 Task: Check the picks of the 2023 Victory Lane Racing NASCAR Cup Series for the race "Pennzoil 400" on the track "Las Vegas".
Action: Mouse moved to (159, 334)
Screenshot: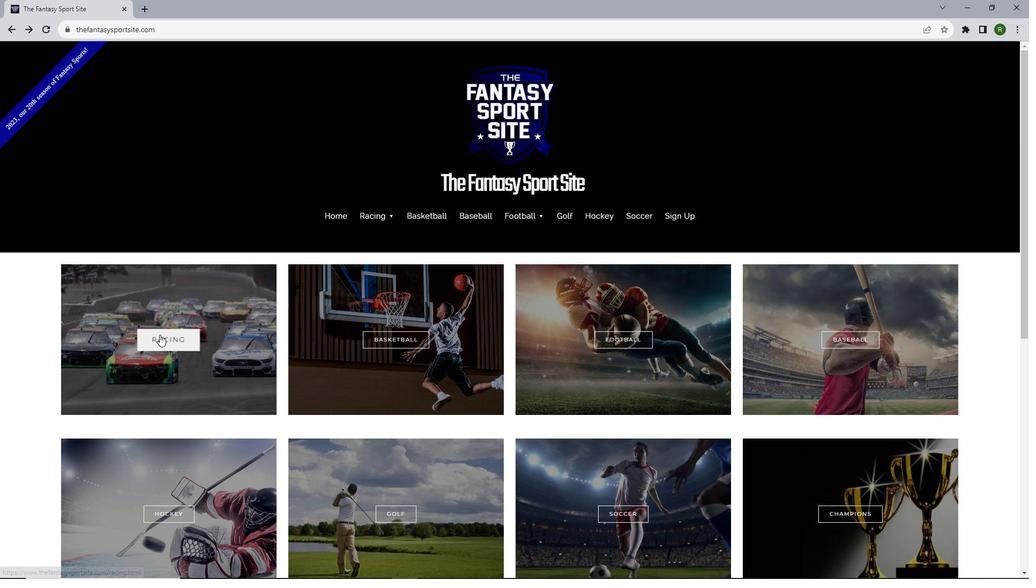 
Action: Mouse pressed left at (159, 334)
Screenshot: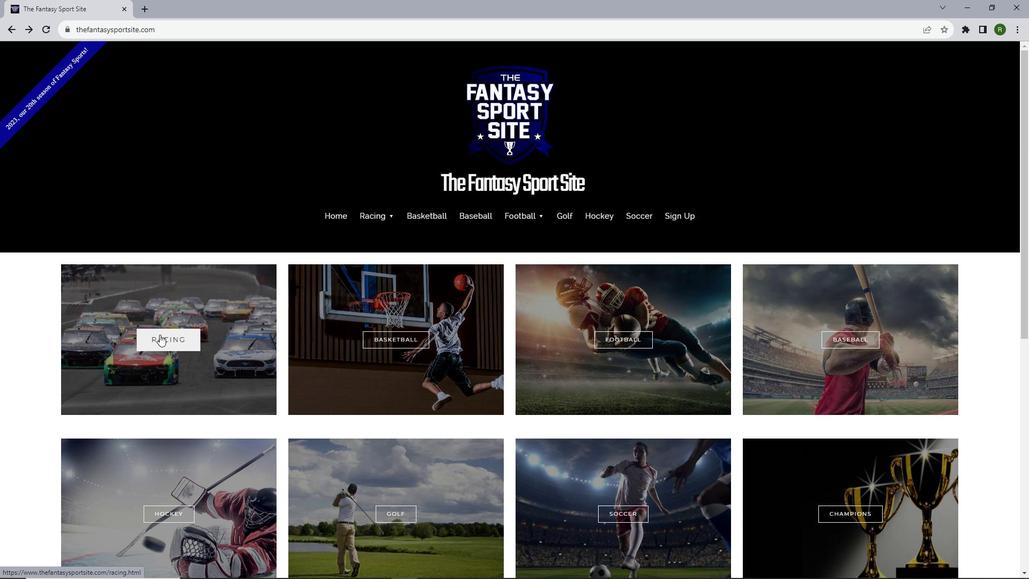 
Action: Mouse moved to (292, 325)
Screenshot: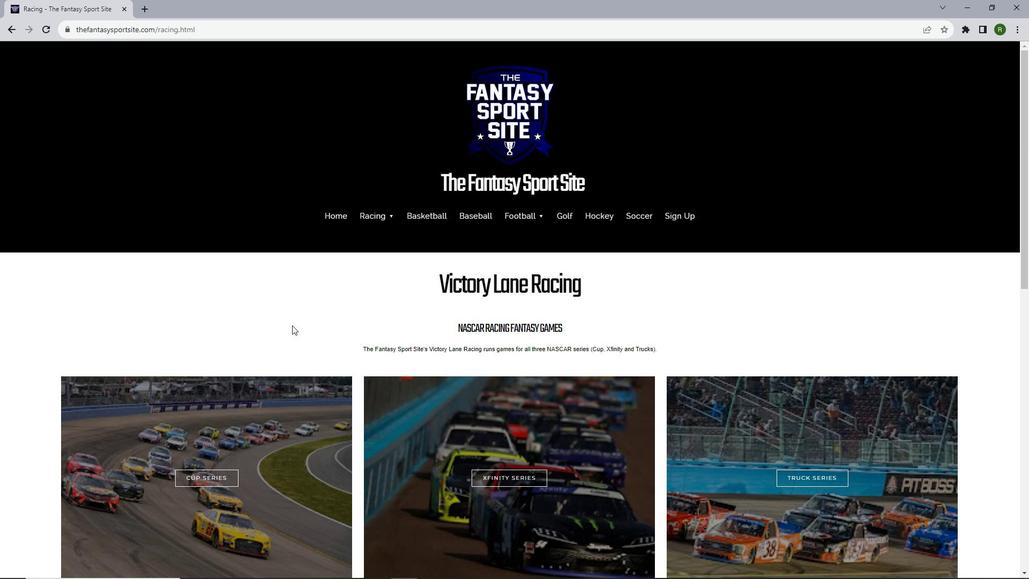 
Action: Mouse scrolled (292, 324) with delta (0, 0)
Screenshot: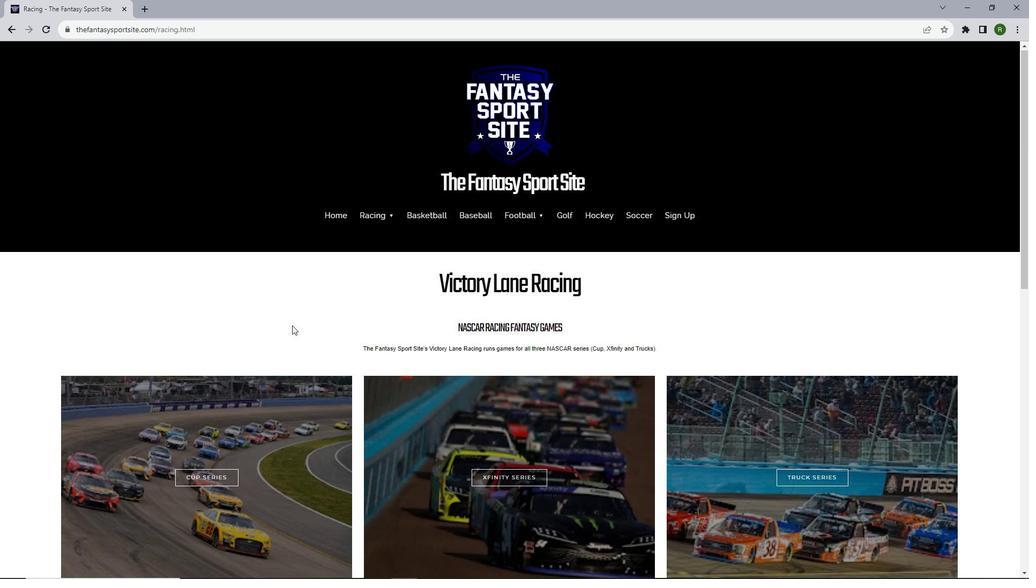 
Action: Mouse scrolled (292, 324) with delta (0, 0)
Screenshot: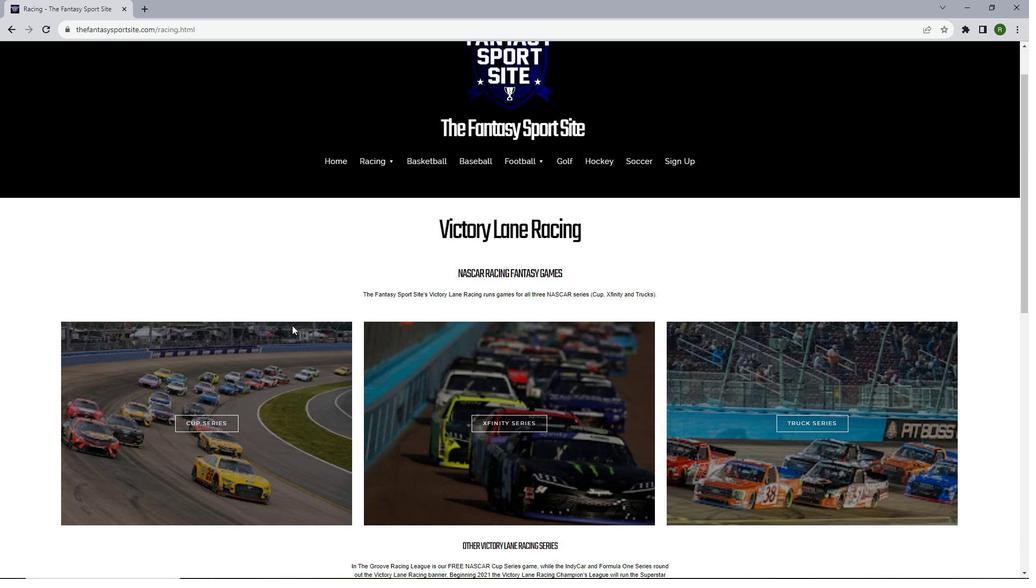 
Action: Mouse moved to (187, 370)
Screenshot: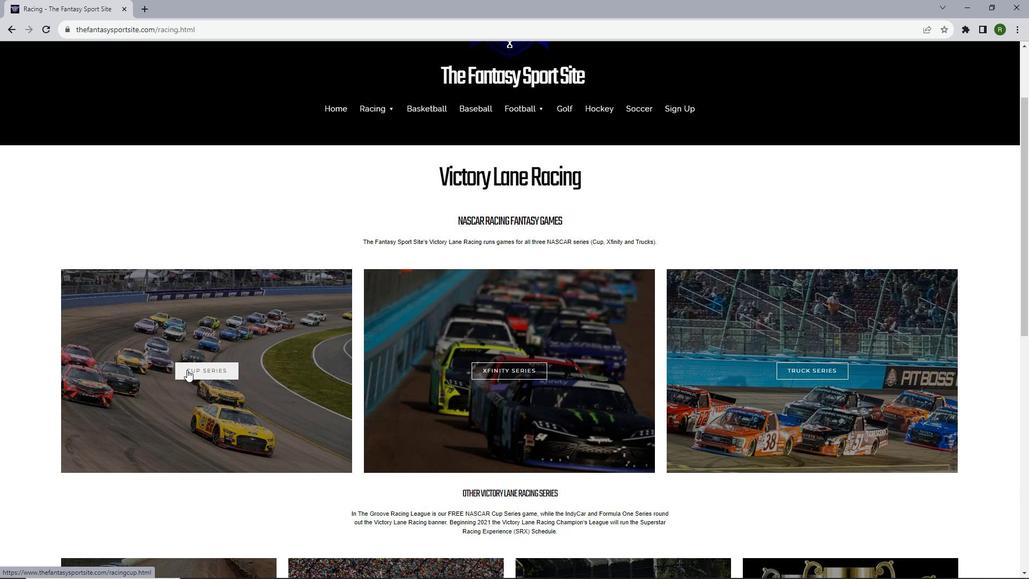 
Action: Mouse pressed left at (187, 370)
Screenshot: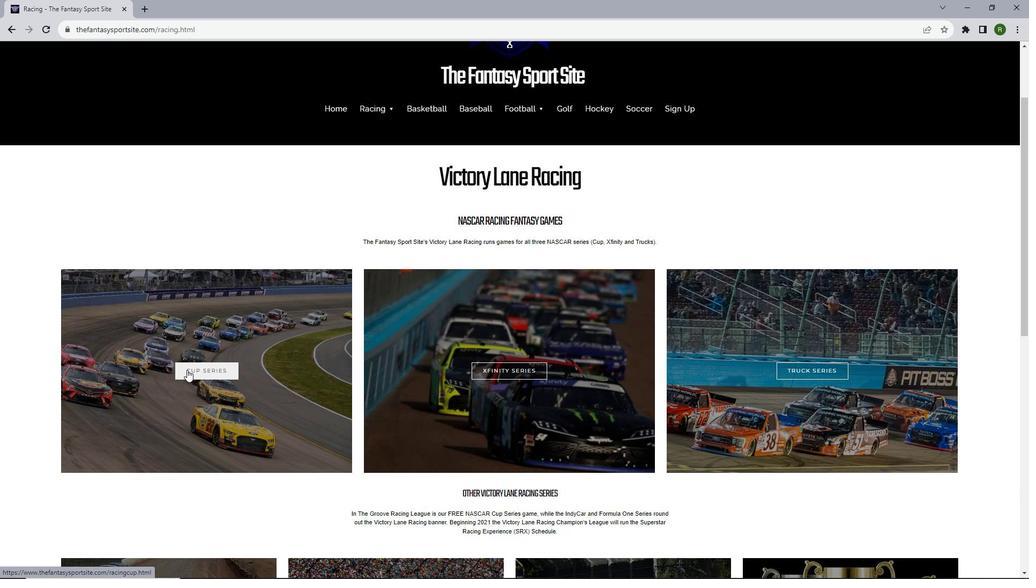 
Action: Mouse moved to (416, 313)
Screenshot: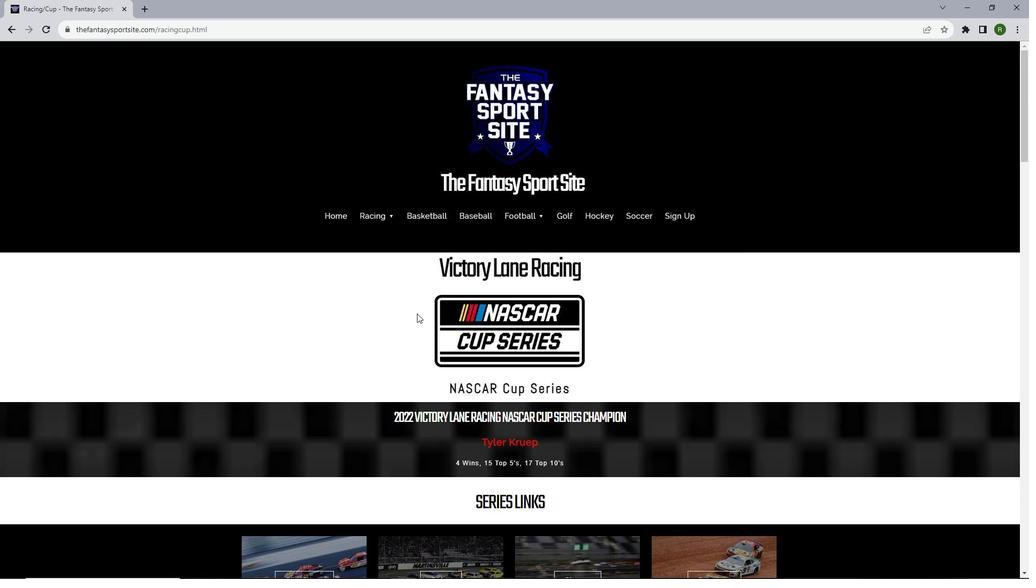 
Action: Mouse scrolled (416, 313) with delta (0, 0)
Screenshot: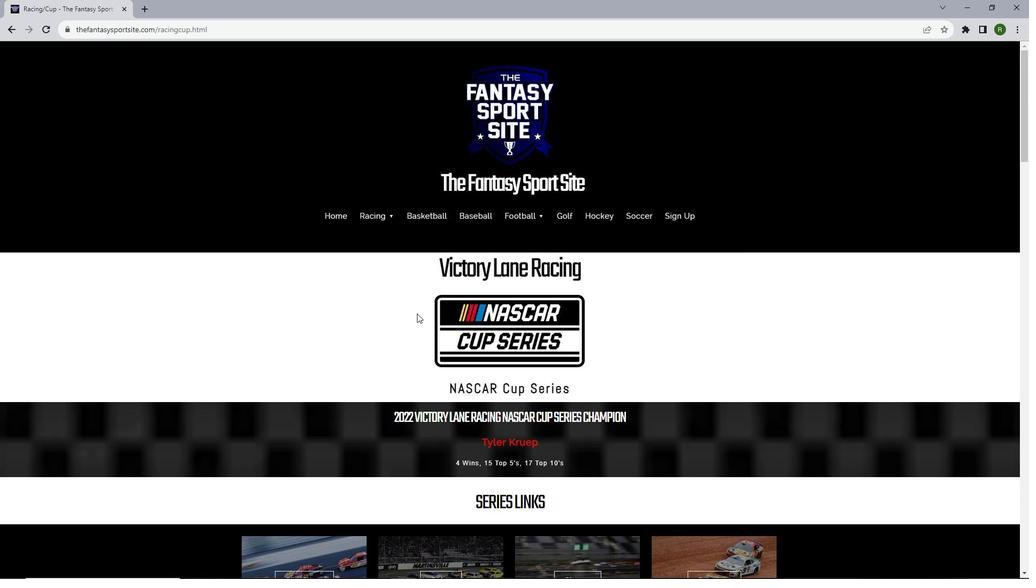 
Action: Mouse moved to (417, 313)
Screenshot: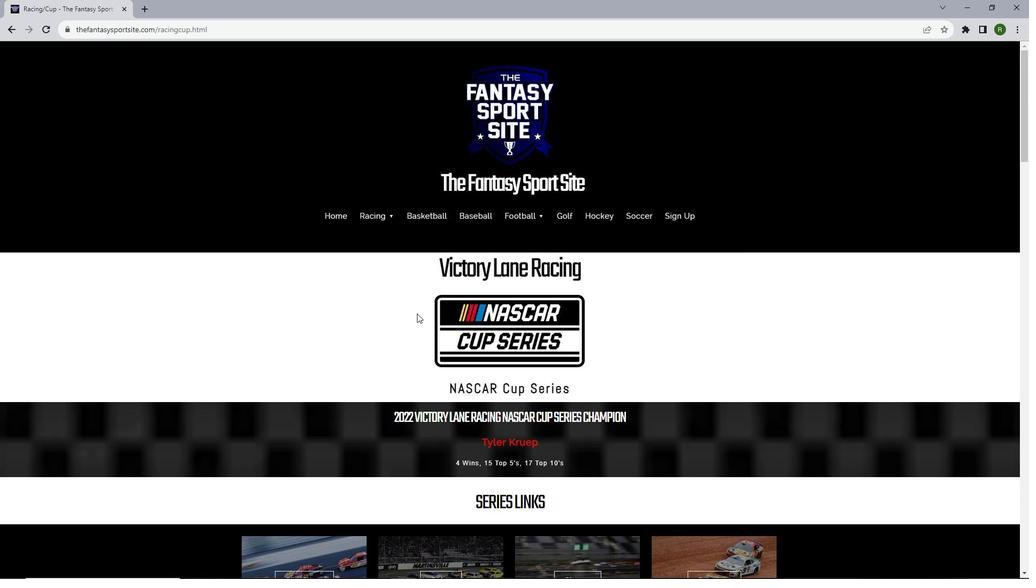 
Action: Mouse scrolled (417, 313) with delta (0, 0)
Screenshot: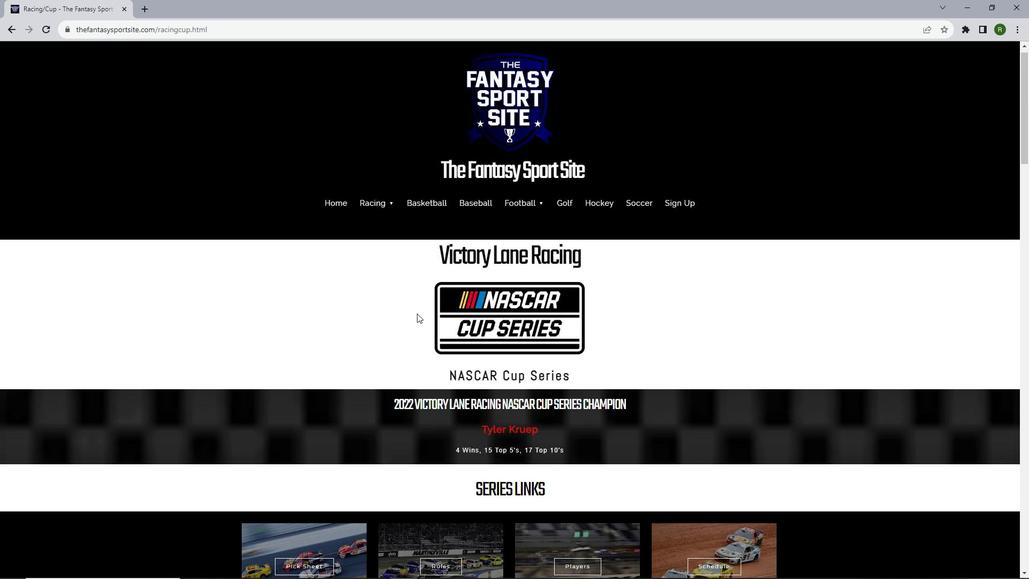 
Action: Mouse scrolled (417, 313) with delta (0, 0)
Screenshot: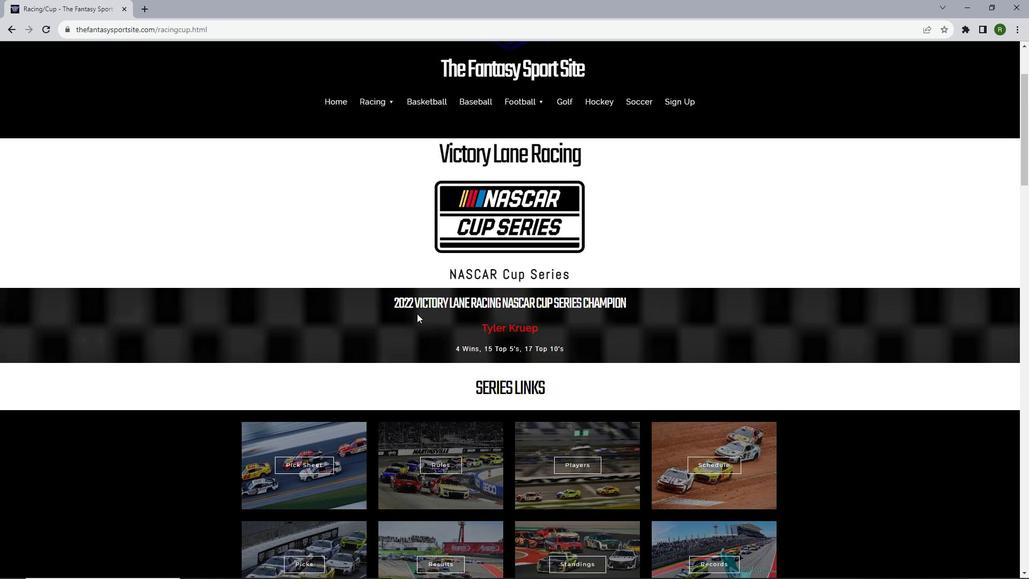 
Action: Mouse scrolled (417, 313) with delta (0, 0)
Screenshot: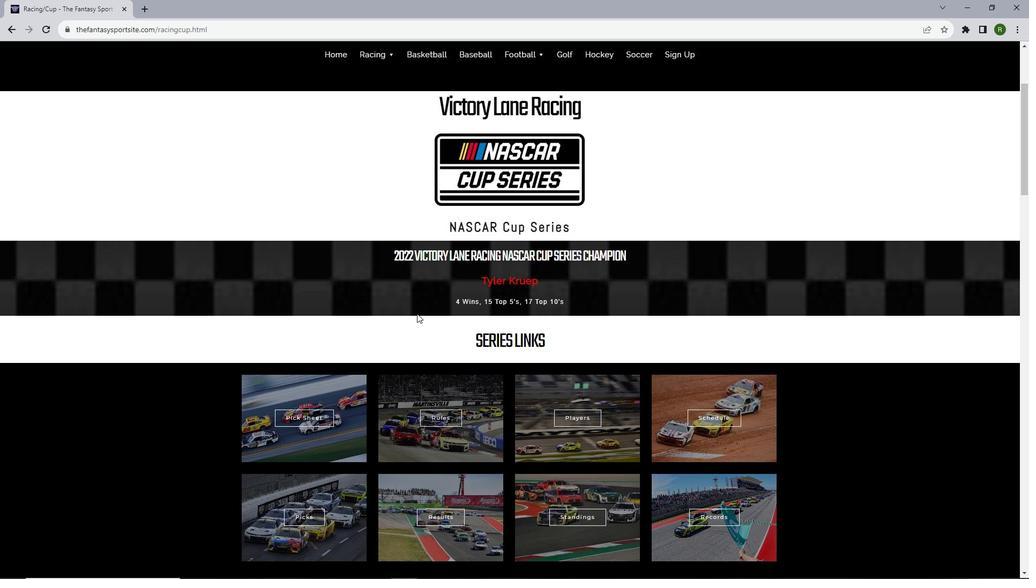 
Action: Mouse scrolled (417, 313) with delta (0, 0)
Screenshot: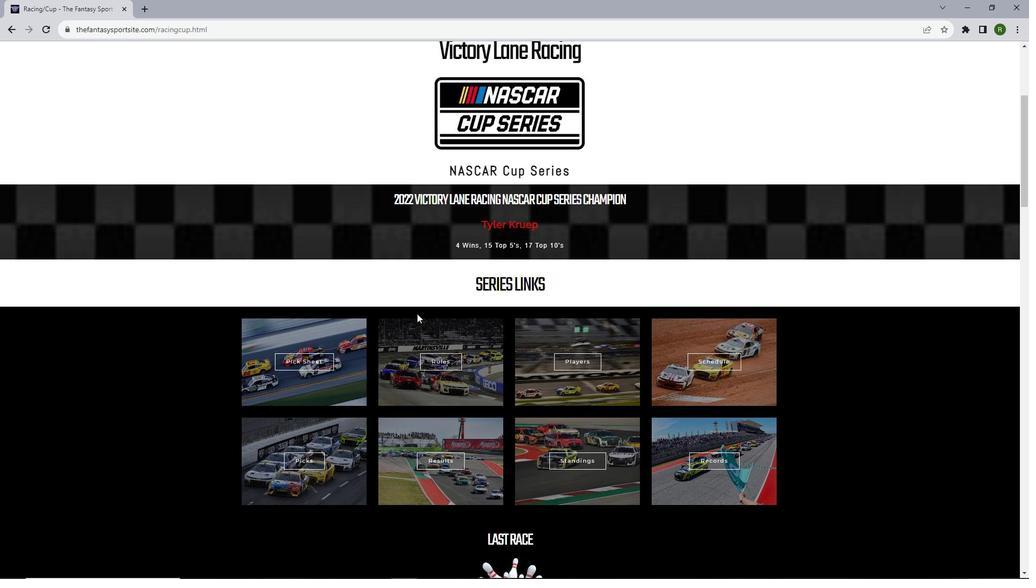 
Action: Mouse scrolled (417, 313) with delta (0, 0)
Screenshot: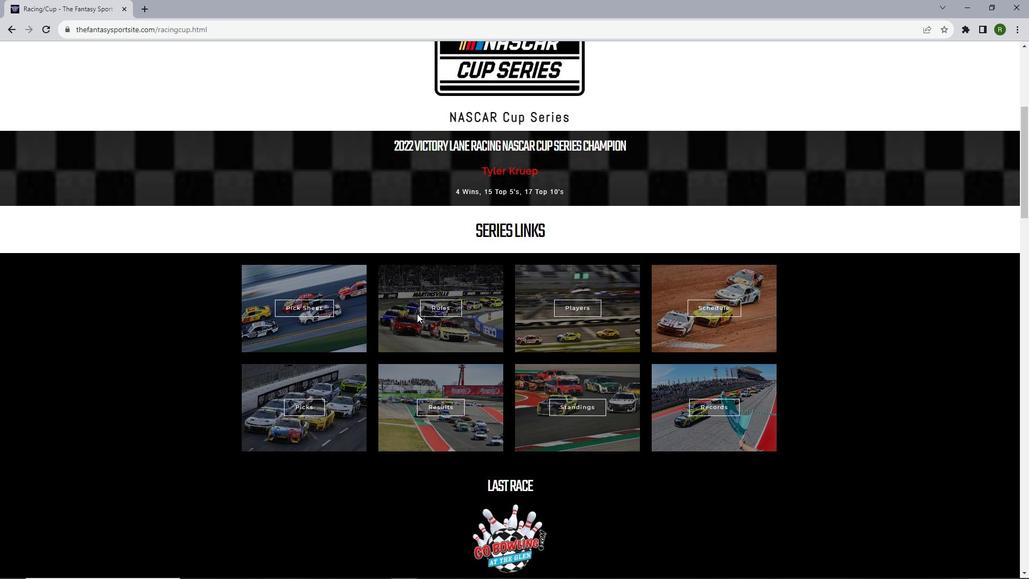 
Action: Mouse moved to (302, 358)
Screenshot: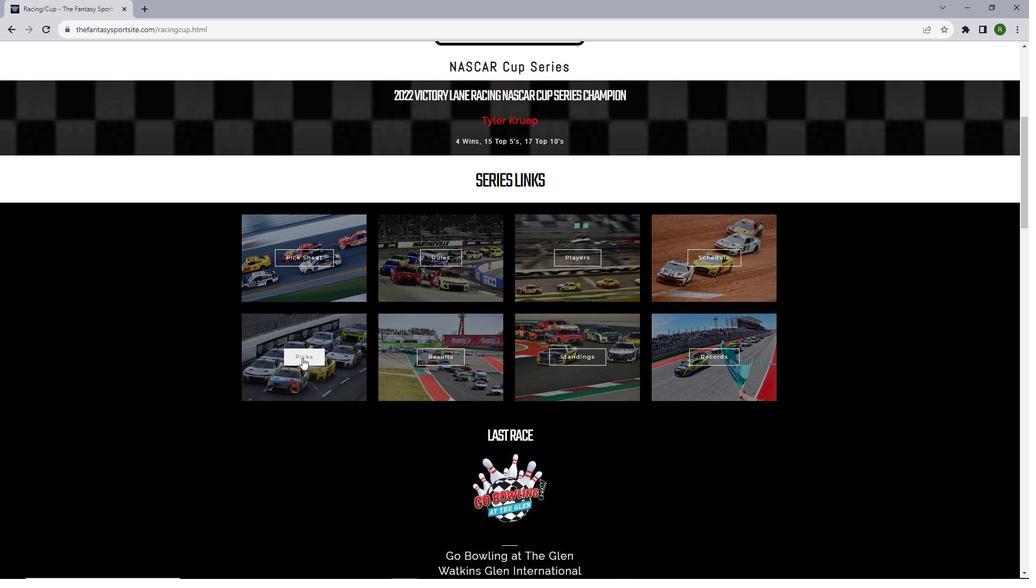 
Action: Mouse pressed left at (302, 358)
Screenshot: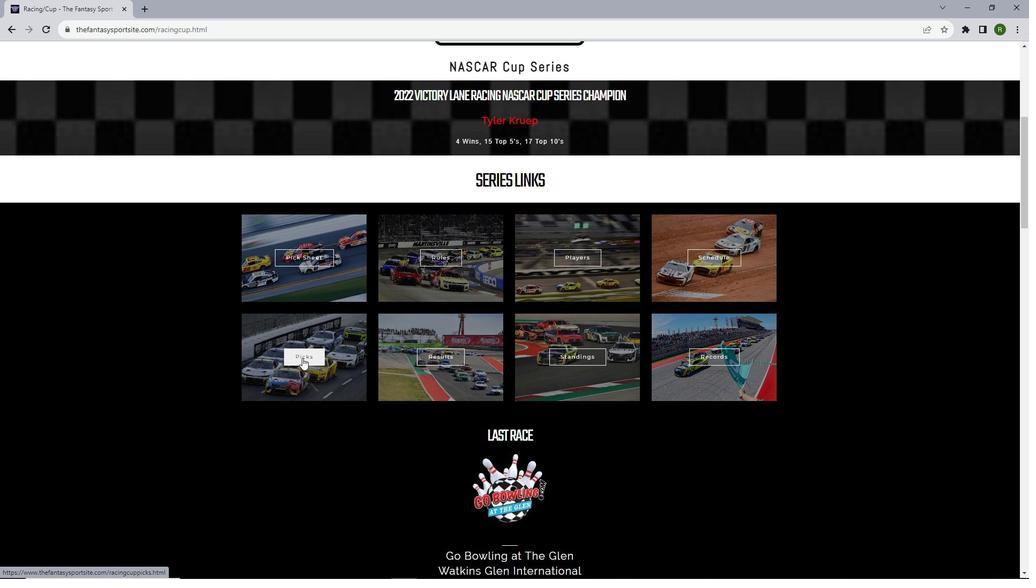 
Action: Mouse moved to (413, 319)
Screenshot: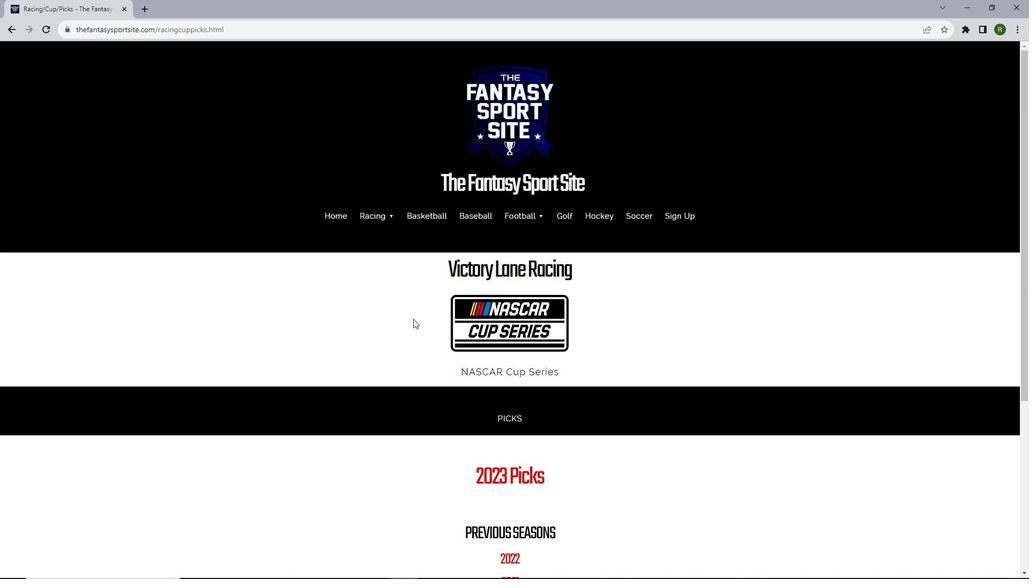 
Action: Mouse scrolled (413, 318) with delta (0, 0)
Screenshot: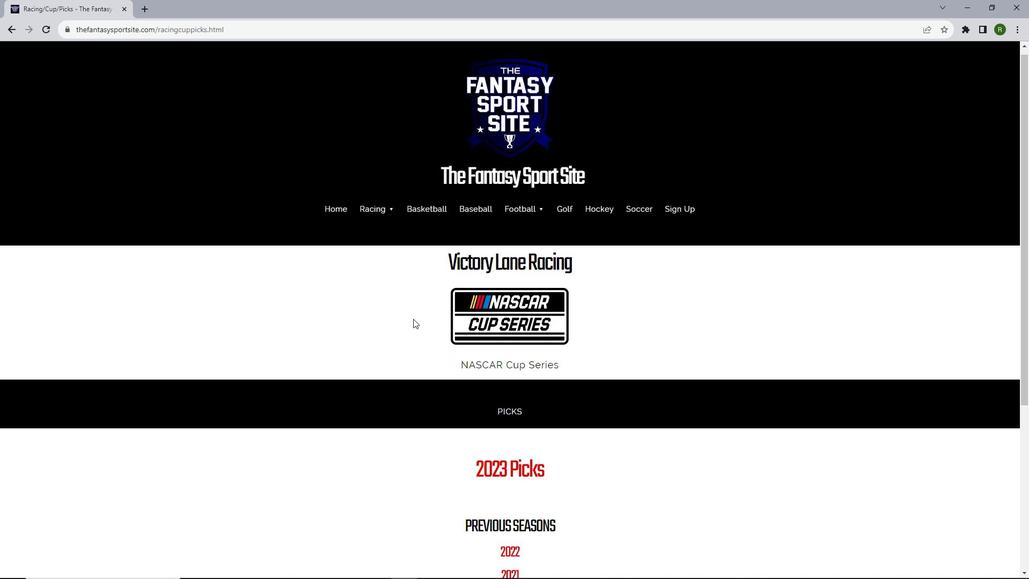 
Action: Mouse scrolled (413, 318) with delta (0, 0)
Screenshot: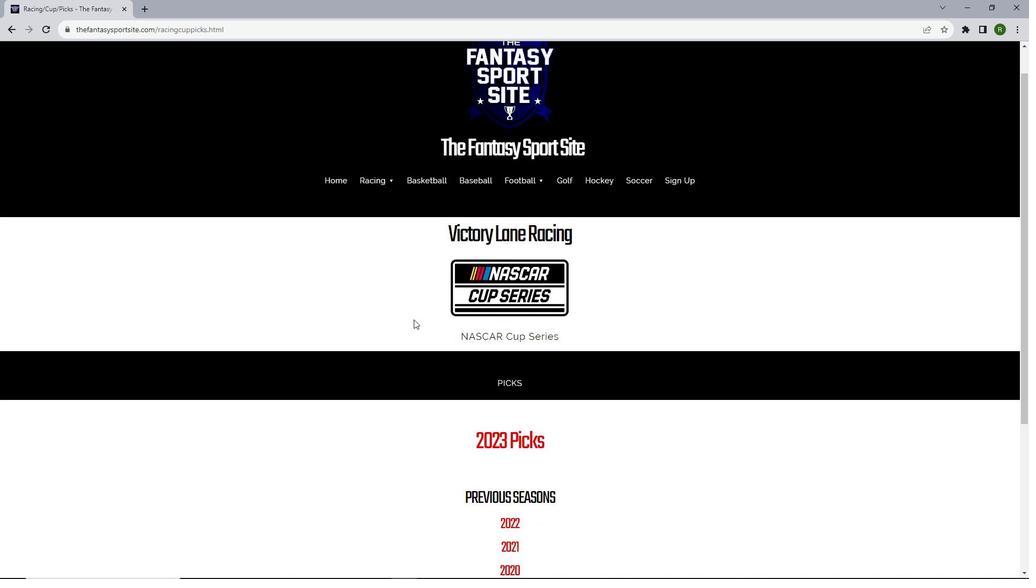
Action: Mouse moved to (414, 319)
Screenshot: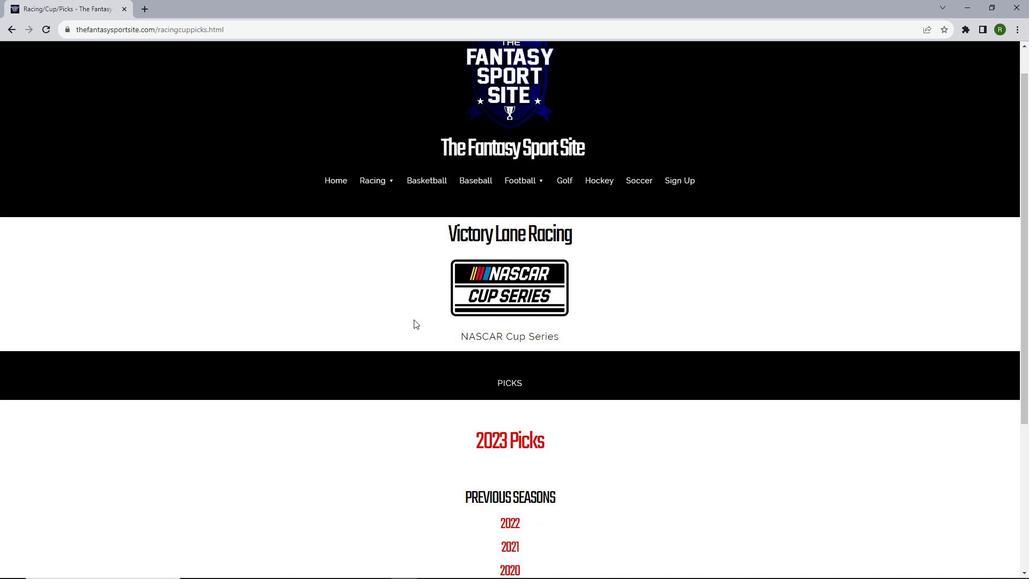 
Action: Mouse scrolled (414, 319) with delta (0, 0)
Screenshot: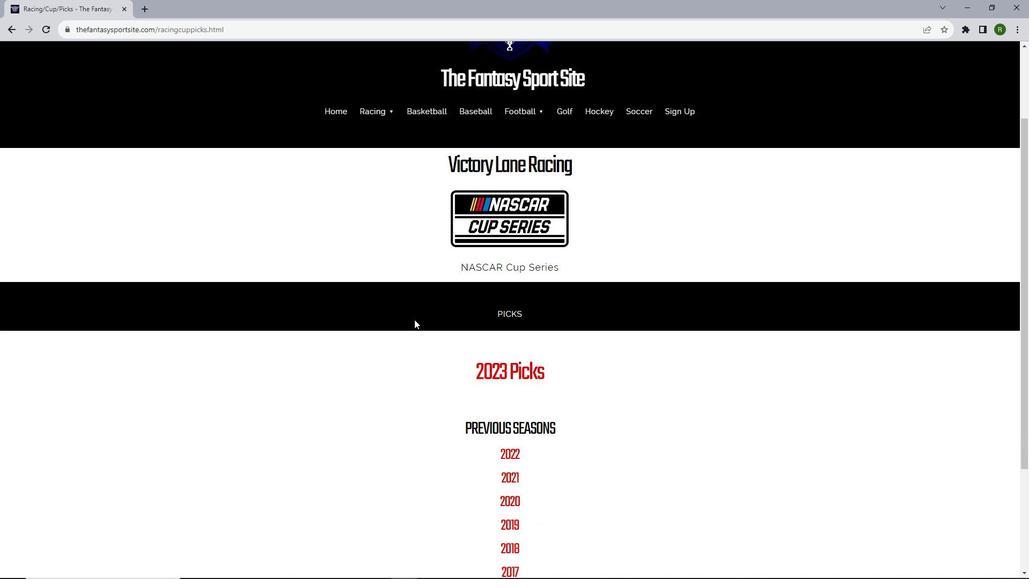 
Action: Mouse moved to (499, 308)
Screenshot: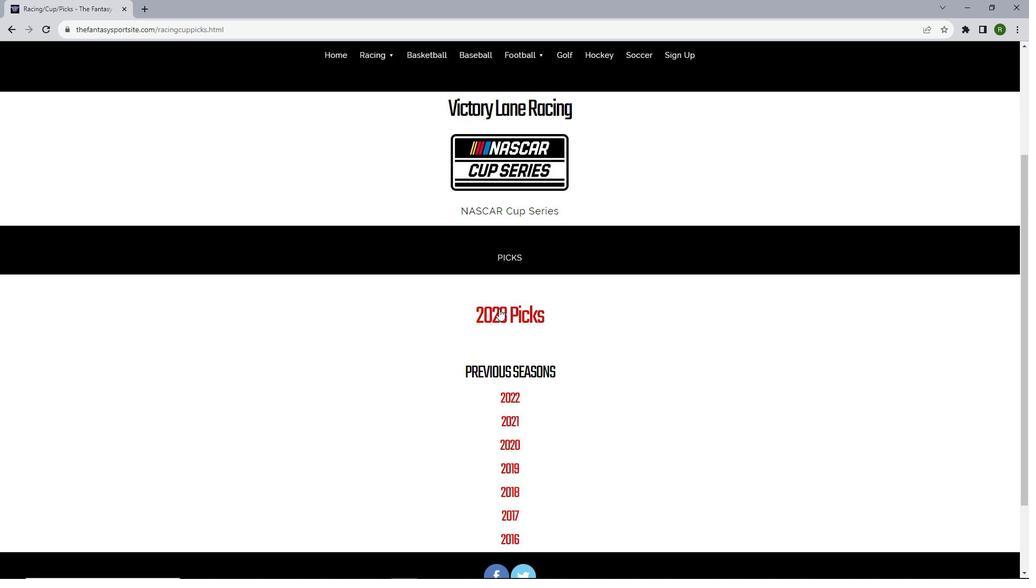 
Action: Mouse pressed left at (499, 308)
Screenshot: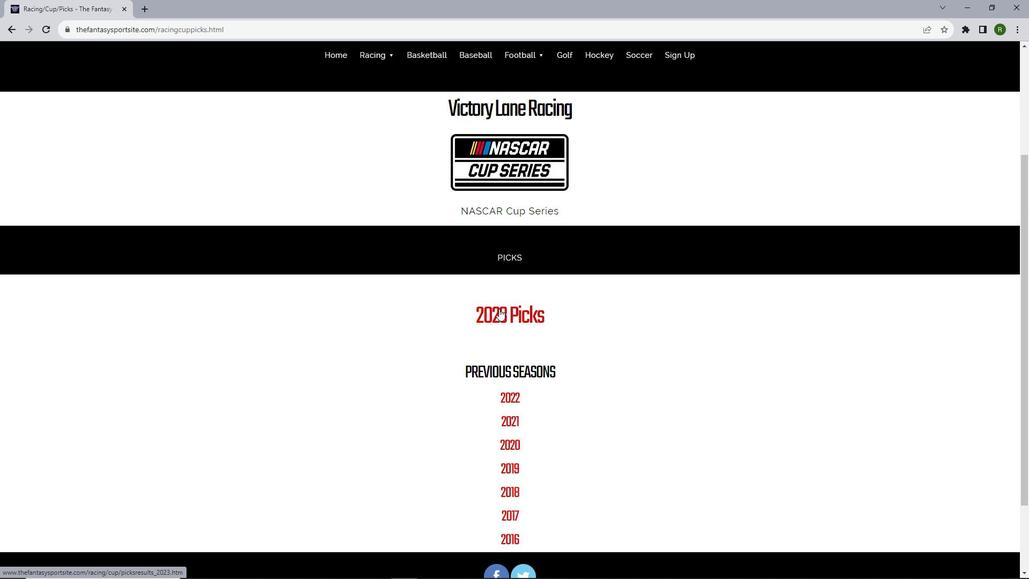 
Action: Mouse moved to (520, 138)
Screenshot: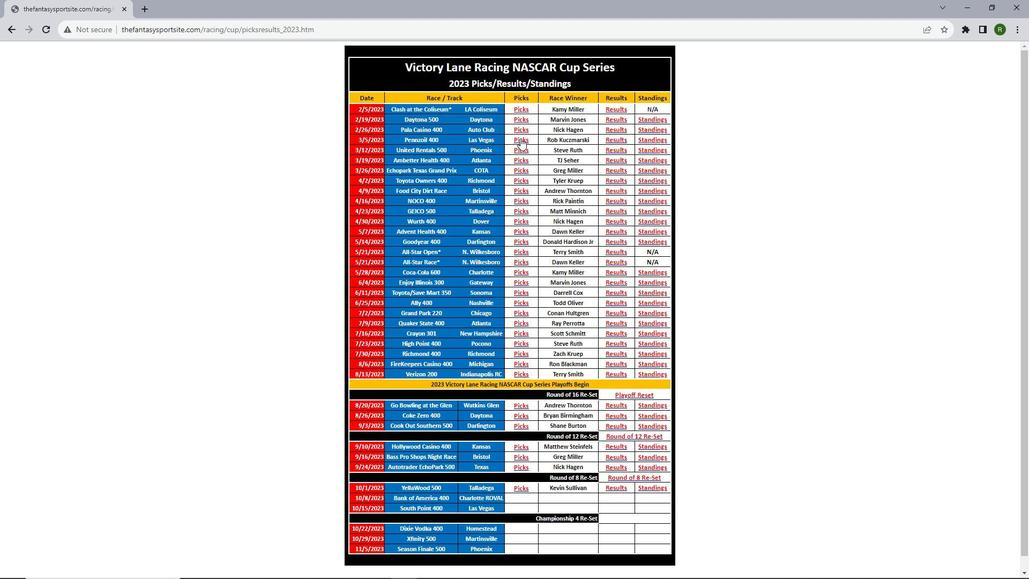 
Action: Mouse pressed left at (520, 138)
Screenshot: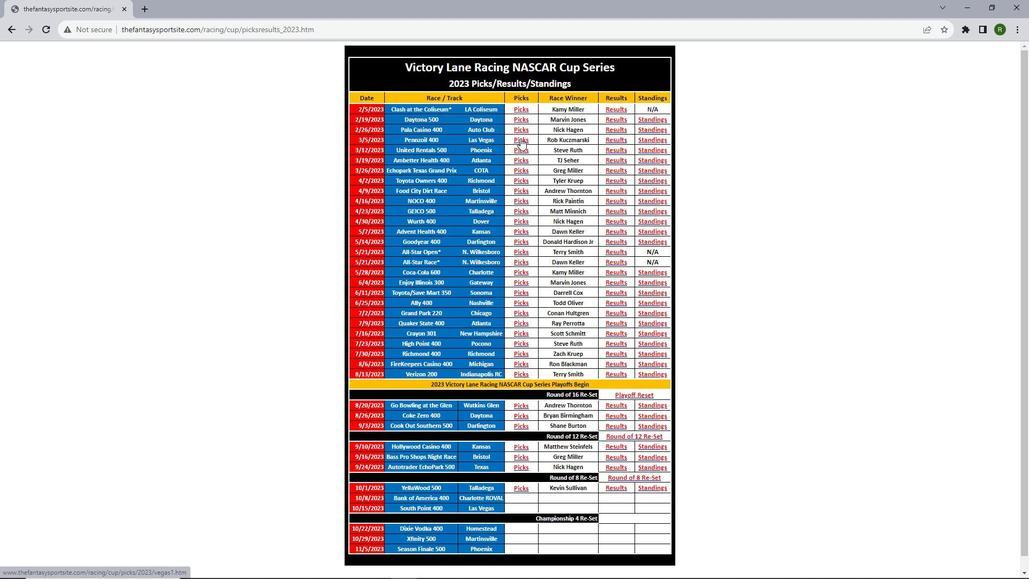 
Action: Mouse moved to (520, 138)
Screenshot: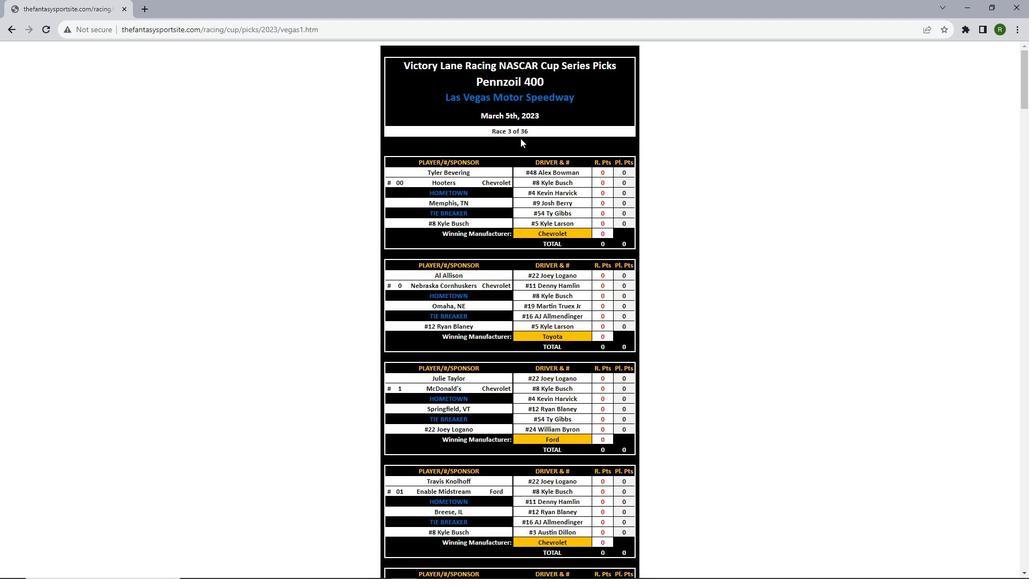 
Action: Mouse scrolled (520, 137) with delta (0, 0)
Screenshot: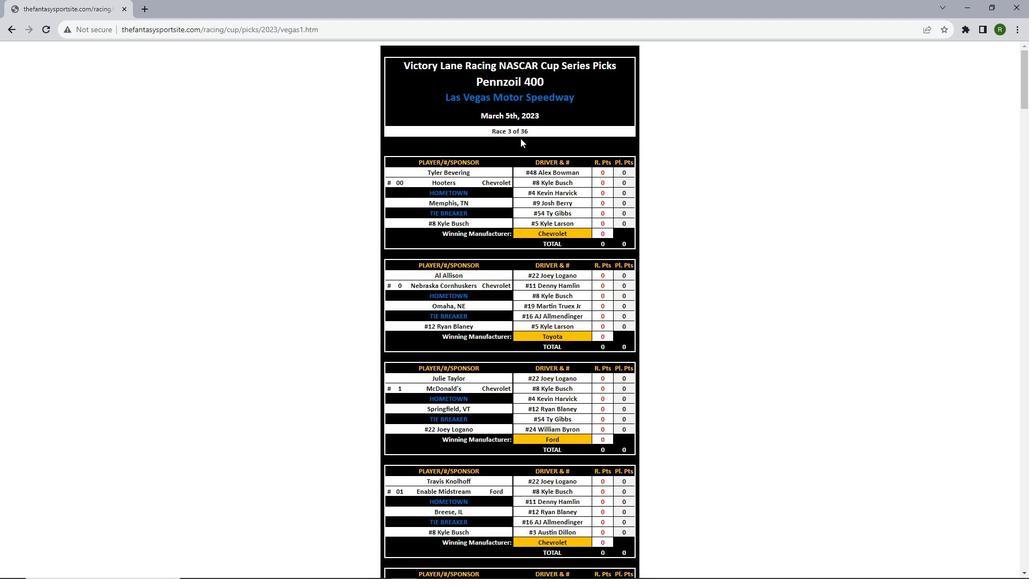 
Action: Mouse moved to (520, 138)
Screenshot: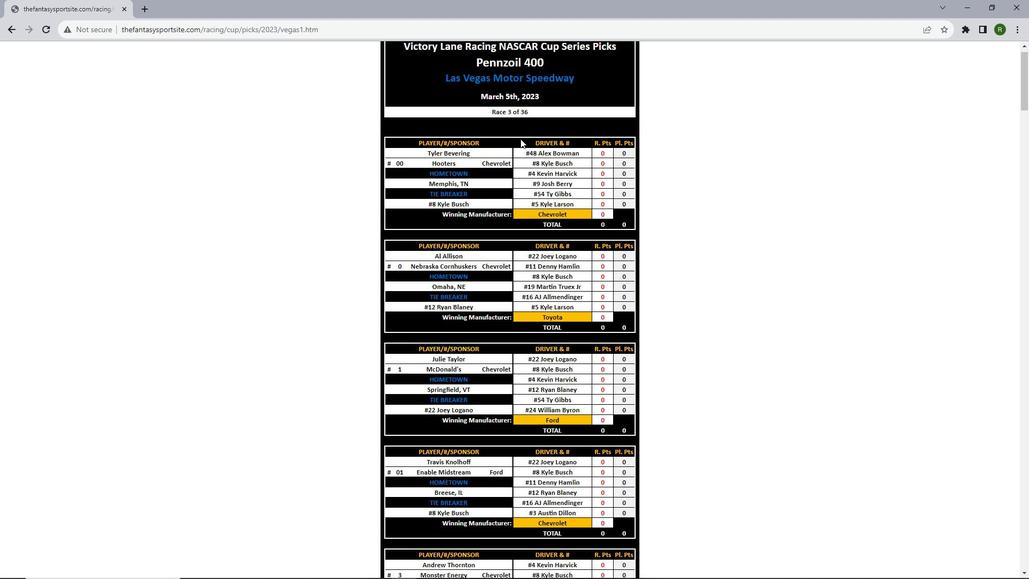 
Action: Mouse scrolled (520, 138) with delta (0, 0)
Screenshot: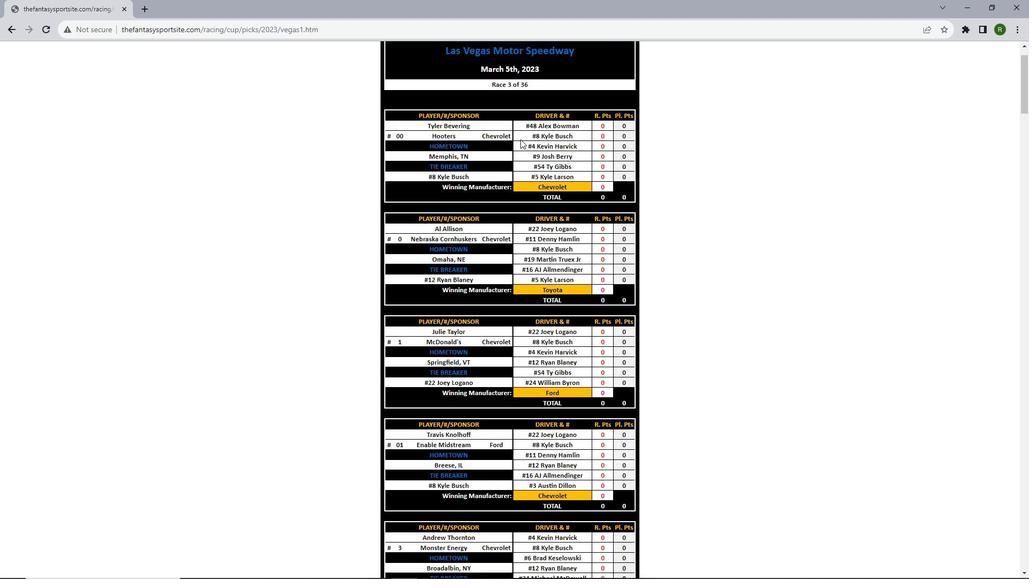 
Action: Mouse moved to (520, 139)
Screenshot: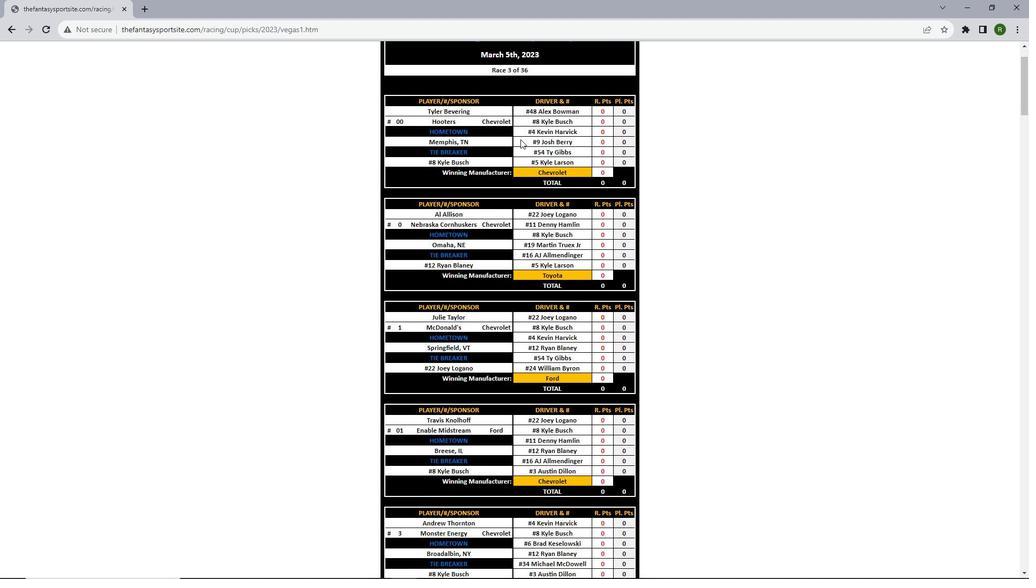 
Action: Mouse scrolled (520, 138) with delta (0, 0)
Screenshot: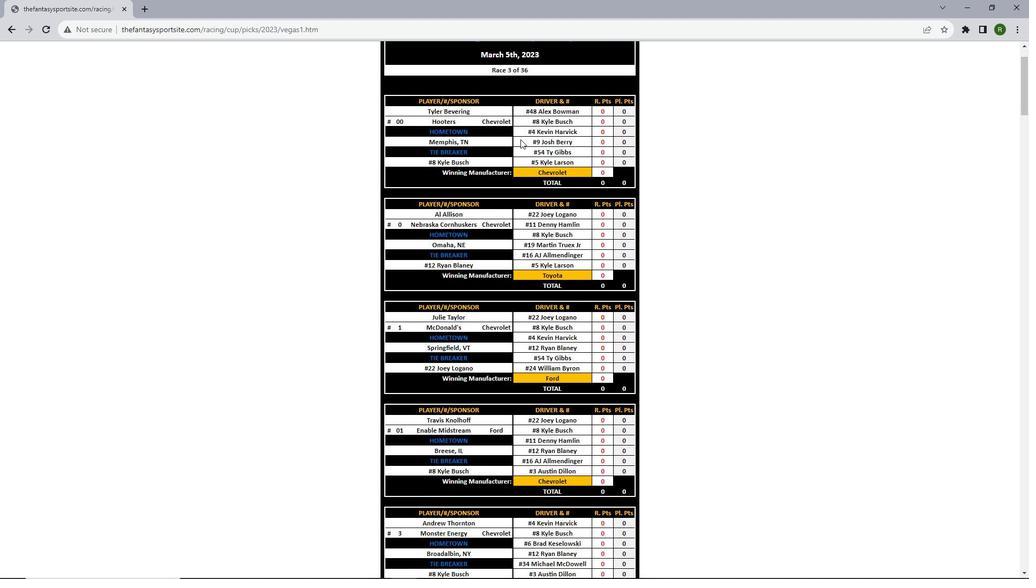 
Action: Mouse scrolled (520, 138) with delta (0, 0)
Screenshot: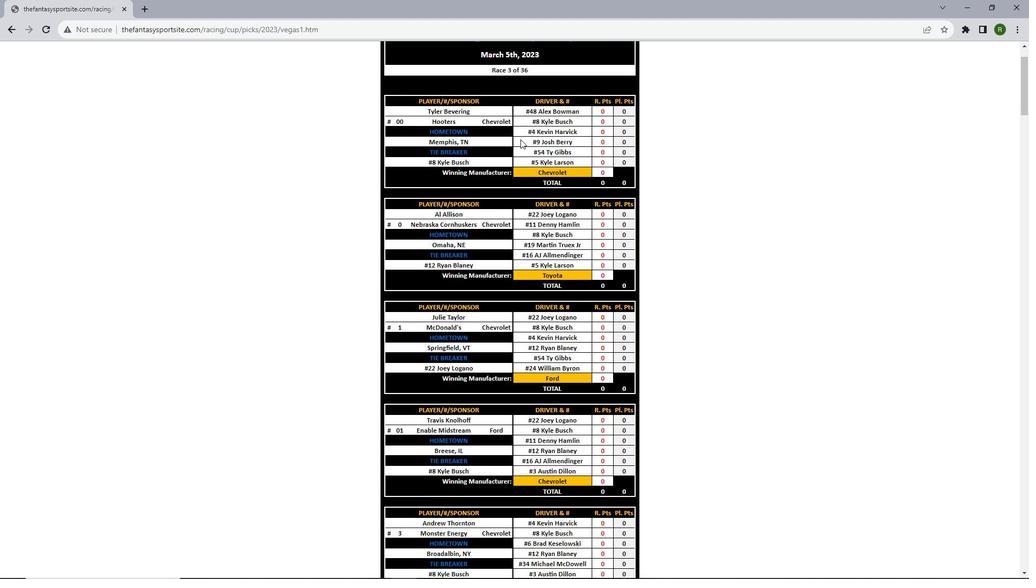 
Action: Mouse scrolled (520, 138) with delta (0, 0)
Screenshot: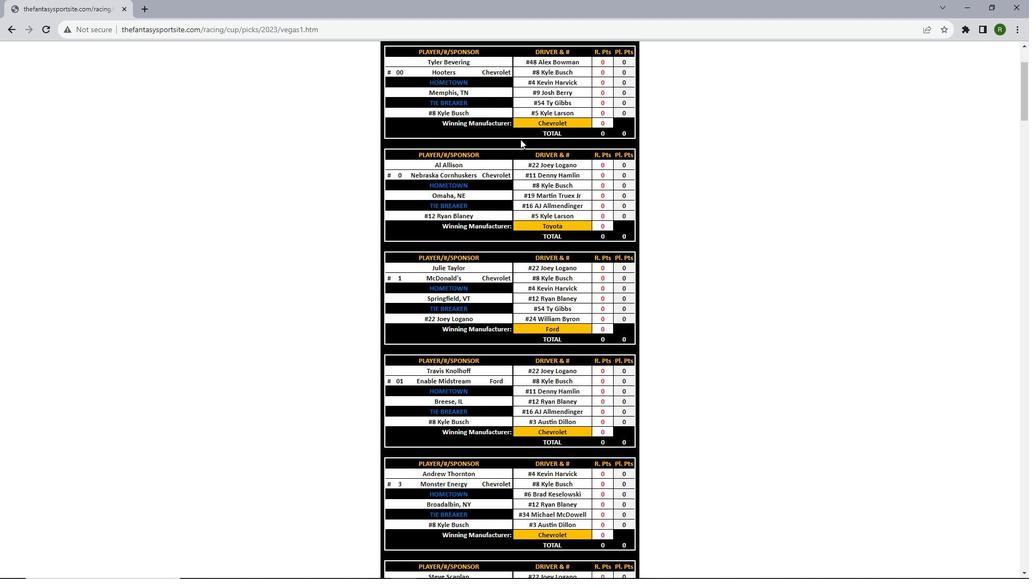 
Action: Mouse scrolled (520, 138) with delta (0, 0)
Screenshot: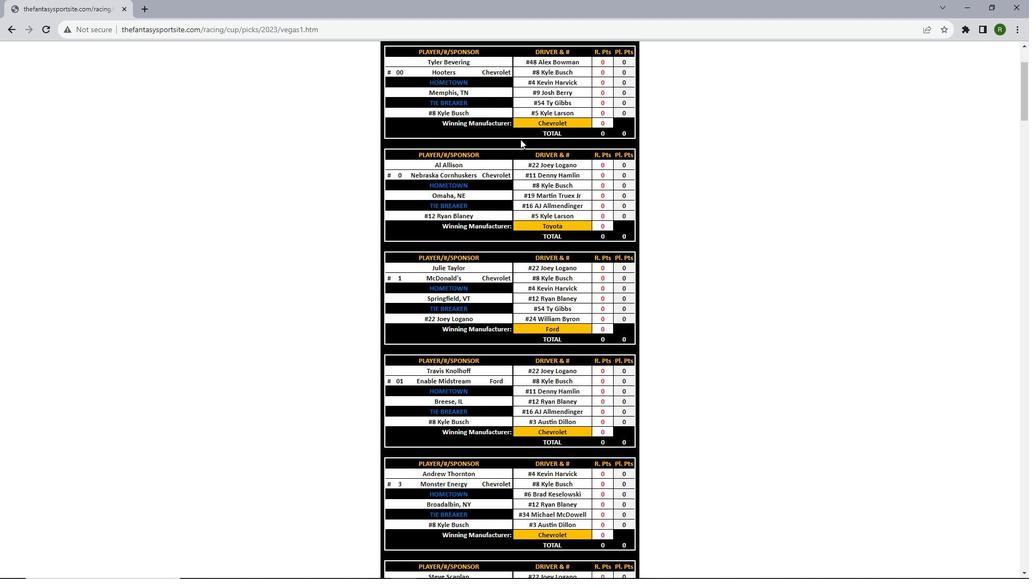 
Action: Mouse scrolled (520, 138) with delta (0, 0)
Screenshot: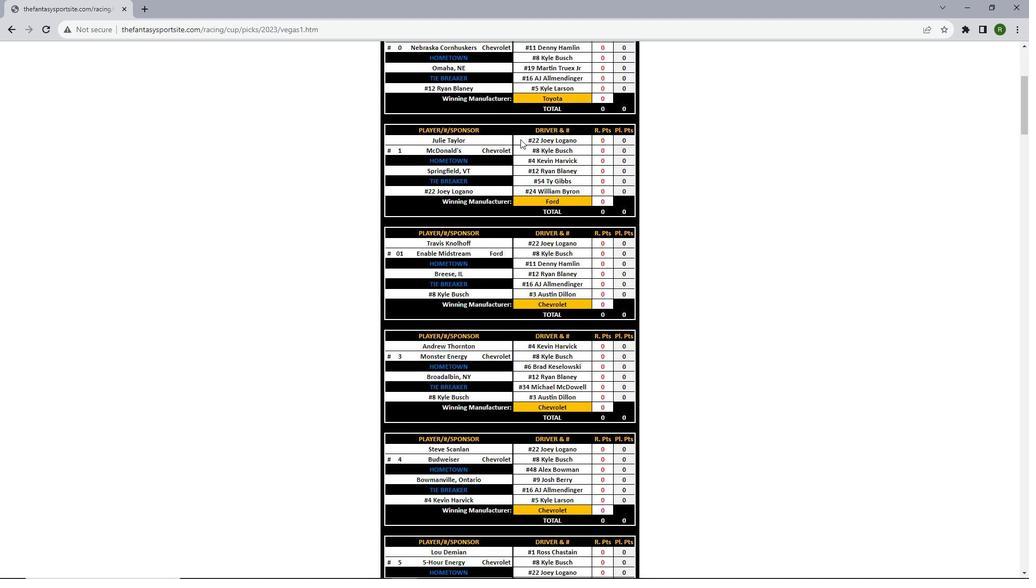 
Action: Mouse scrolled (520, 138) with delta (0, 0)
Screenshot: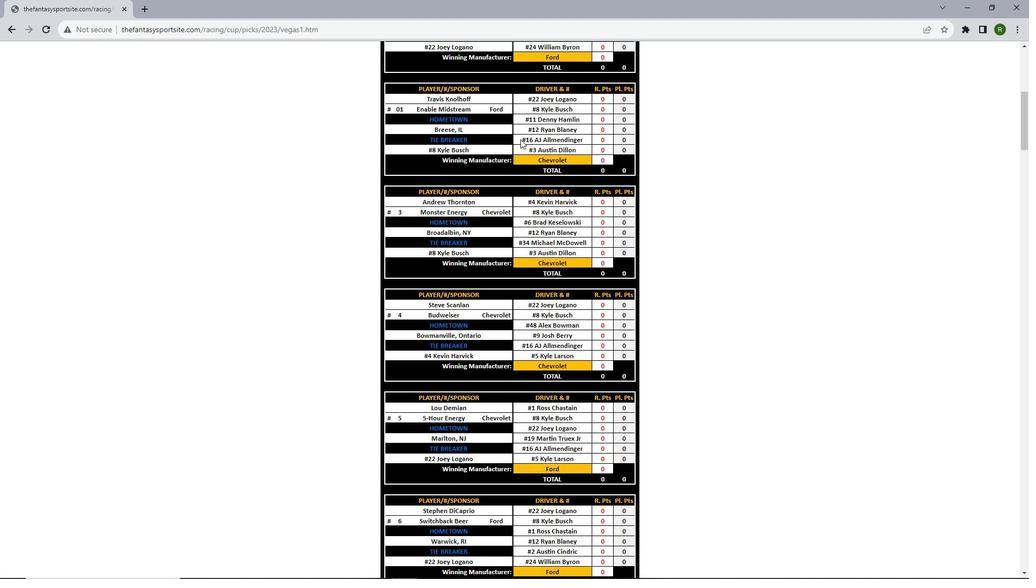 
Action: Mouse scrolled (520, 138) with delta (0, 0)
Screenshot: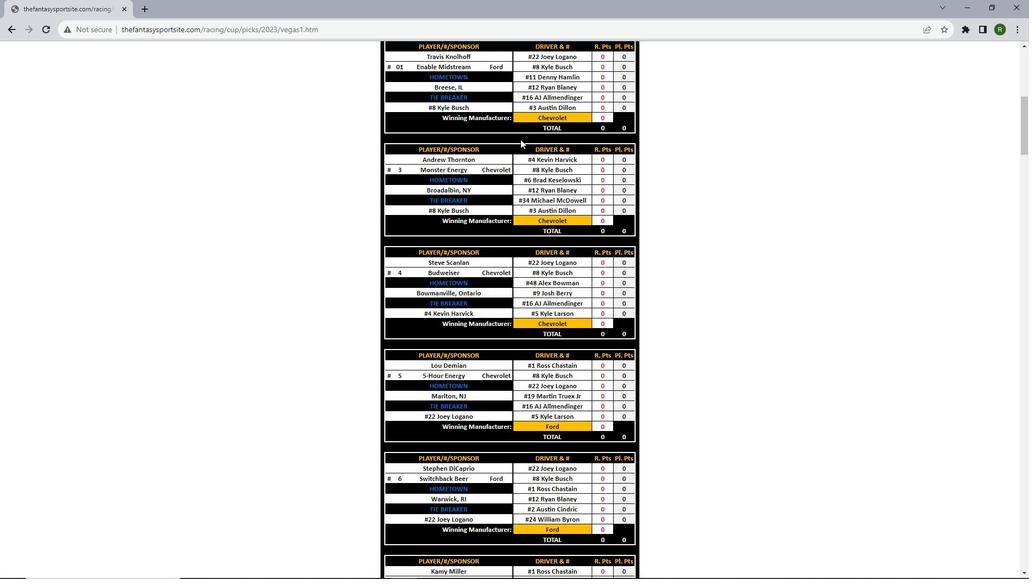 
Action: Mouse scrolled (520, 138) with delta (0, 0)
Screenshot: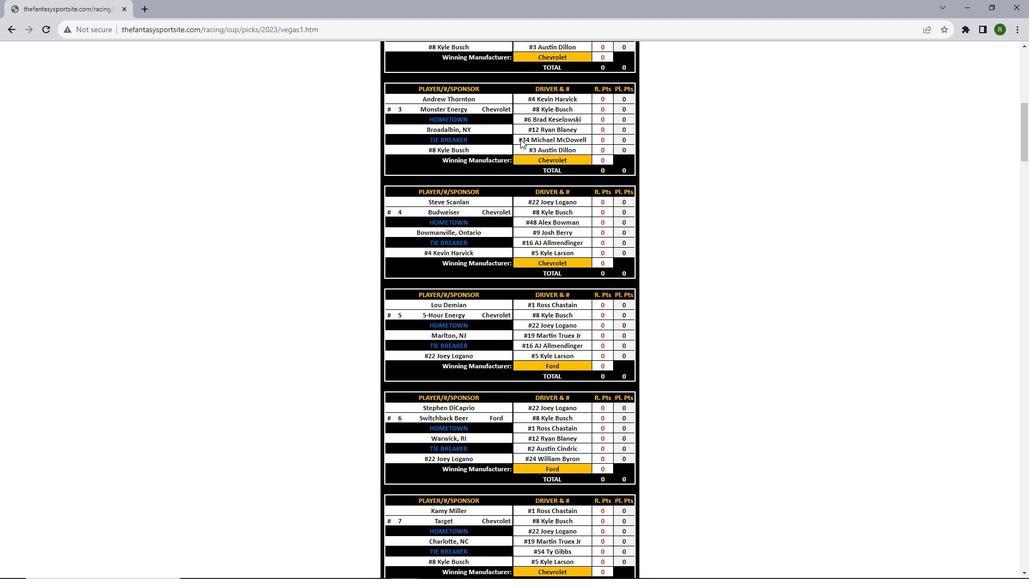 
Action: Mouse scrolled (520, 138) with delta (0, 0)
Screenshot: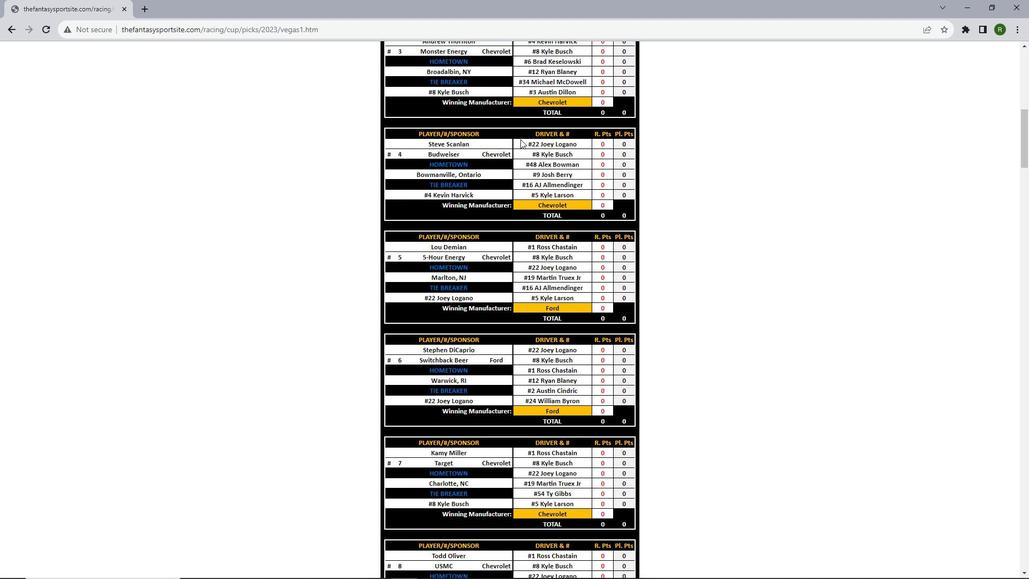 
Action: Mouse scrolled (520, 138) with delta (0, 0)
Screenshot: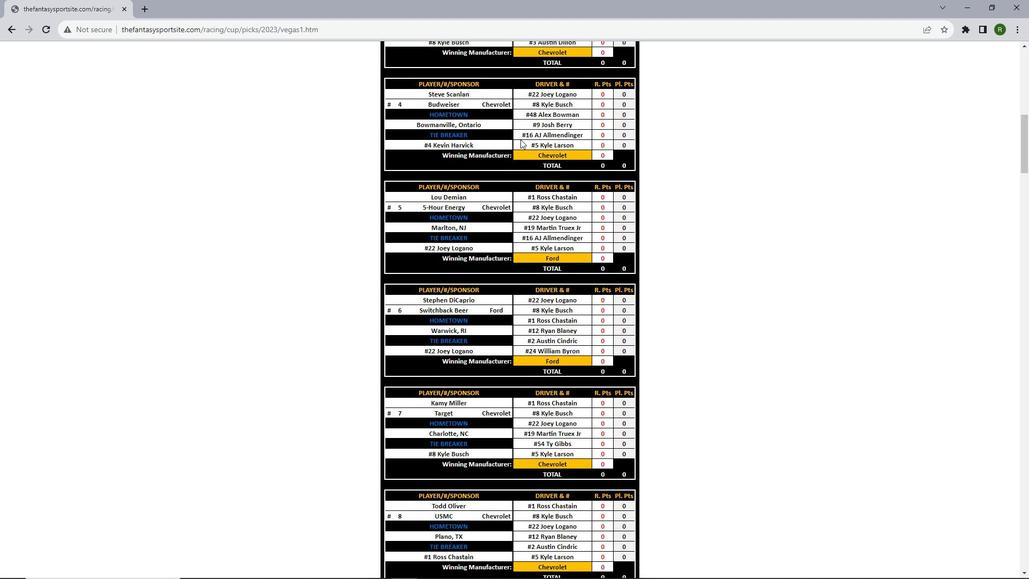 
Action: Mouse scrolled (520, 138) with delta (0, 0)
Screenshot: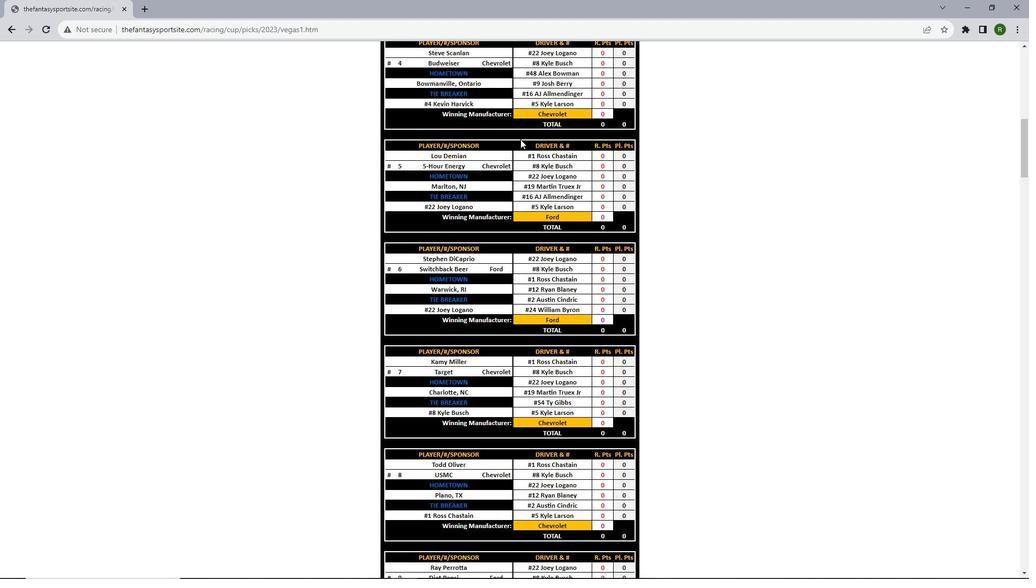 
Action: Mouse scrolled (520, 138) with delta (0, 0)
Screenshot: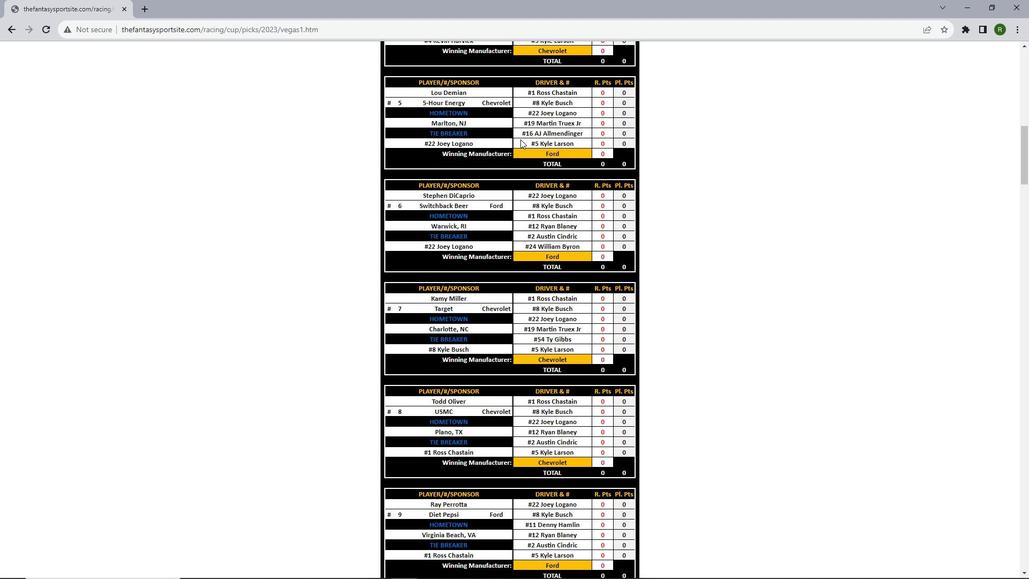 
Action: Mouse scrolled (520, 138) with delta (0, 0)
Screenshot: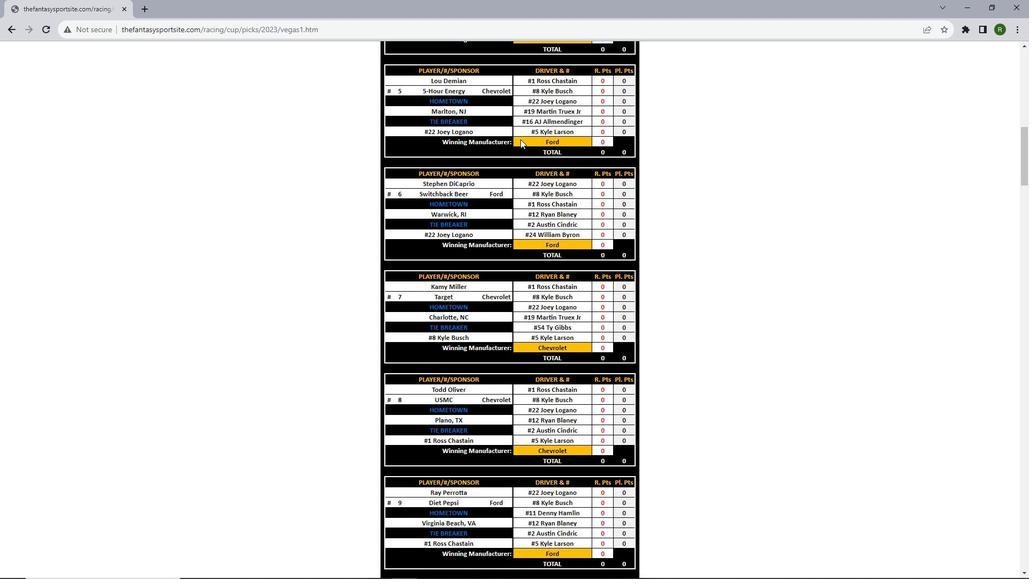 
Action: Mouse scrolled (520, 138) with delta (0, 0)
Screenshot: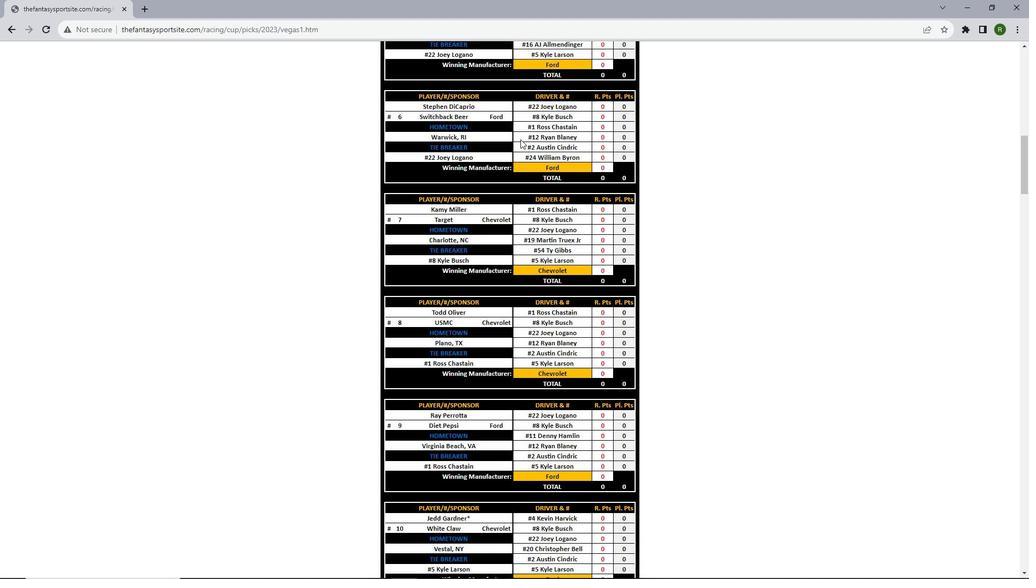 
Action: Mouse scrolled (520, 138) with delta (0, 0)
Screenshot: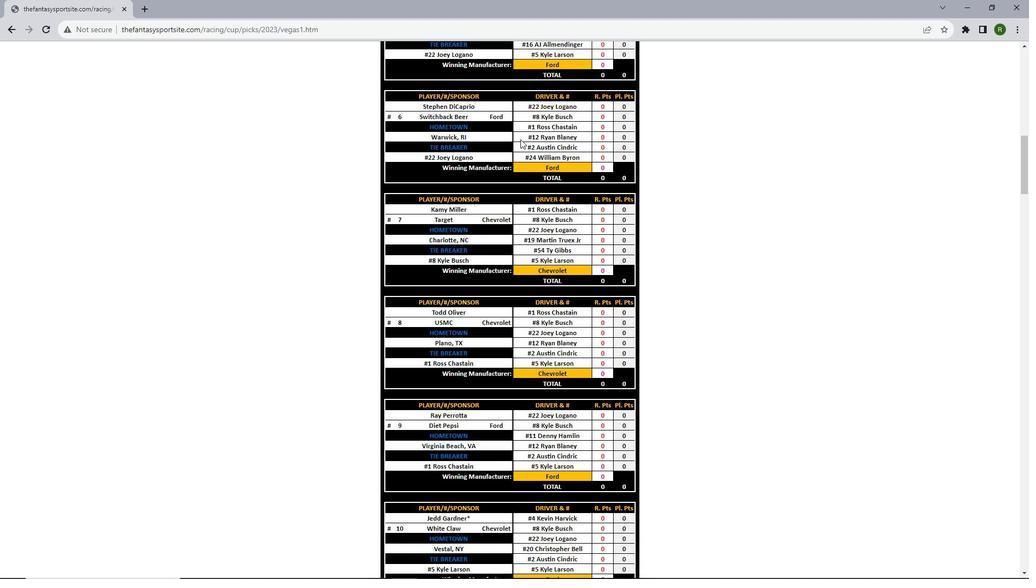 
Action: Mouse scrolled (520, 138) with delta (0, 0)
Screenshot: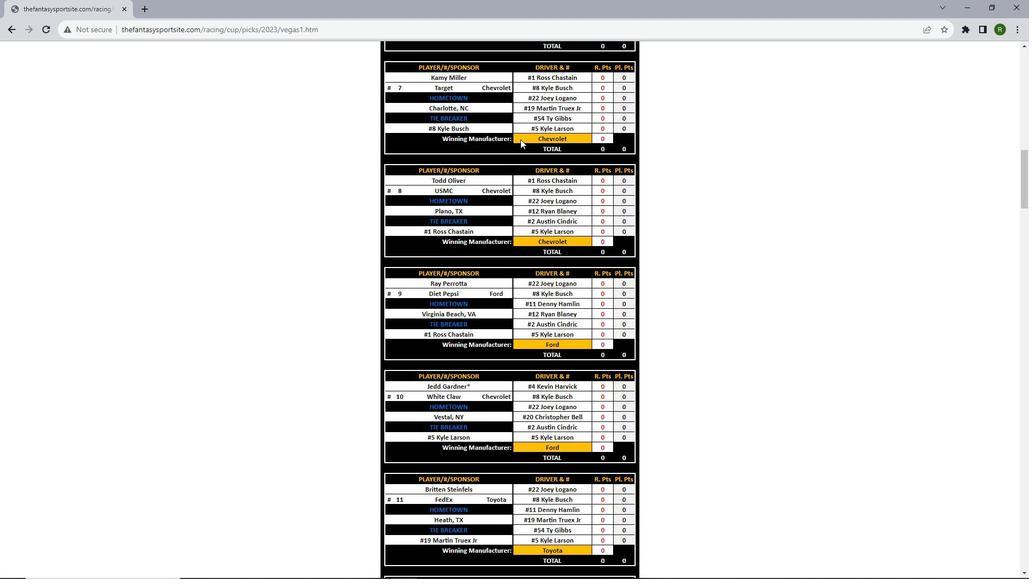 
Action: Mouse scrolled (520, 138) with delta (0, 0)
Screenshot: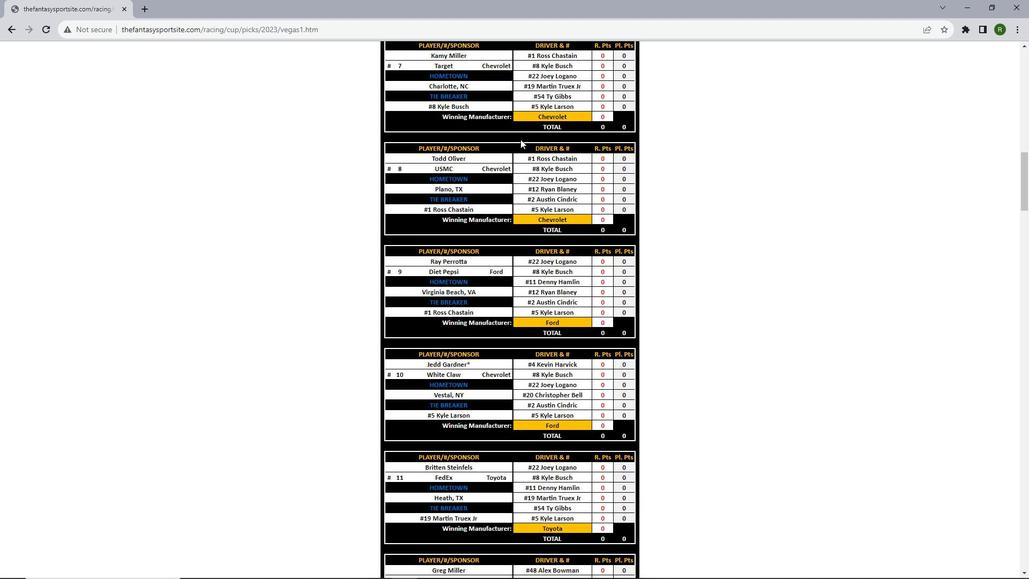 
Action: Mouse scrolled (520, 138) with delta (0, 0)
Screenshot: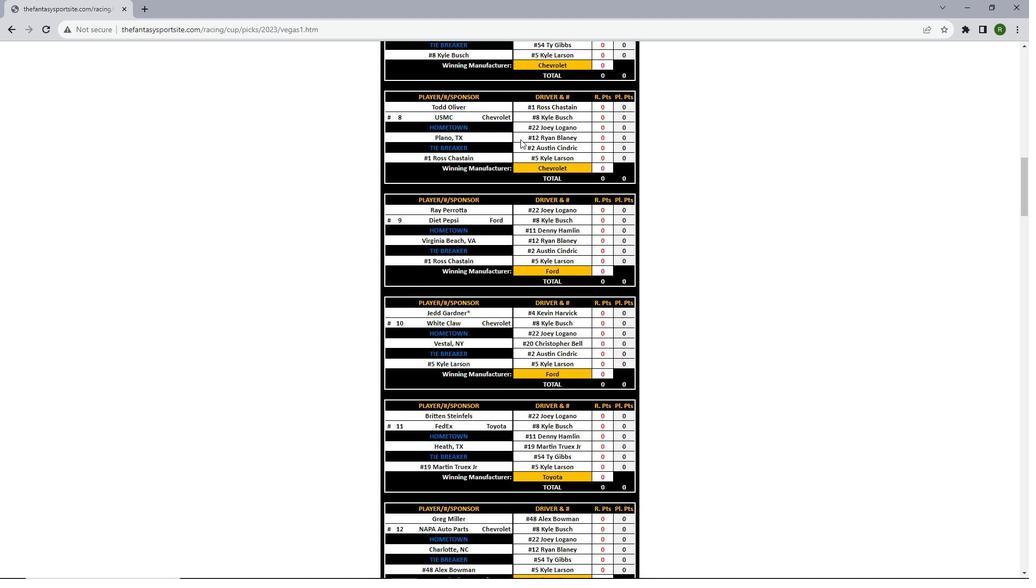 
Action: Mouse scrolled (520, 138) with delta (0, 0)
Screenshot: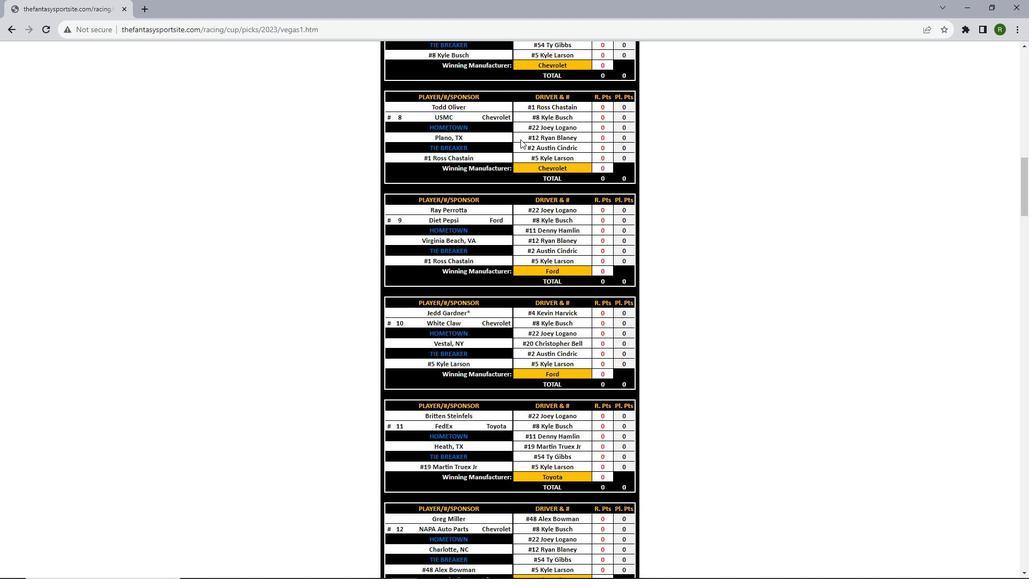 
Action: Mouse scrolled (520, 138) with delta (0, 0)
Screenshot: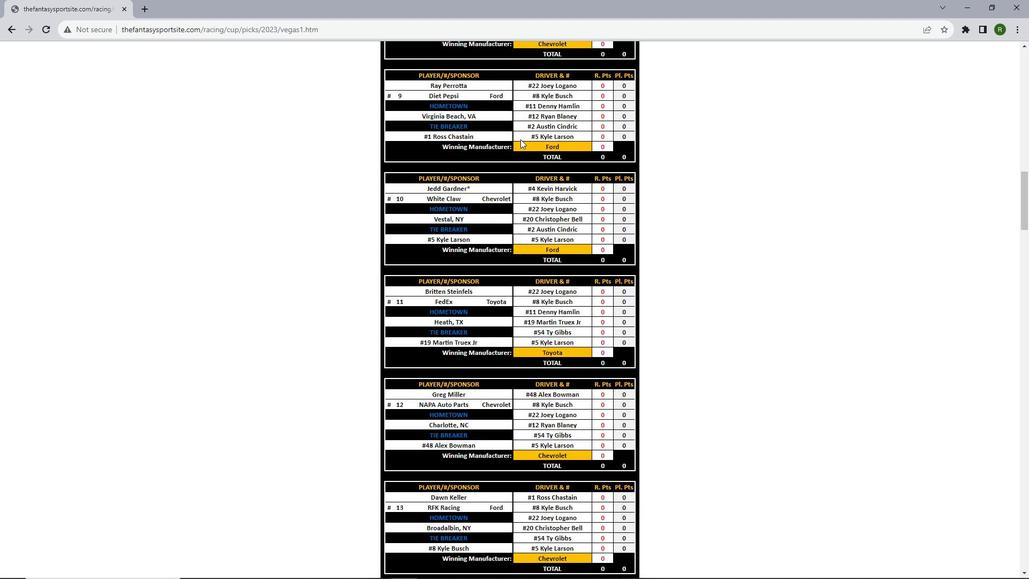 
Action: Mouse scrolled (520, 138) with delta (0, 0)
Screenshot: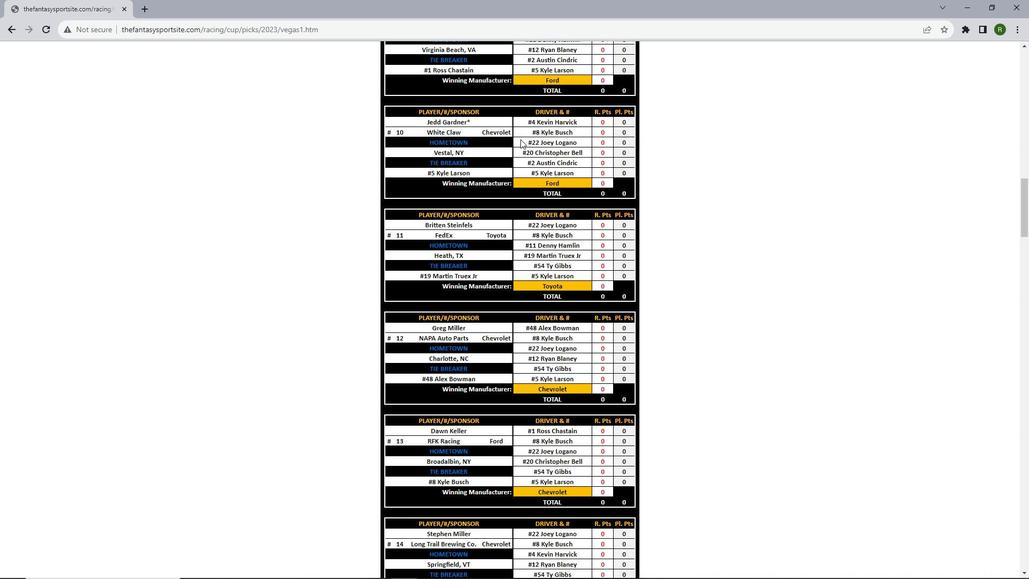 
Action: Mouse scrolled (520, 138) with delta (0, 0)
Screenshot: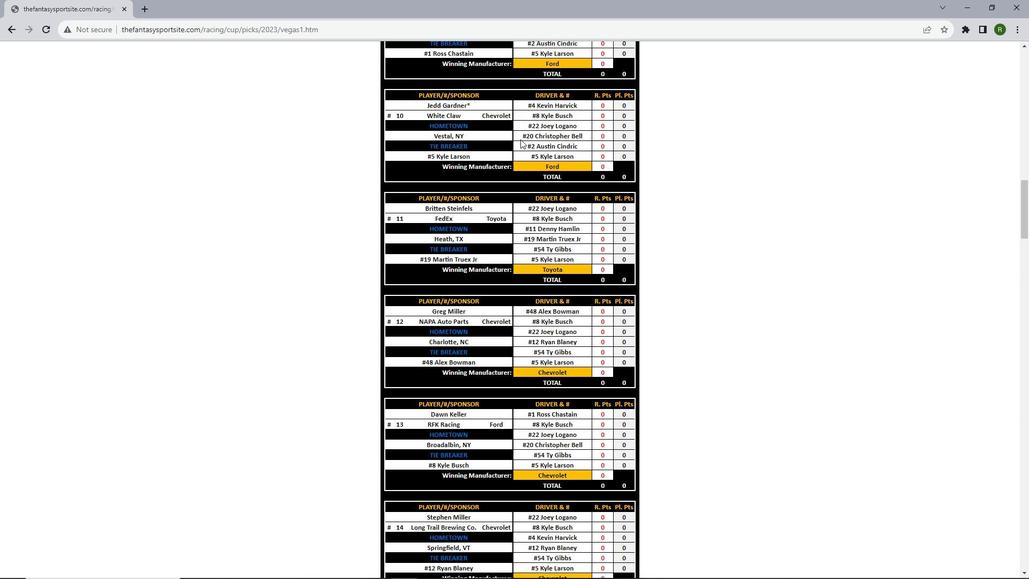 
Action: Mouse scrolled (520, 138) with delta (0, 0)
Screenshot: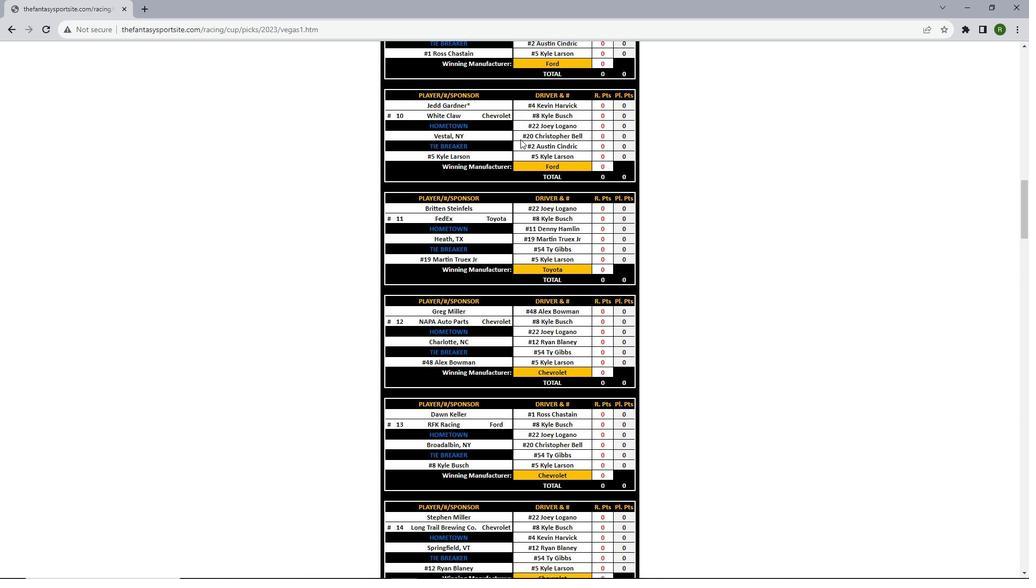 
Action: Mouse scrolled (520, 138) with delta (0, 0)
Screenshot: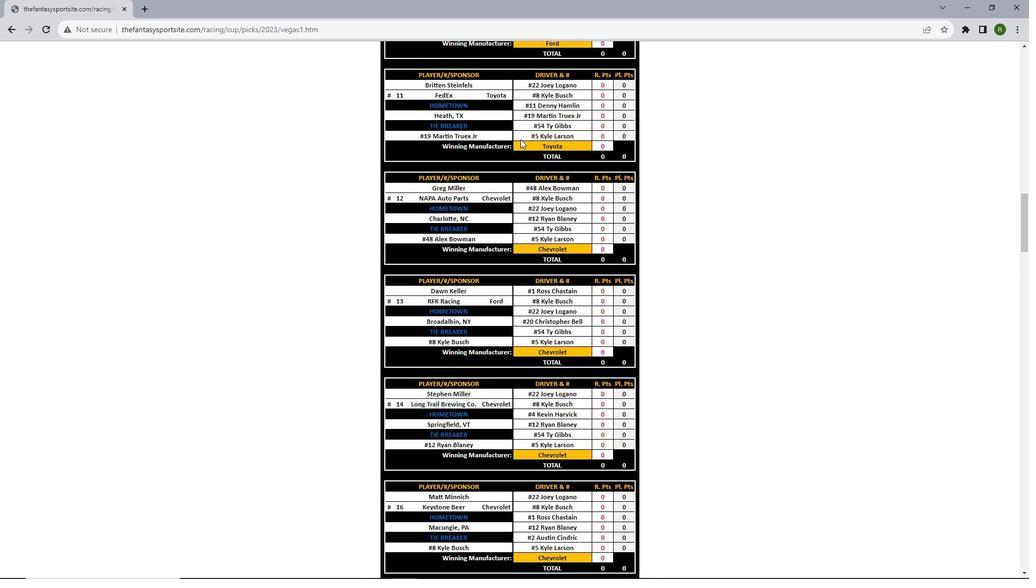 
Action: Mouse scrolled (520, 138) with delta (0, 0)
Screenshot: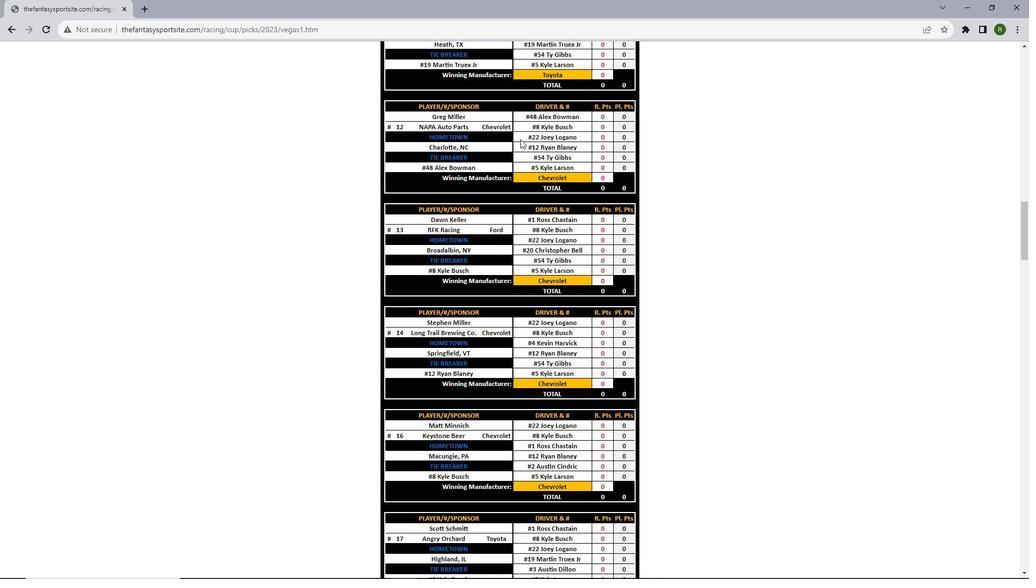 
Action: Mouse scrolled (520, 138) with delta (0, 0)
Screenshot: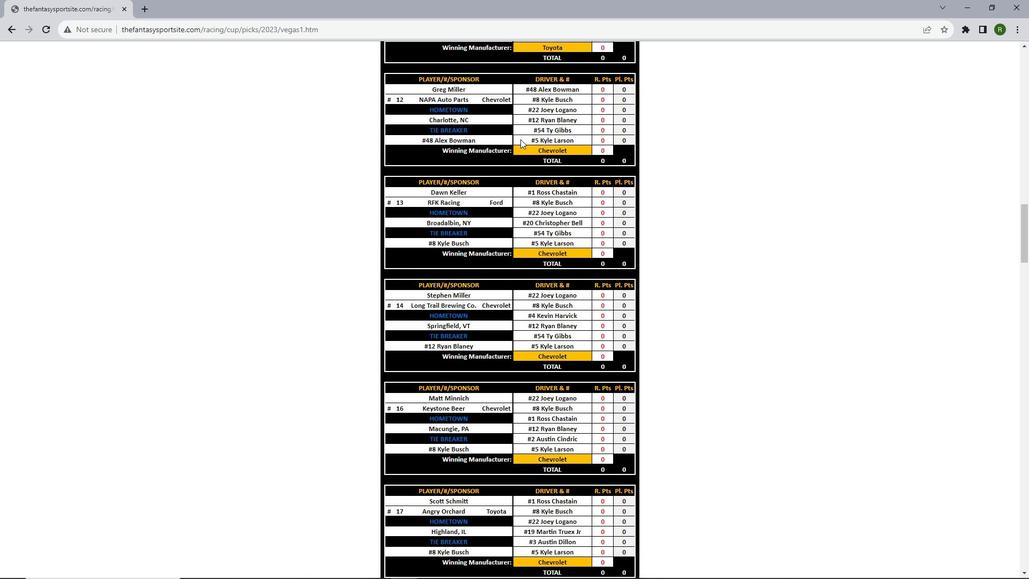 
Action: Mouse scrolled (520, 138) with delta (0, 0)
Screenshot: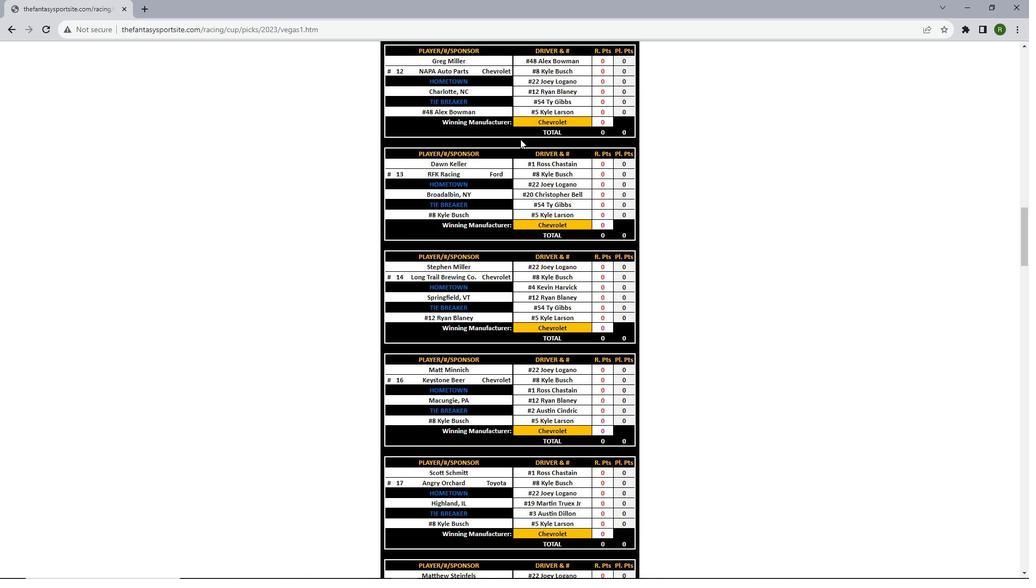 
Action: Mouse scrolled (520, 138) with delta (0, 0)
Screenshot: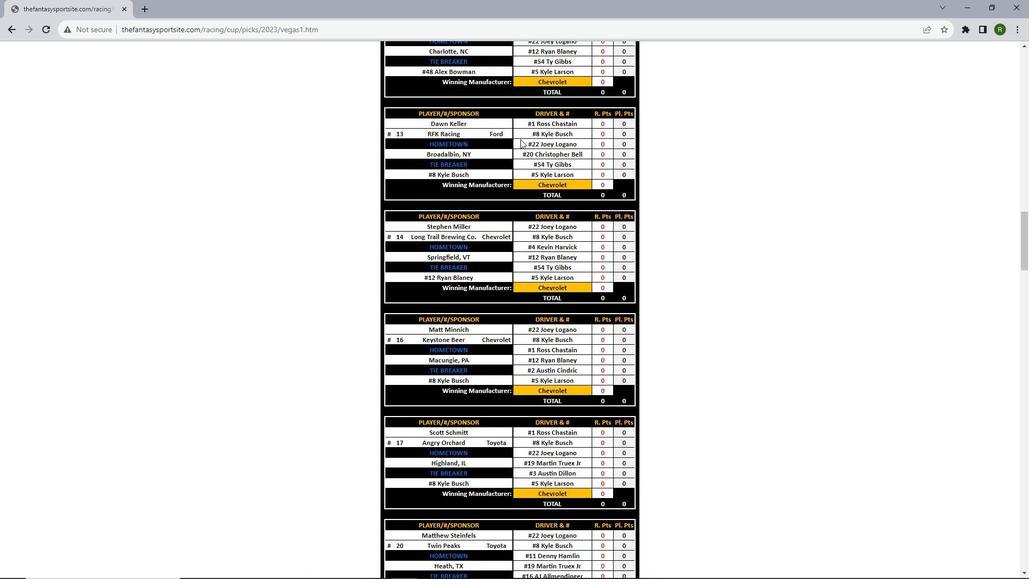 
Action: Mouse scrolled (520, 138) with delta (0, 0)
Screenshot: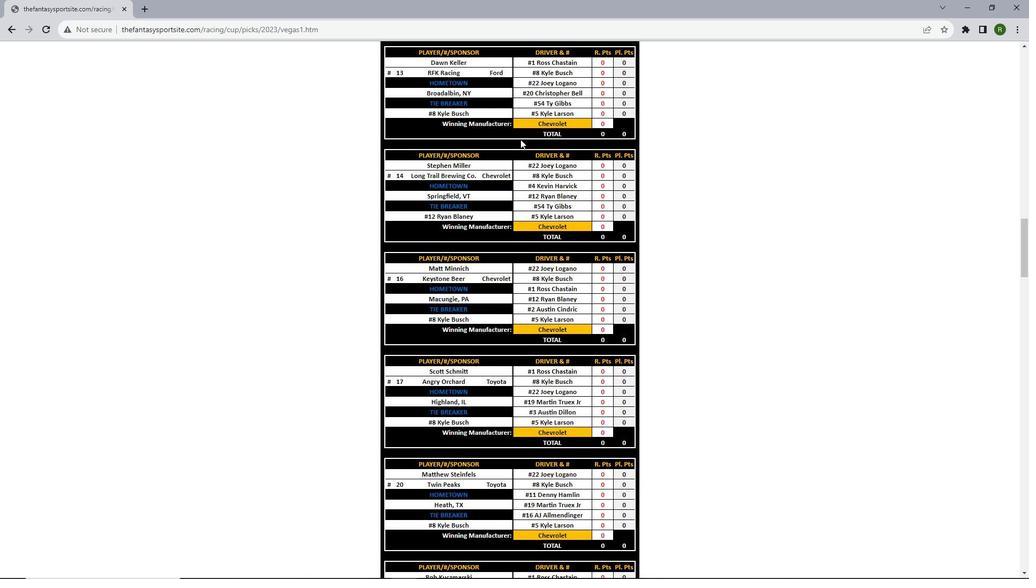 
Action: Mouse scrolled (520, 138) with delta (0, 0)
Screenshot: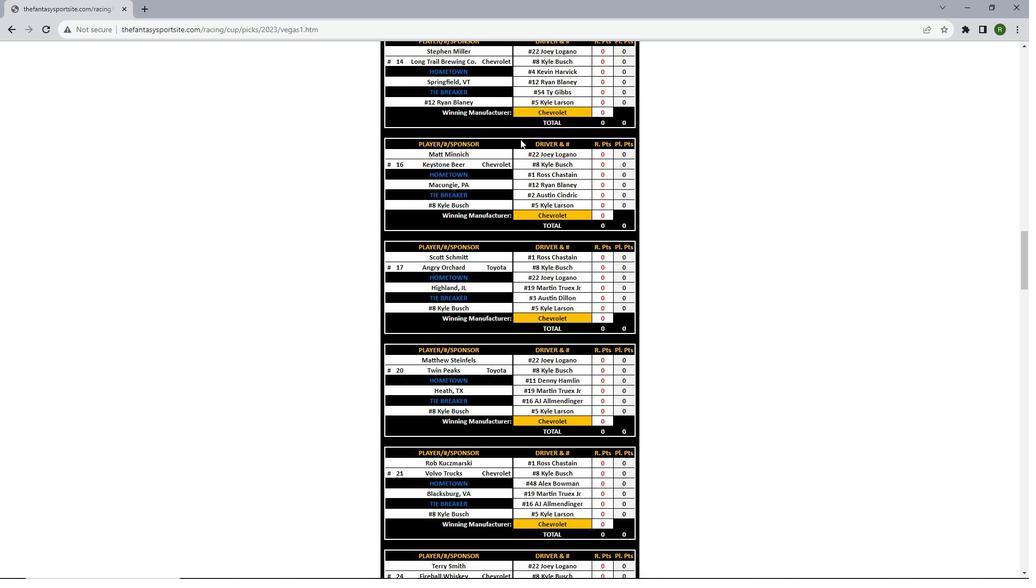 
Action: Mouse scrolled (520, 138) with delta (0, 0)
Screenshot: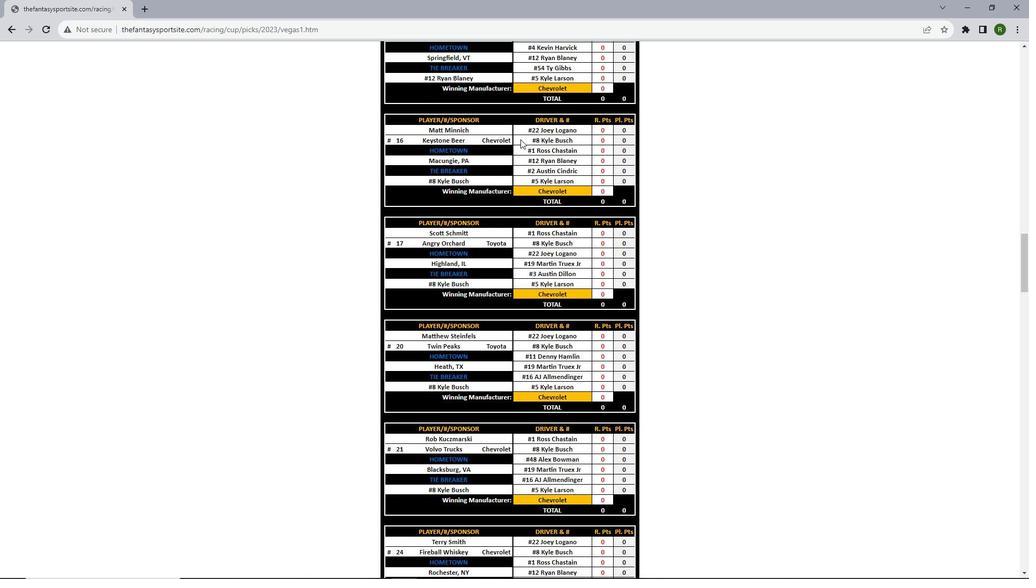 
Action: Mouse scrolled (520, 138) with delta (0, 0)
Screenshot: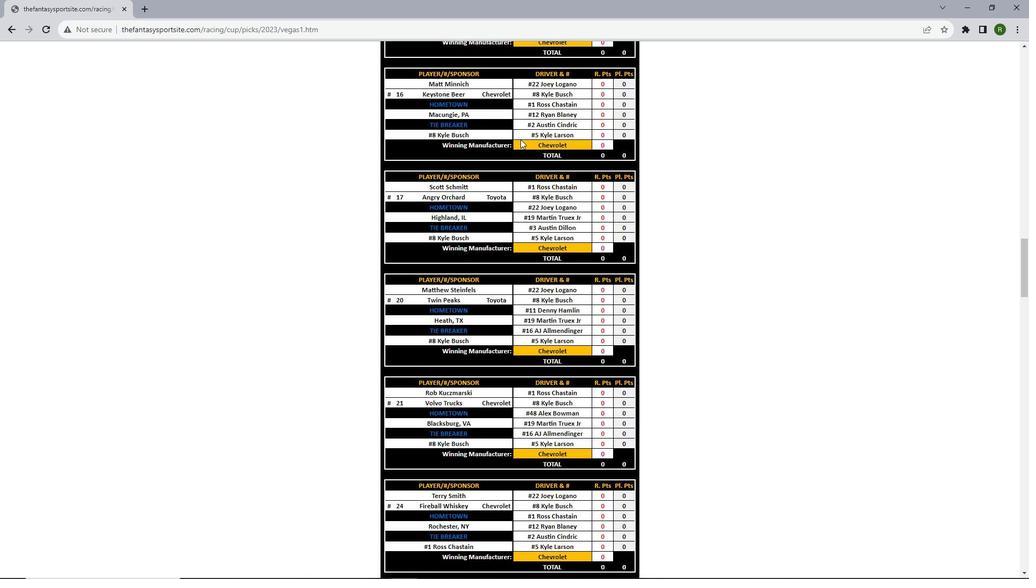 
Action: Mouse scrolled (520, 138) with delta (0, 0)
Screenshot: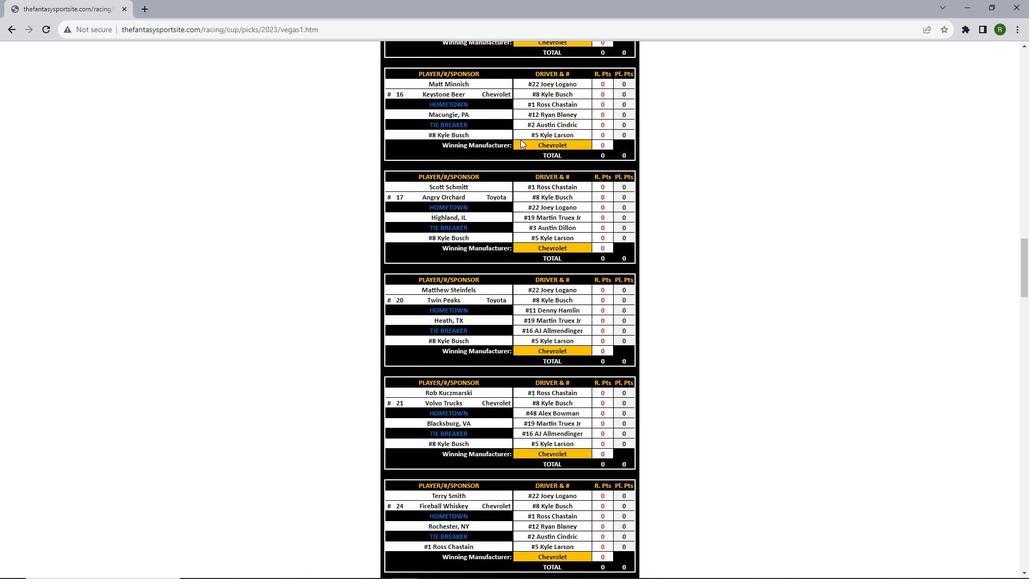 
Action: Mouse scrolled (520, 138) with delta (0, 0)
Screenshot: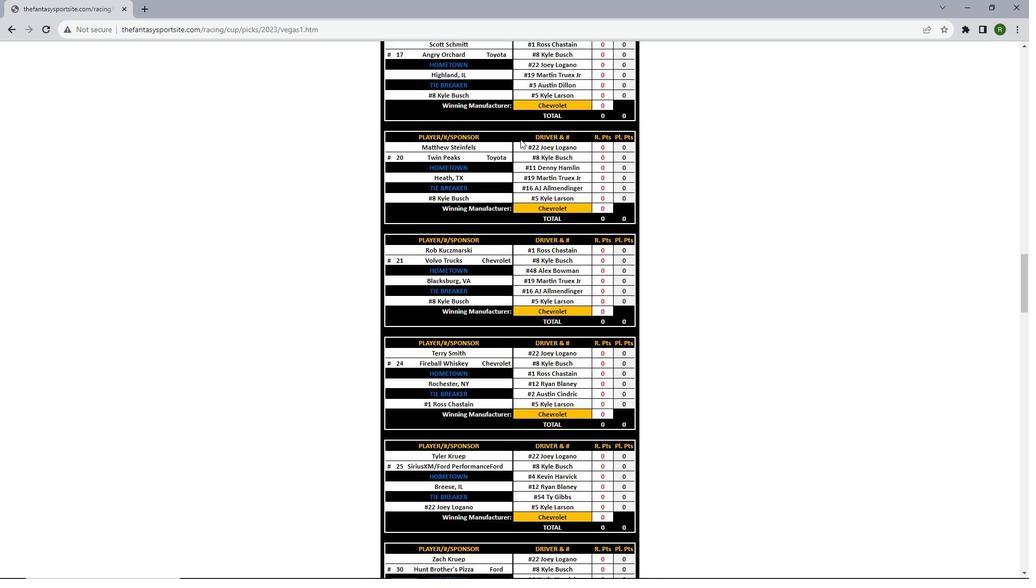 
Action: Mouse scrolled (520, 138) with delta (0, 0)
Screenshot: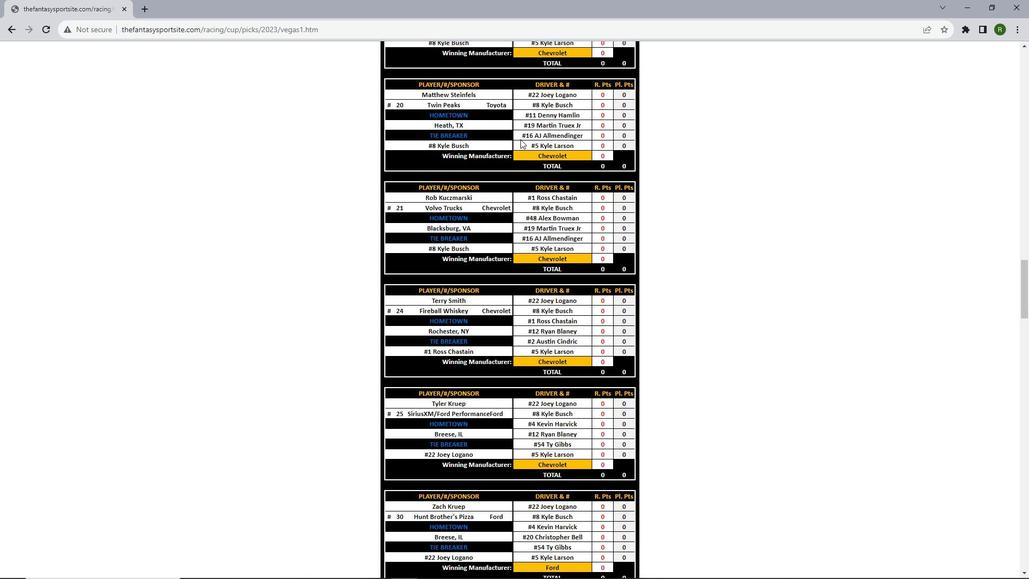 
Action: Mouse scrolled (520, 138) with delta (0, 0)
Screenshot: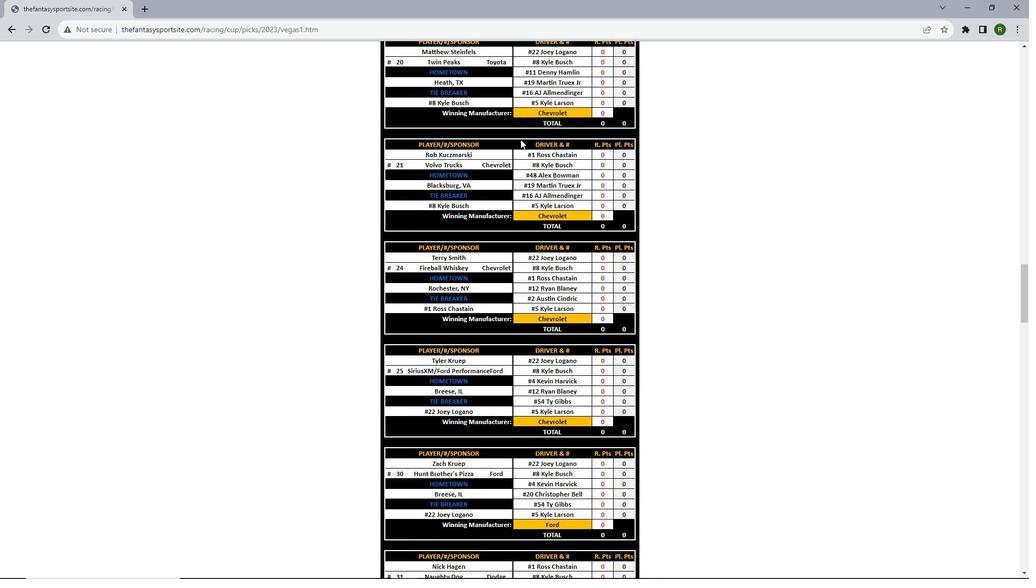
Action: Mouse scrolled (520, 138) with delta (0, 0)
Screenshot: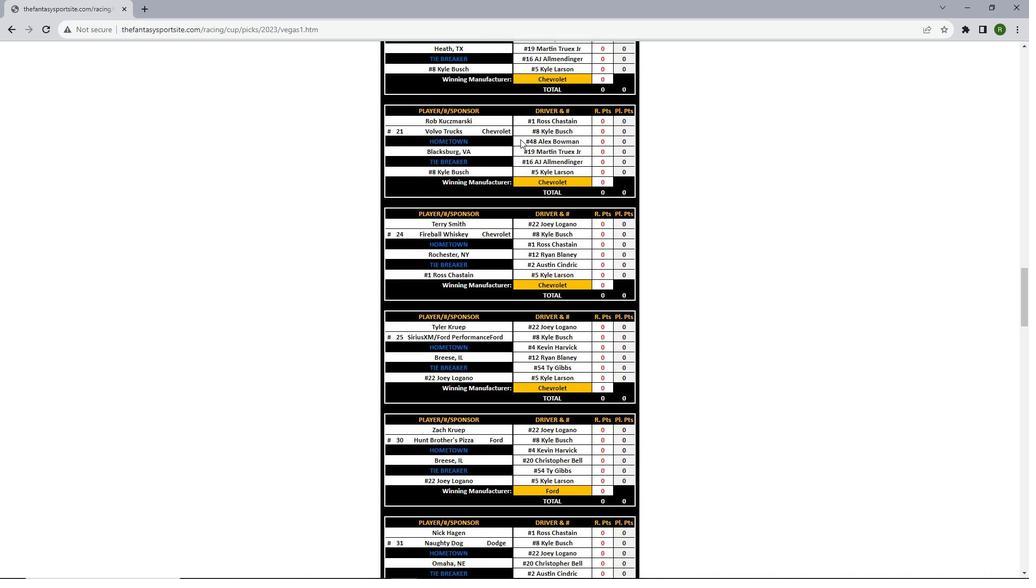
Action: Mouse scrolled (520, 138) with delta (0, 0)
Screenshot: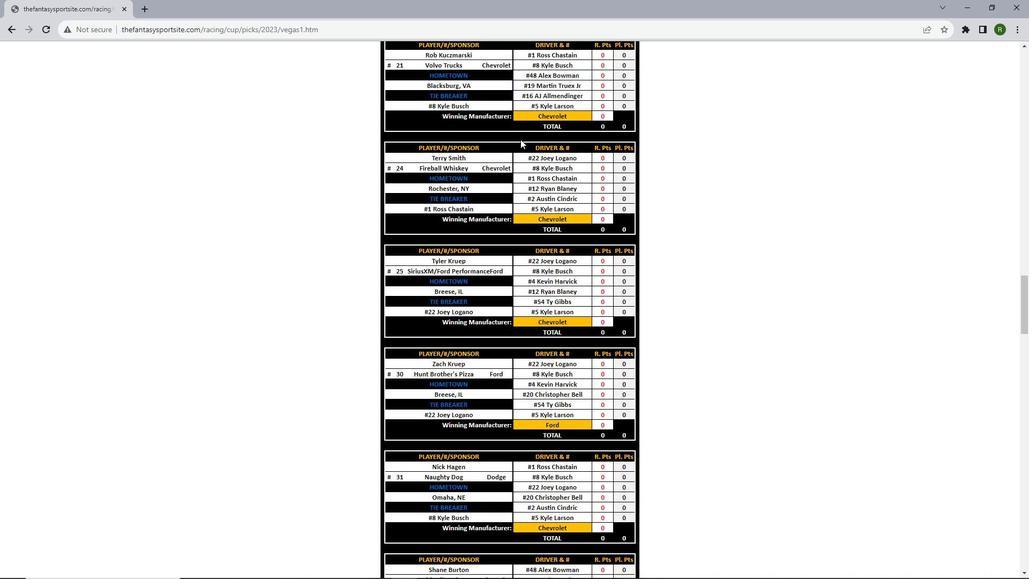 
Action: Mouse scrolled (520, 138) with delta (0, 0)
Screenshot: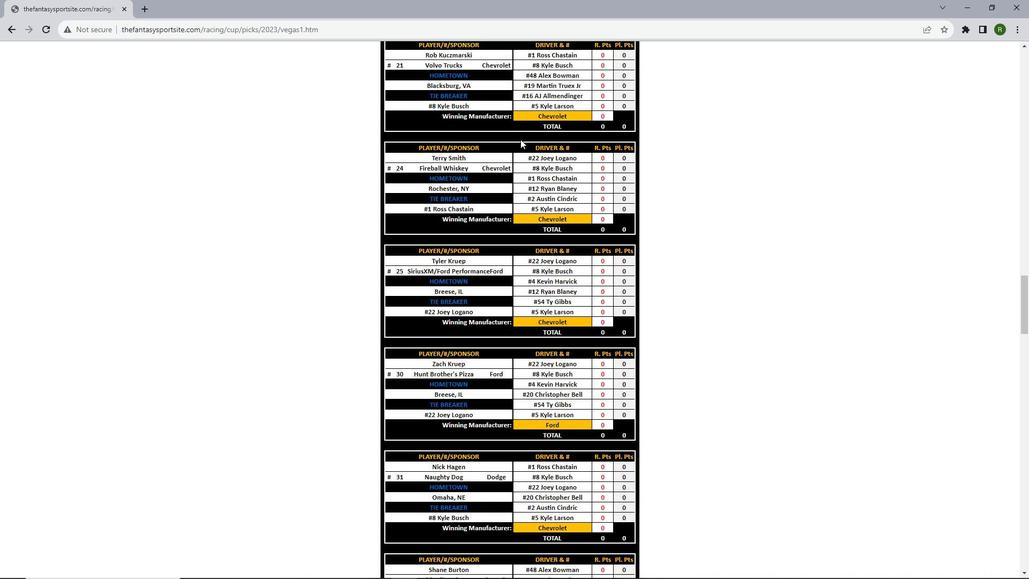 
Action: Mouse scrolled (520, 138) with delta (0, 0)
Screenshot: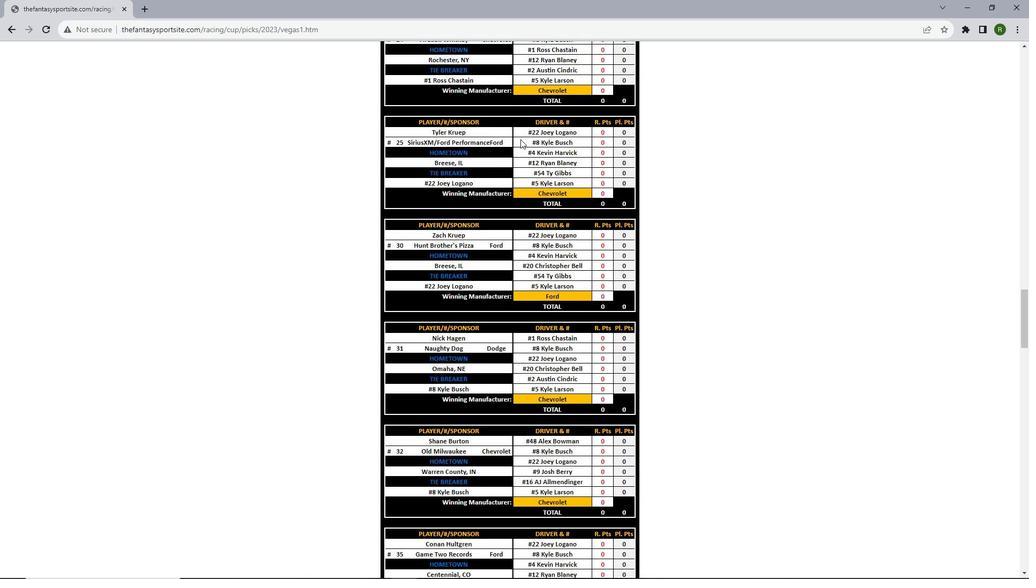 
Action: Mouse scrolled (520, 138) with delta (0, 0)
Screenshot: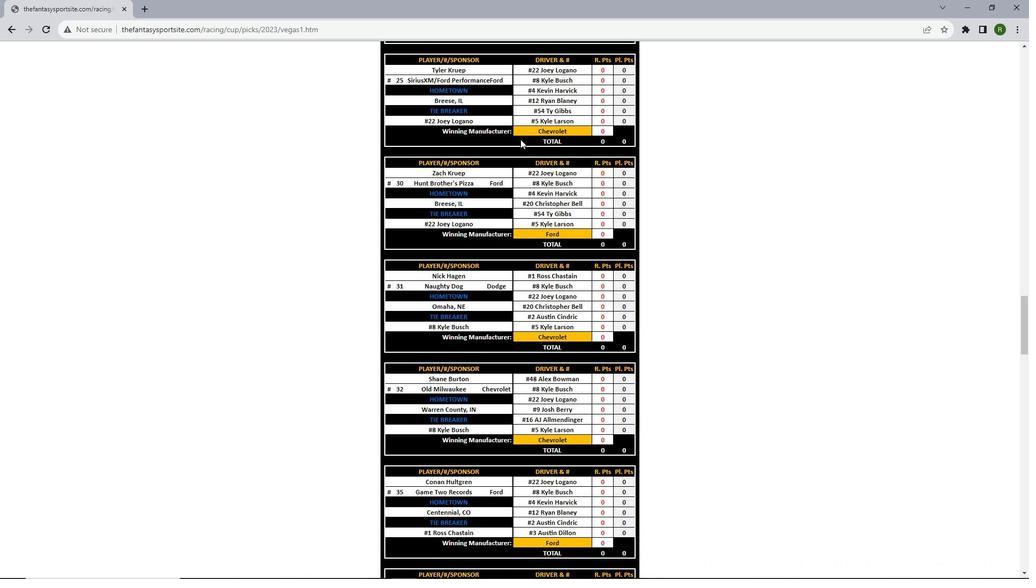 
Action: Mouse scrolled (520, 138) with delta (0, 0)
Screenshot: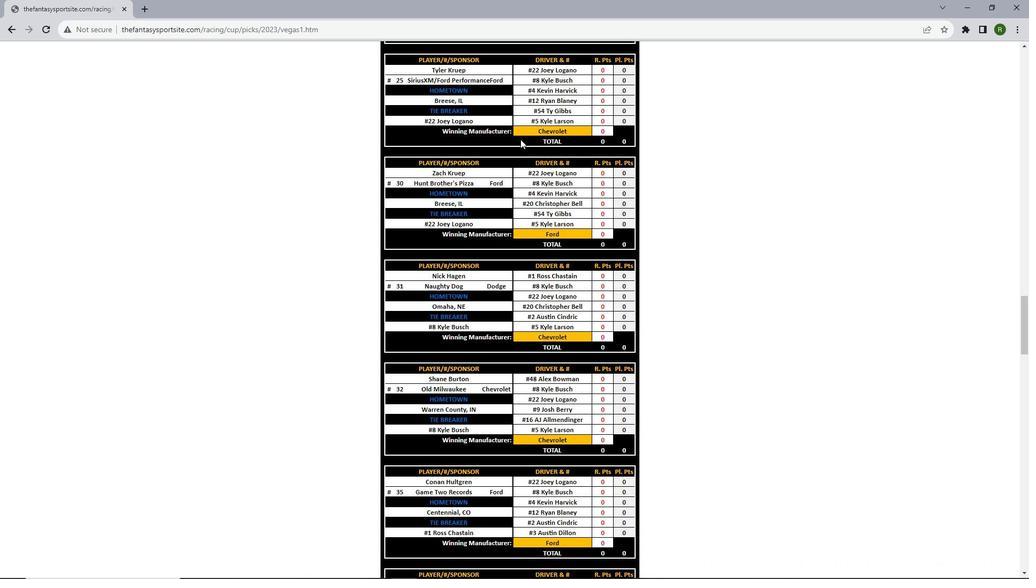 
Action: Mouse scrolled (520, 138) with delta (0, 0)
Screenshot: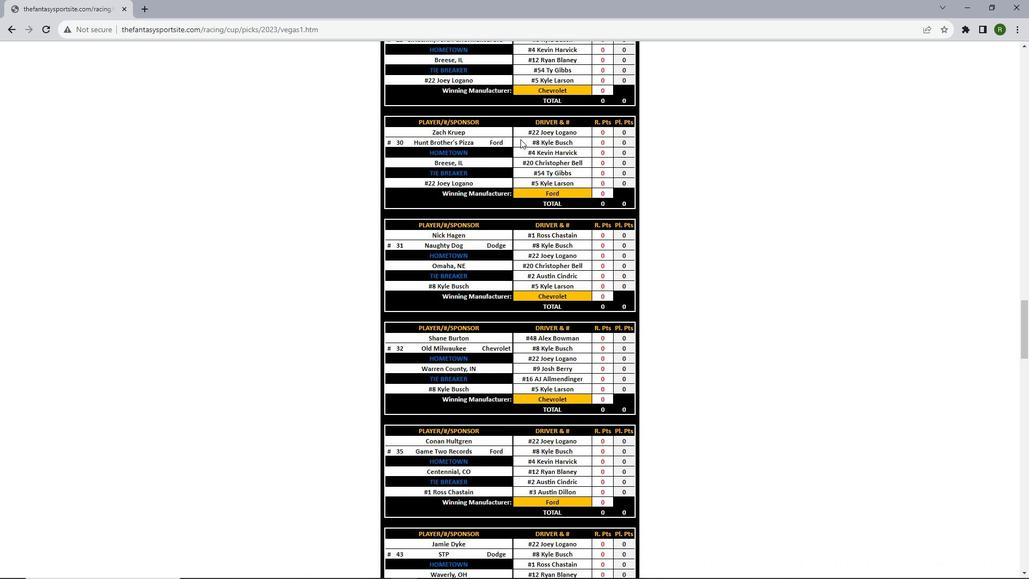 
Action: Mouse scrolled (520, 138) with delta (0, 0)
Screenshot: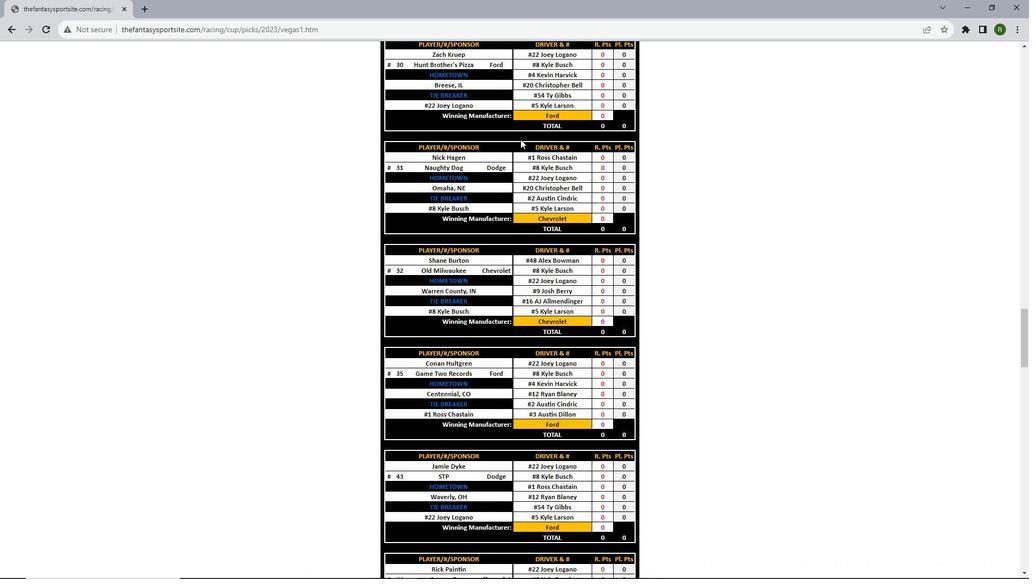 
Action: Mouse scrolled (520, 138) with delta (0, 0)
Screenshot: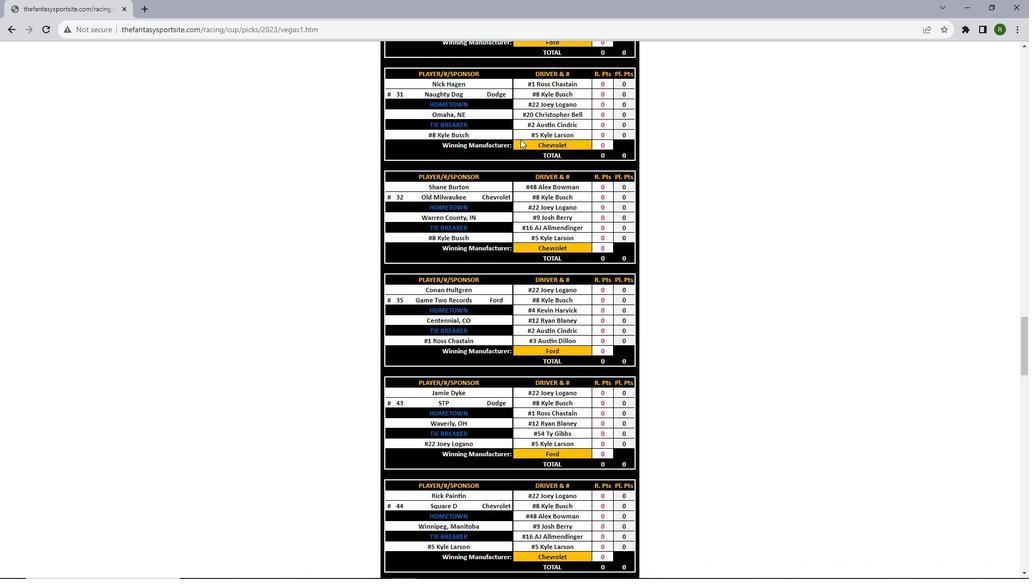 
Action: Mouse scrolled (520, 138) with delta (0, 0)
Screenshot: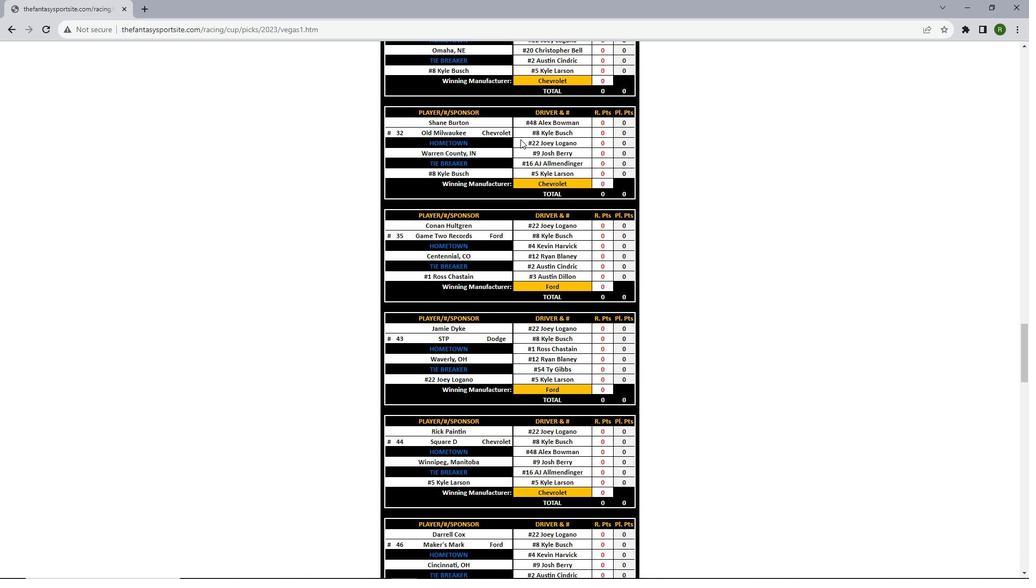 
Action: Mouse scrolled (520, 138) with delta (0, 0)
Screenshot: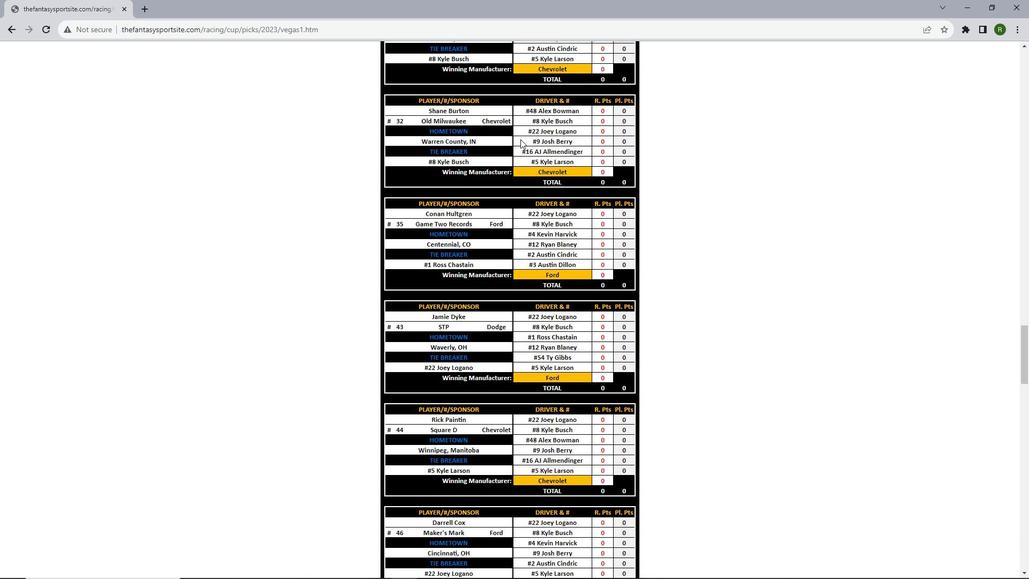 
Action: Mouse scrolled (520, 138) with delta (0, 0)
Screenshot: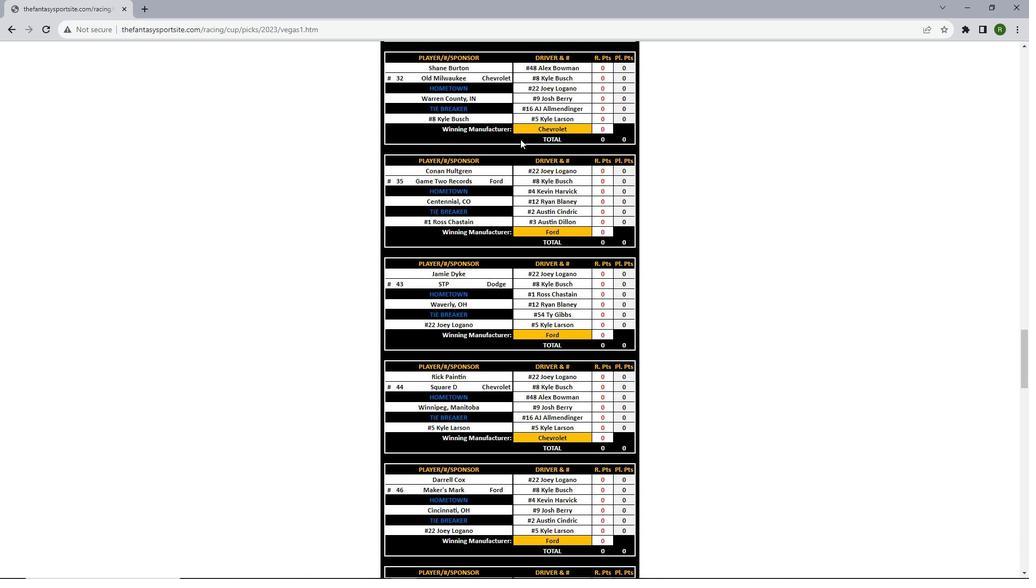 
Action: Mouse scrolled (520, 138) with delta (0, 0)
Screenshot: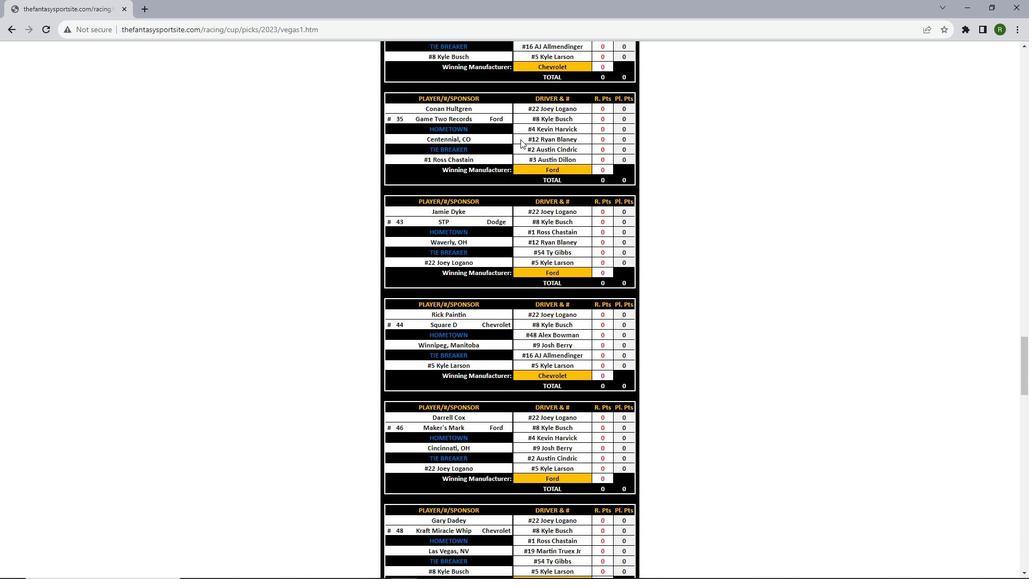 
Action: Mouse scrolled (520, 138) with delta (0, 0)
Screenshot: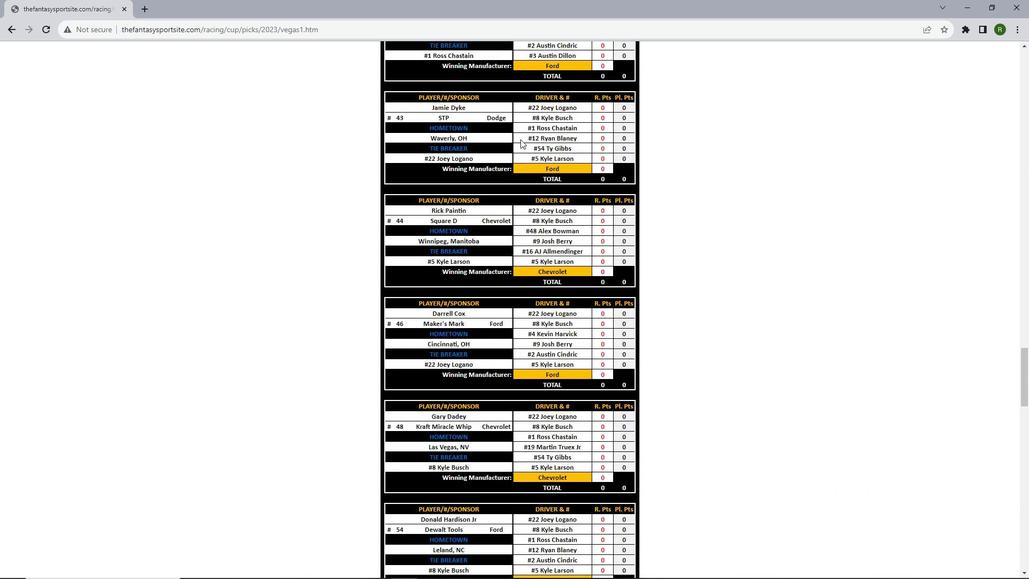 
Action: Mouse scrolled (520, 138) with delta (0, 0)
Screenshot: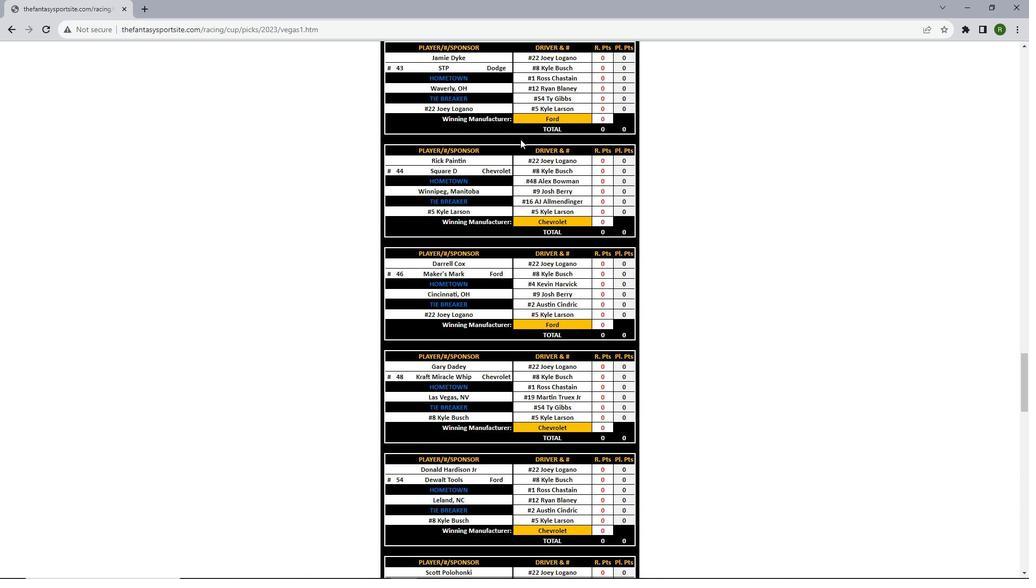 
Action: Mouse scrolled (520, 138) with delta (0, 0)
Screenshot: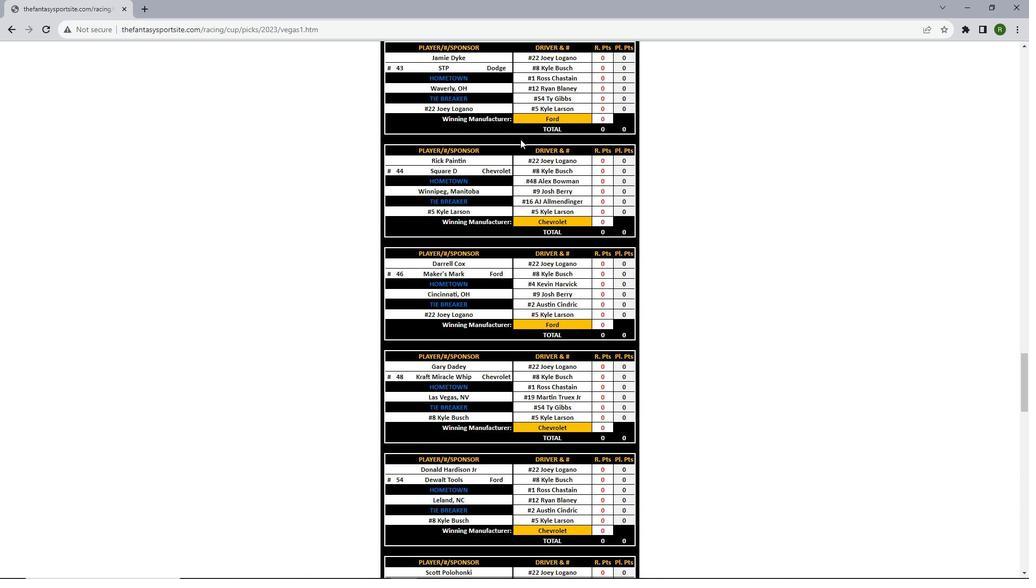 
Action: Mouse scrolled (520, 138) with delta (0, 0)
Screenshot: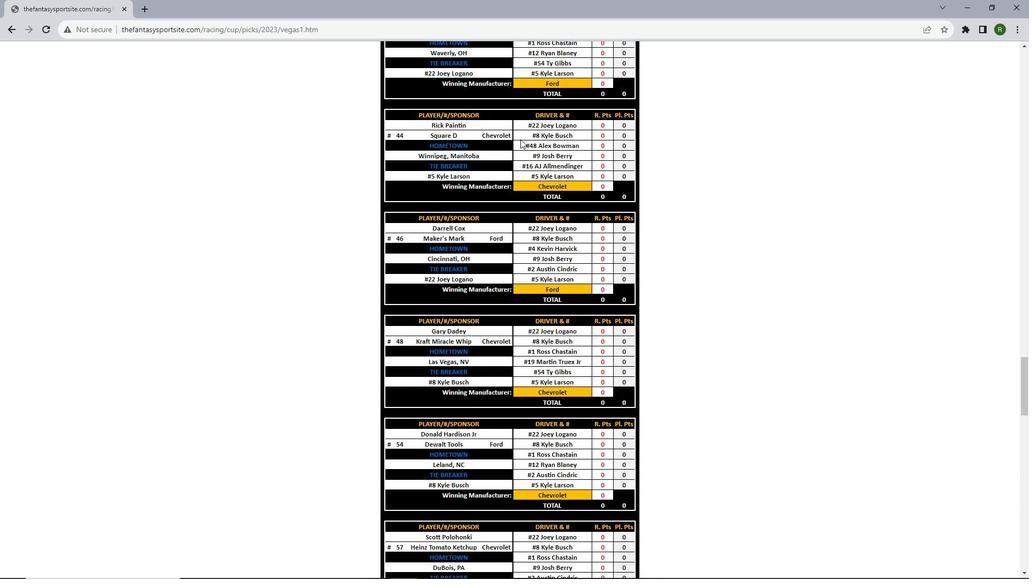 
Action: Mouse scrolled (520, 138) with delta (0, 0)
Screenshot: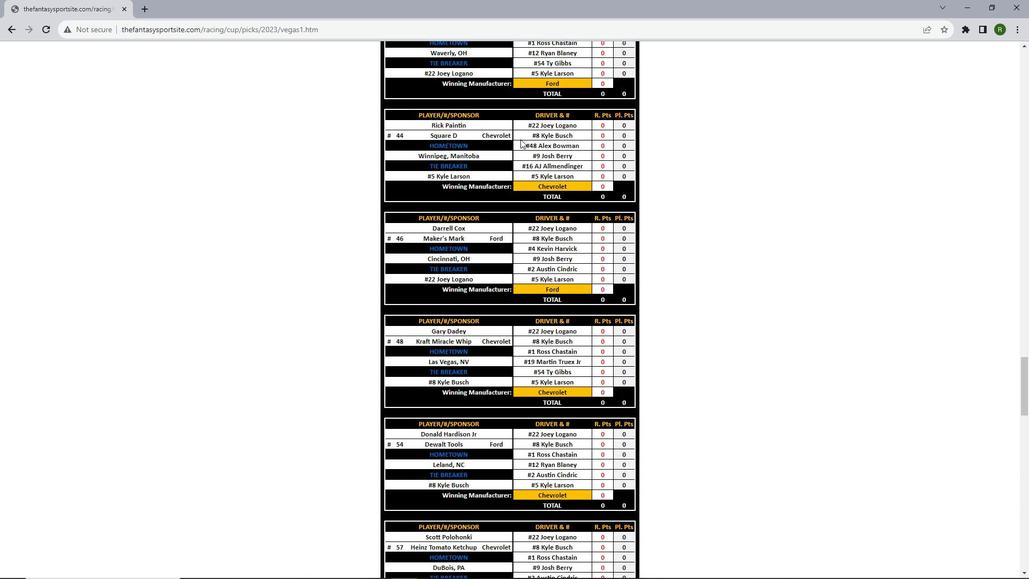 
Action: Mouse scrolled (520, 138) with delta (0, 0)
Screenshot: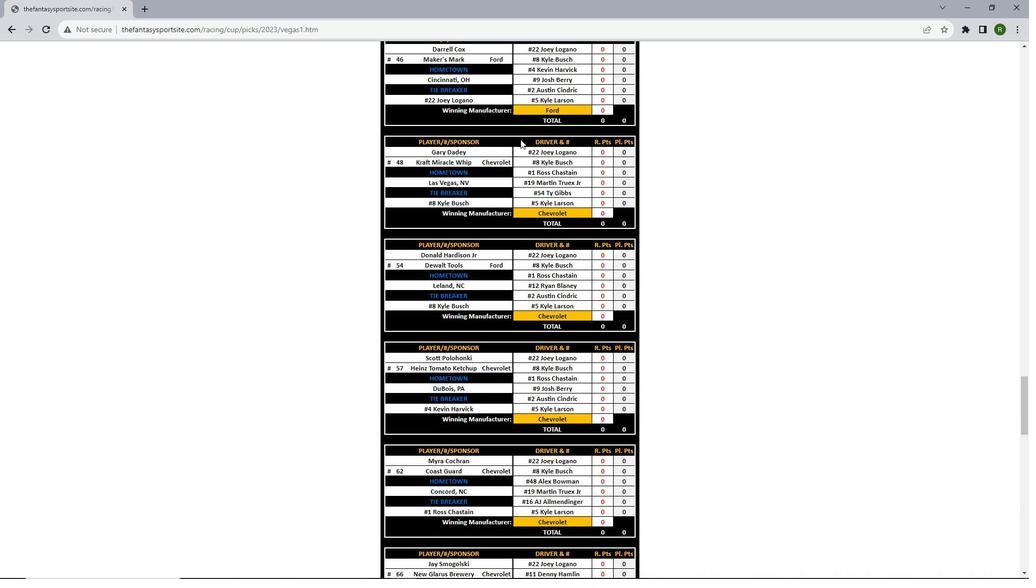 
Action: Mouse scrolled (520, 138) with delta (0, 0)
Screenshot: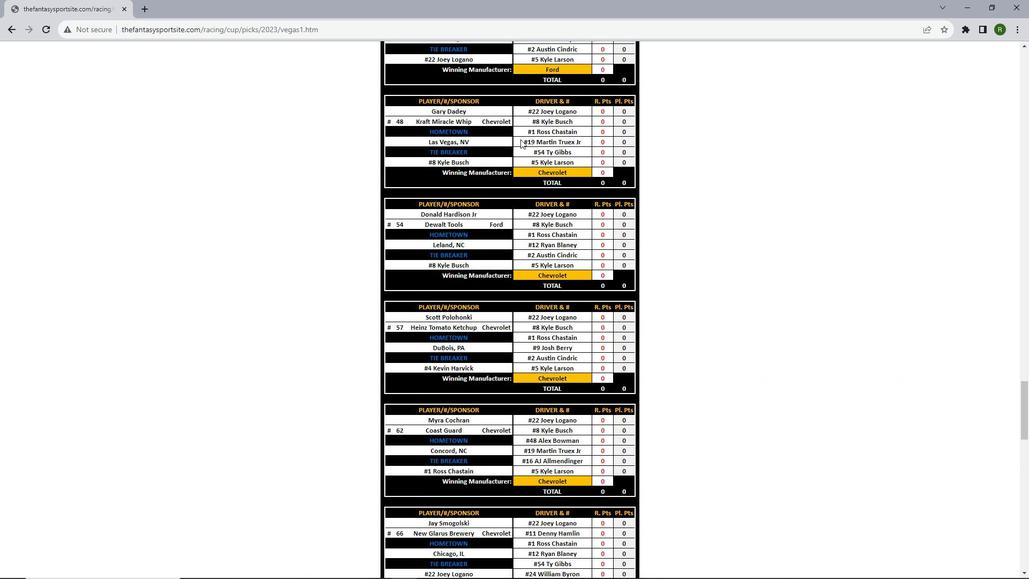 
Action: Mouse scrolled (520, 138) with delta (0, 0)
Screenshot: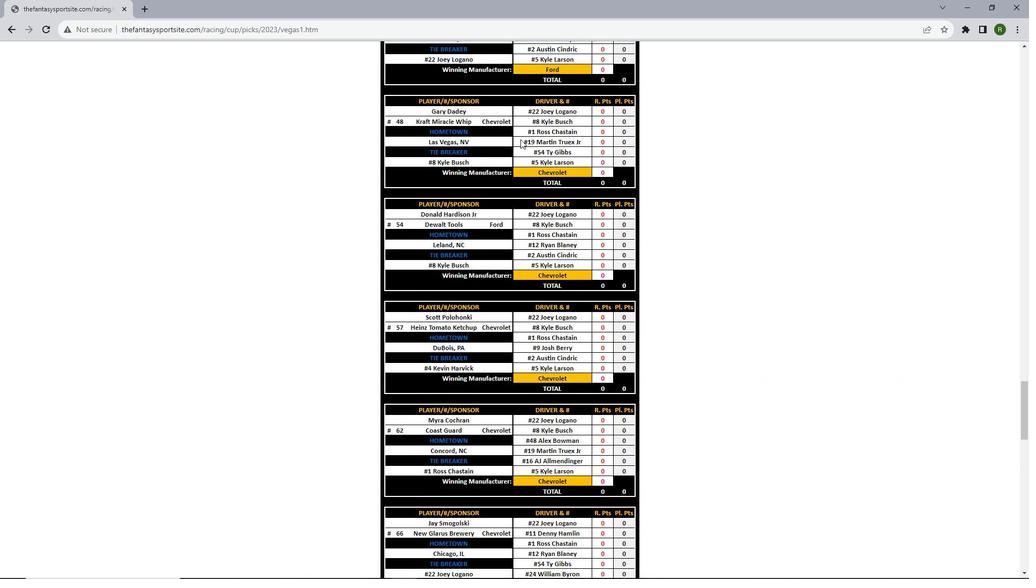 
Action: Mouse scrolled (520, 138) with delta (0, 0)
Screenshot: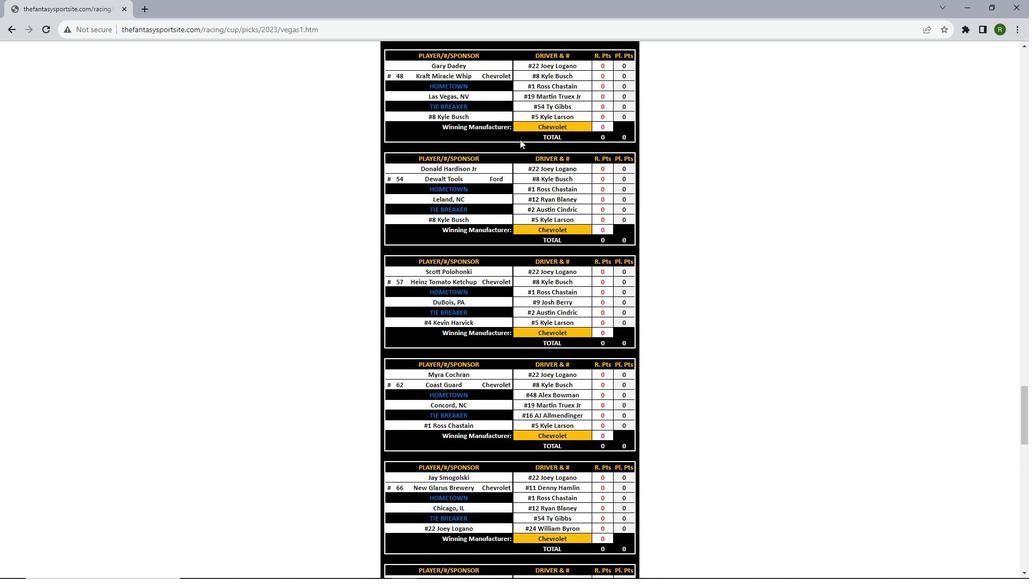 
Action: Mouse moved to (520, 139)
Screenshot: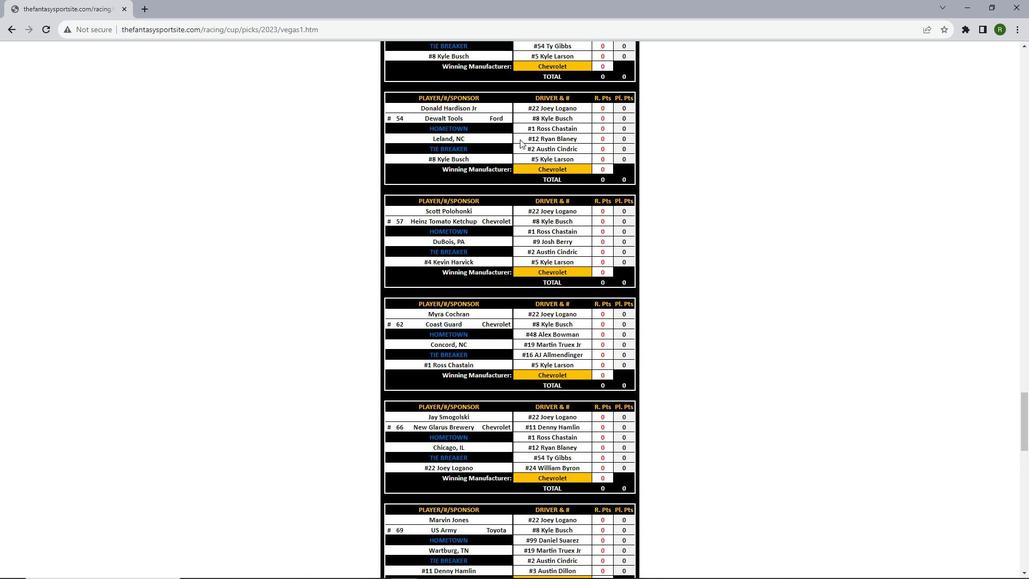 
Action: Mouse scrolled (520, 138) with delta (0, 0)
Screenshot: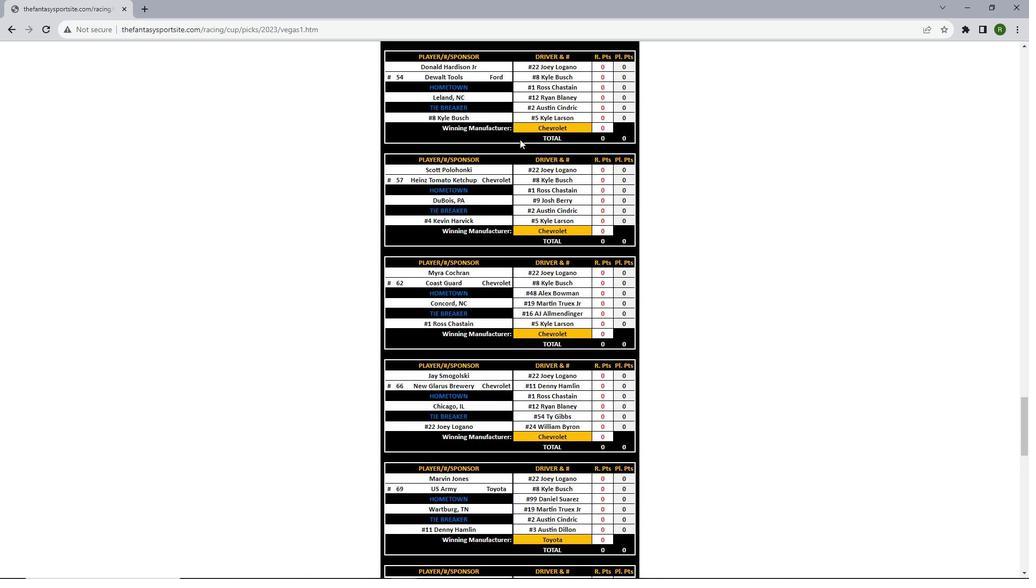 
Action: Mouse scrolled (520, 138) with delta (0, 0)
Screenshot: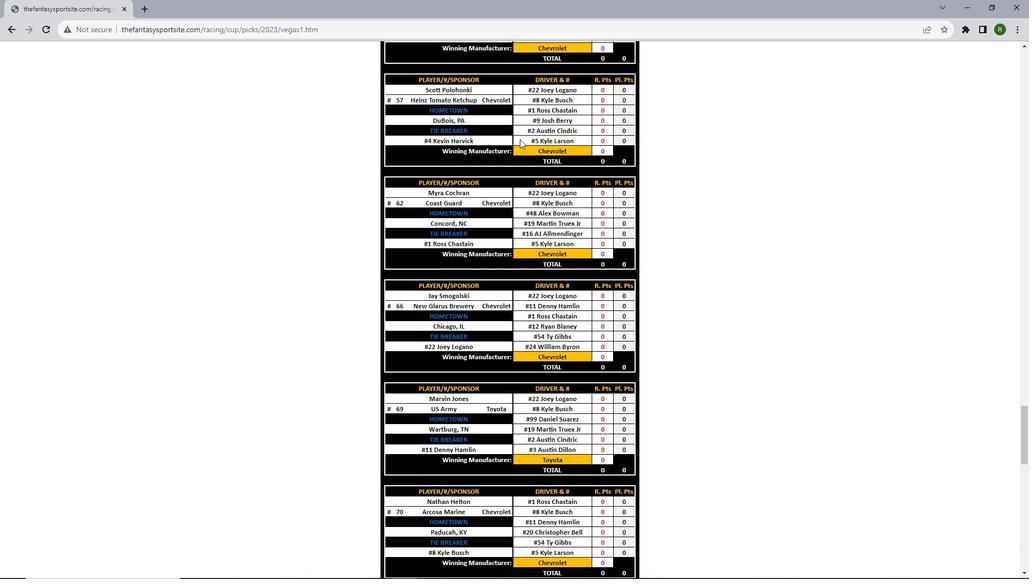 
Action: Mouse scrolled (520, 138) with delta (0, 0)
Screenshot: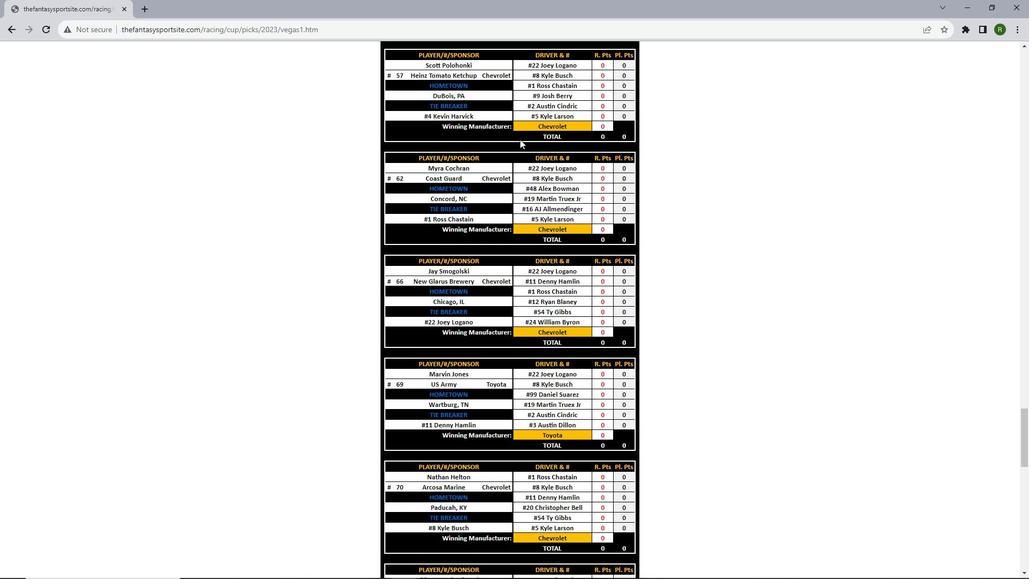 
Action: Mouse scrolled (520, 138) with delta (0, 0)
Screenshot: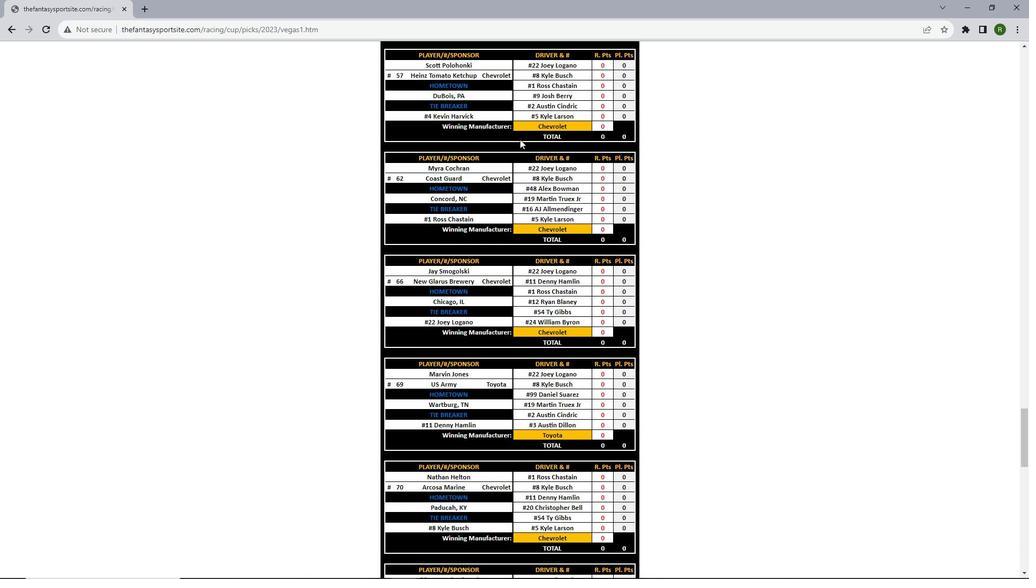 
Action: Mouse scrolled (520, 138) with delta (0, 0)
Screenshot: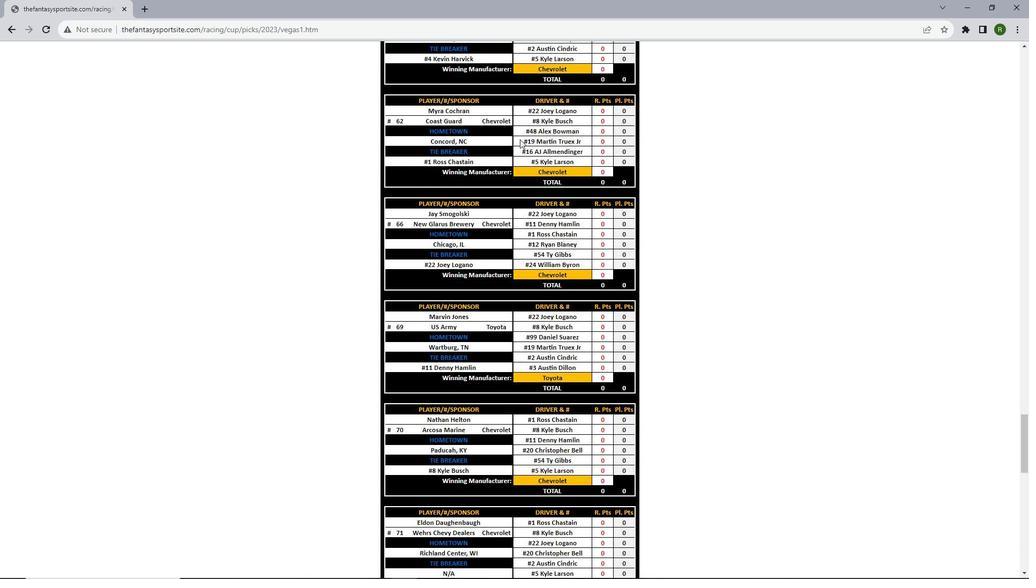 
Action: Mouse scrolled (520, 138) with delta (0, 0)
Screenshot: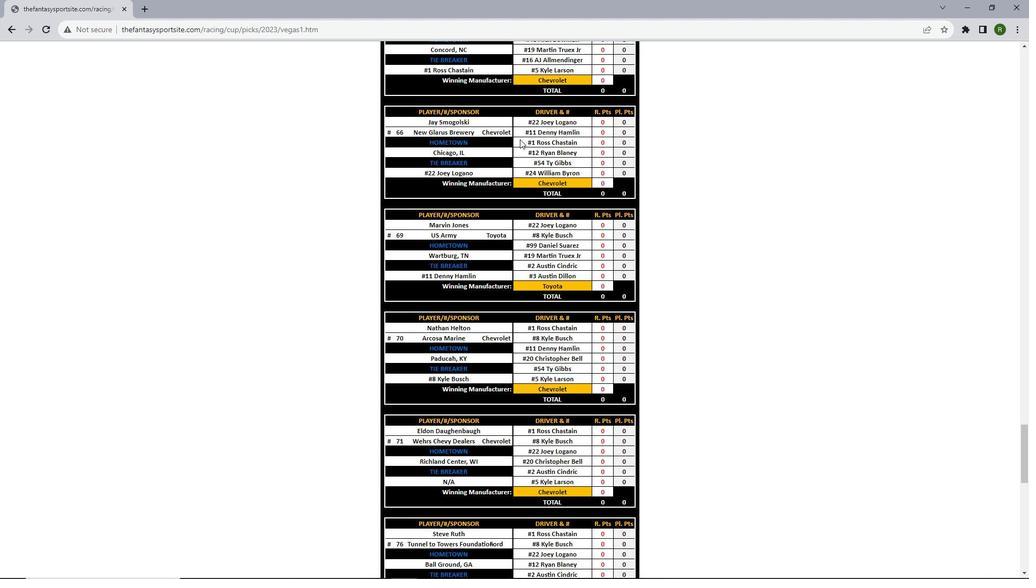 
Action: Mouse scrolled (520, 138) with delta (0, 0)
Screenshot: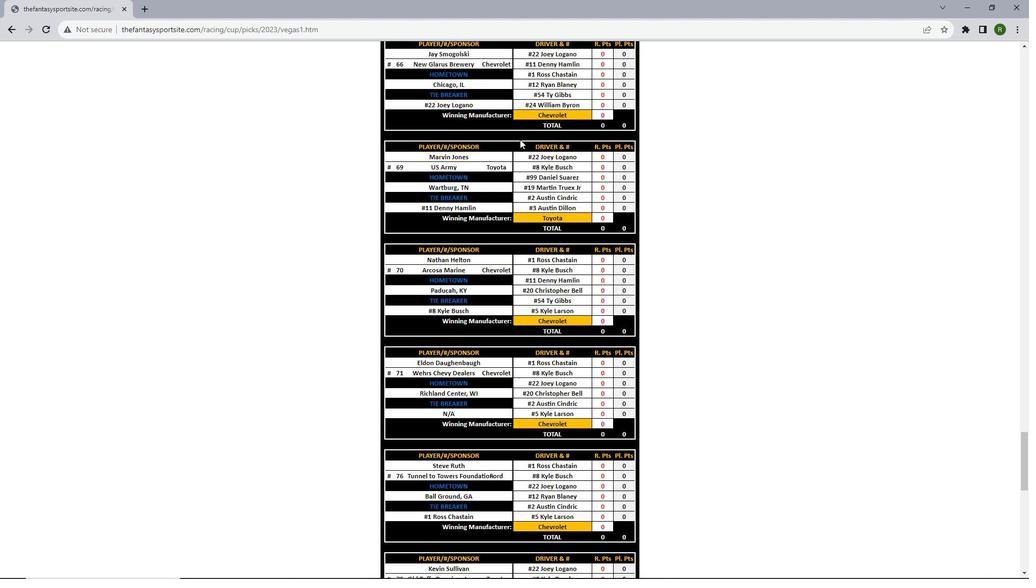 
Action: Mouse scrolled (520, 138) with delta (0, 0)
Screenshot: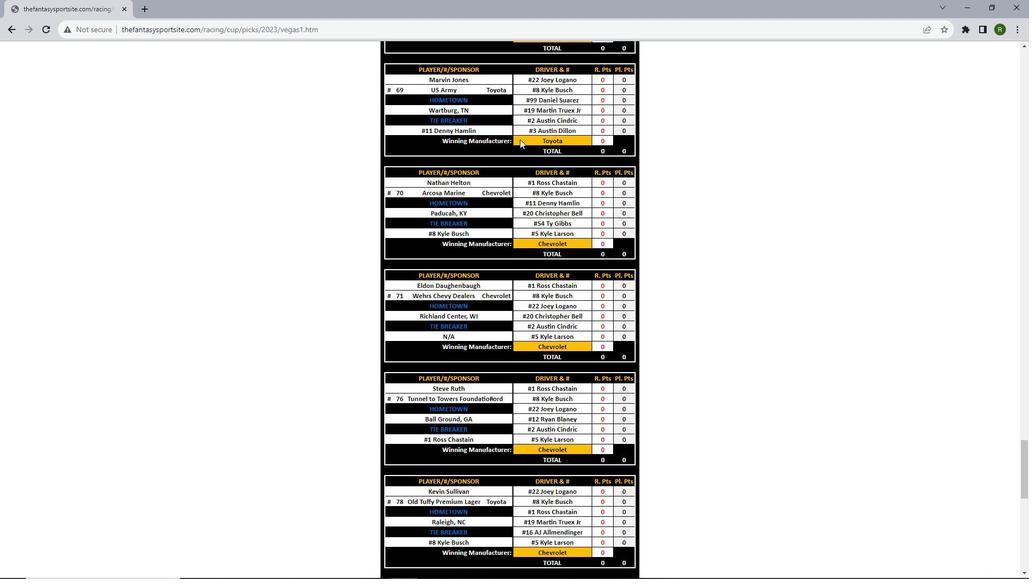 
Action: Mouse scrolled (520, 138) with delta (0, 0)
Screenshot: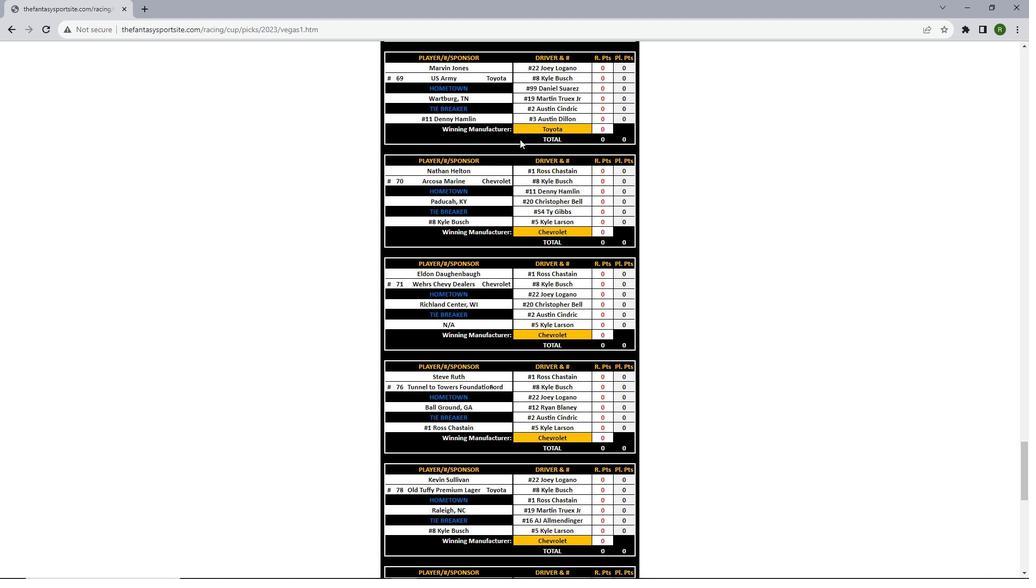 
Action: Mouse scrolled (520, 138) with delta (0, 0)
Screenshot: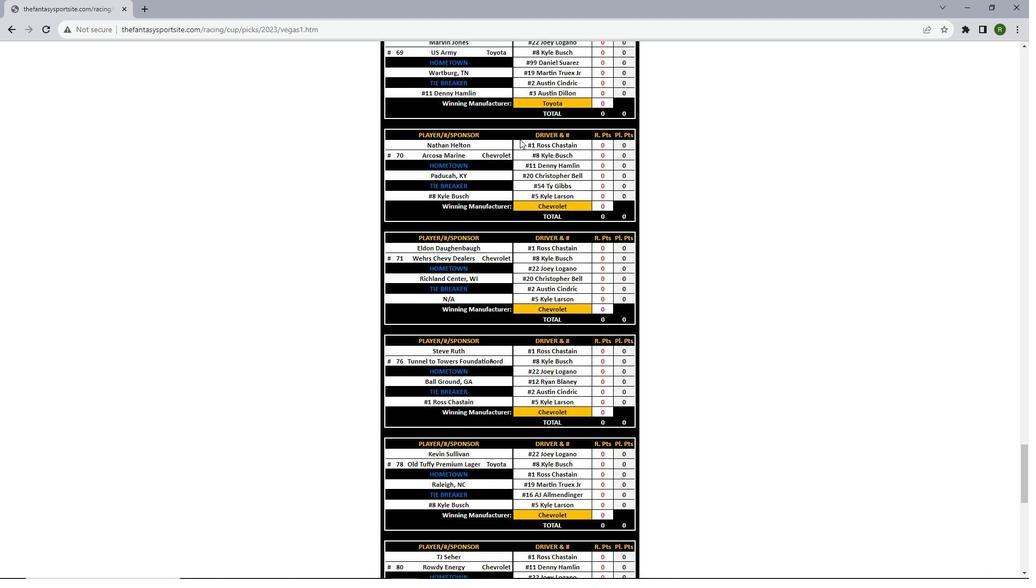 
Action: Mouse scrolled (520, 138) with delta (0, 0)
Screenshot: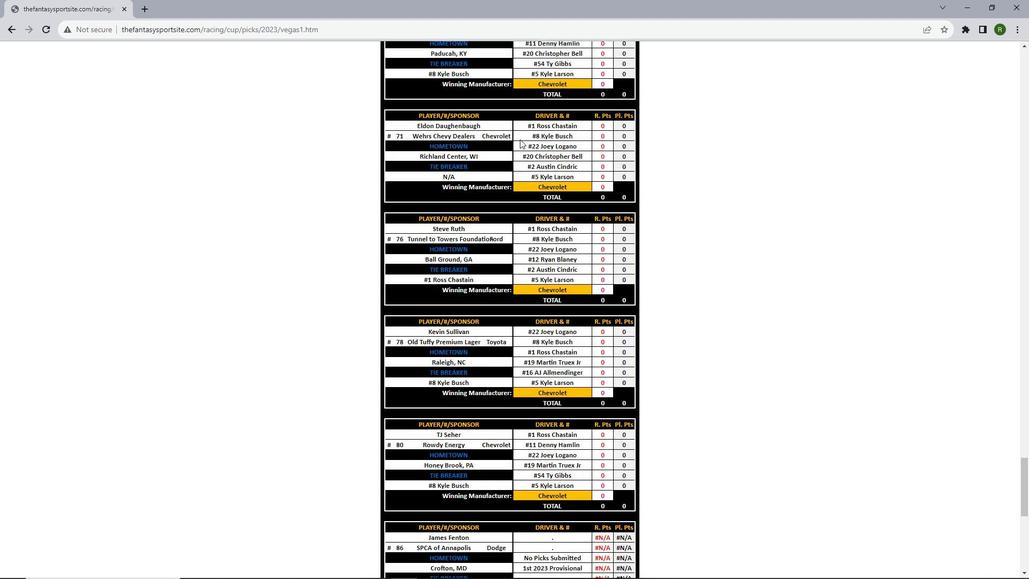 
Action: Mouse scrolled (520, 138) with delta (0, 0)
Screenshot: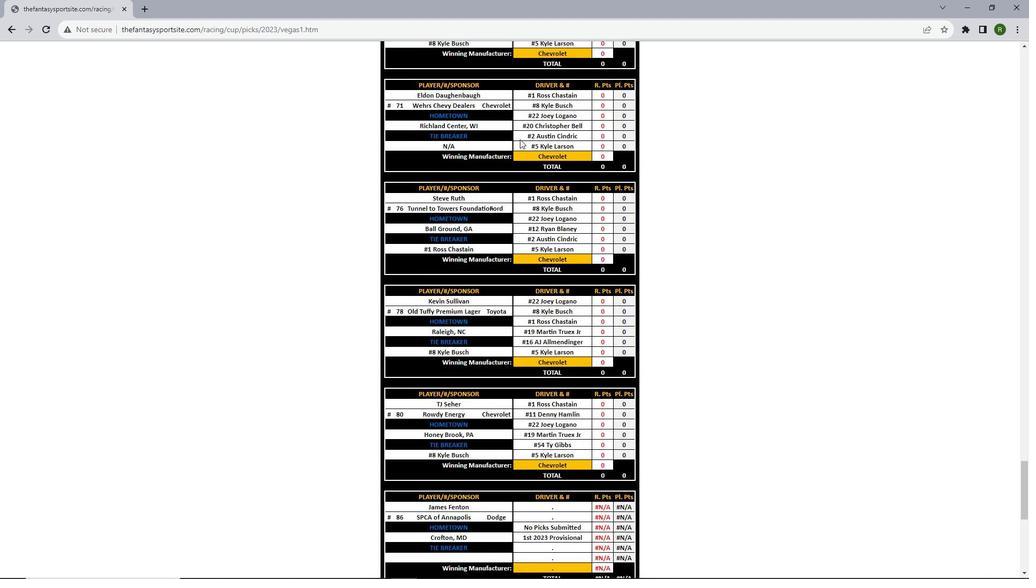 
Action: Mouse scrolled (520, 138) with delta (0, 0)
Screenshot: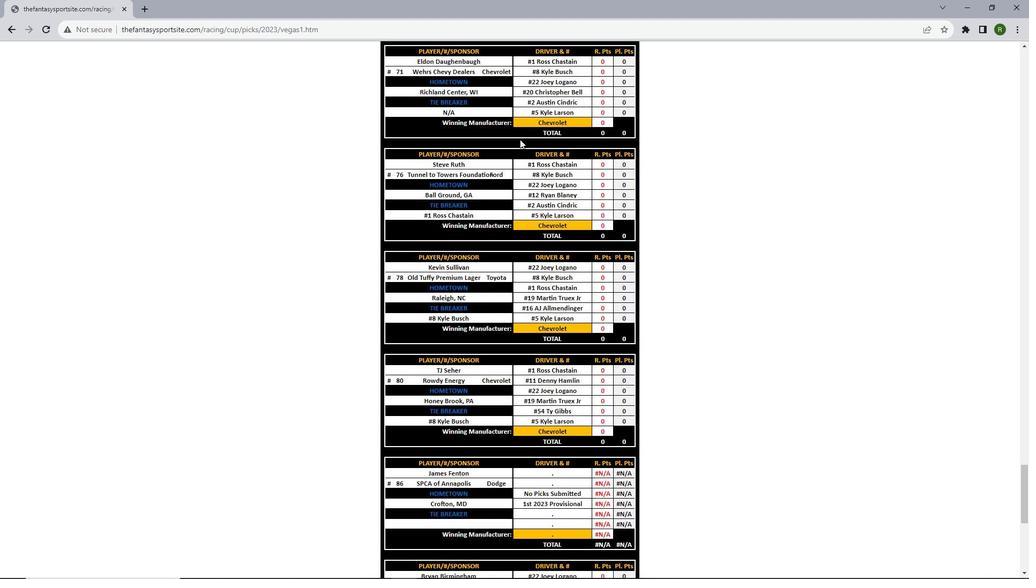 
Action: Mouse scrolled (520, 138) with delta (0, 0)
Screenshot: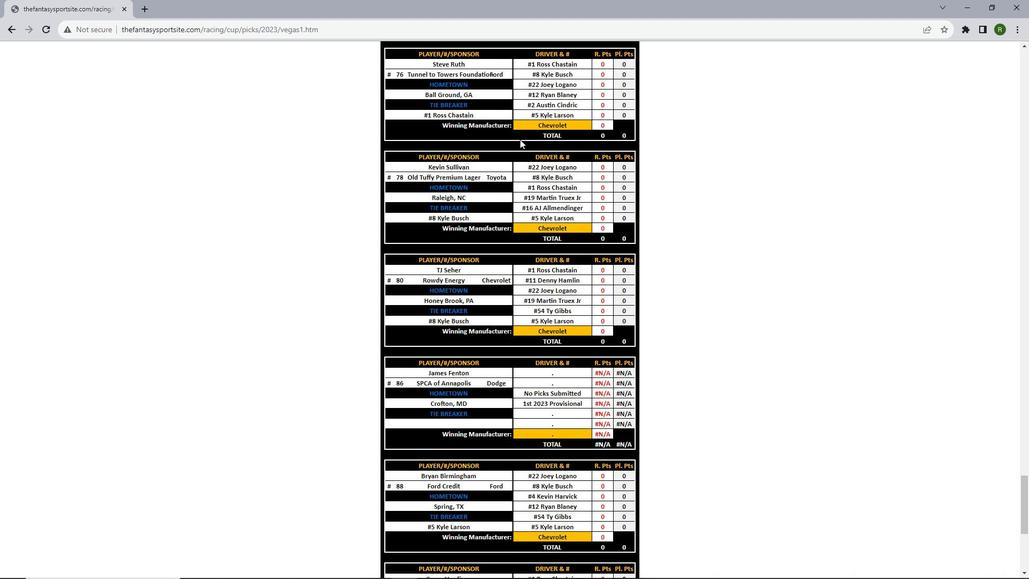 
Action: Mouse scrolled (520, 138) with delta (0, 0)
Screenshot: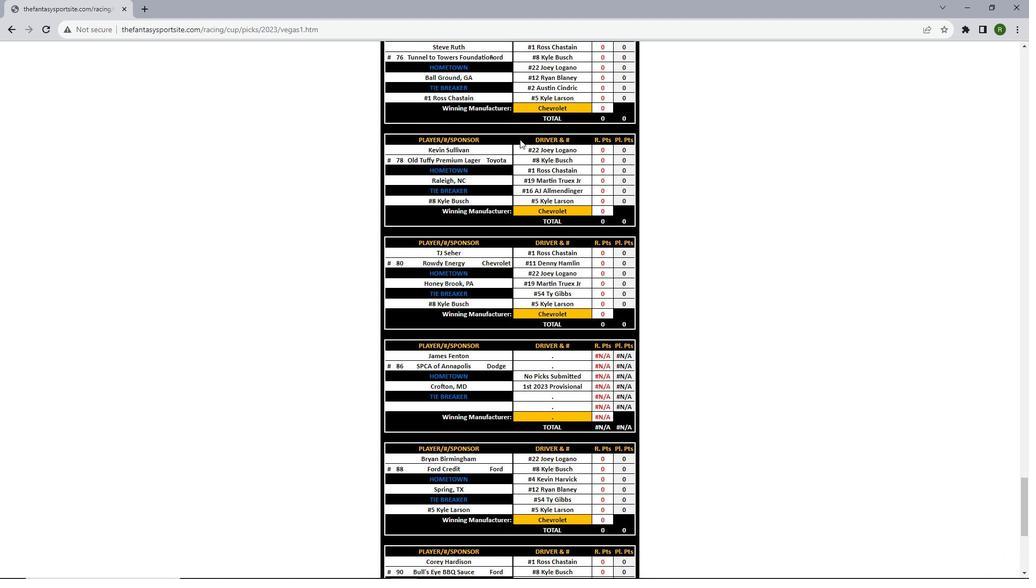 
Action: Mouse scrolled (520, 138) with delta (0, 0)
Screenshot: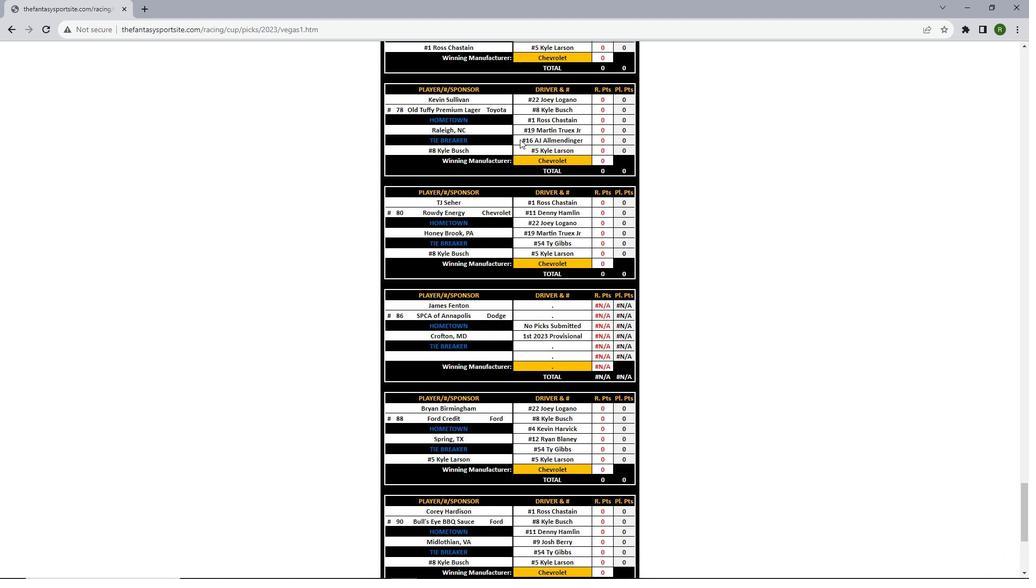 
Action: Mouse scrolled (520, 138) with delta (0, 0)
Screenshot: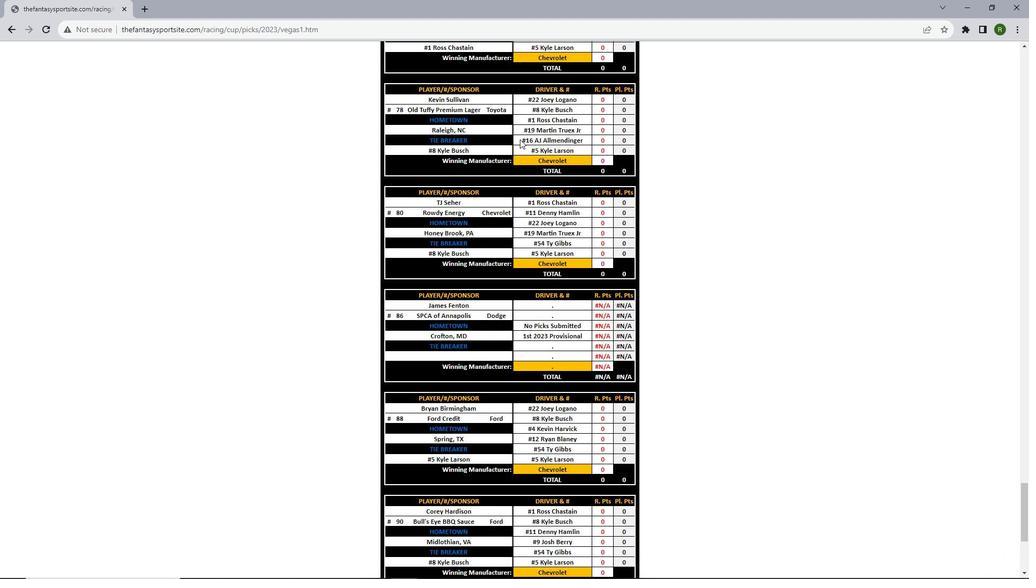 
Action: Mouse scrolled (520, 138) with delta (0, 0)
Screenshot: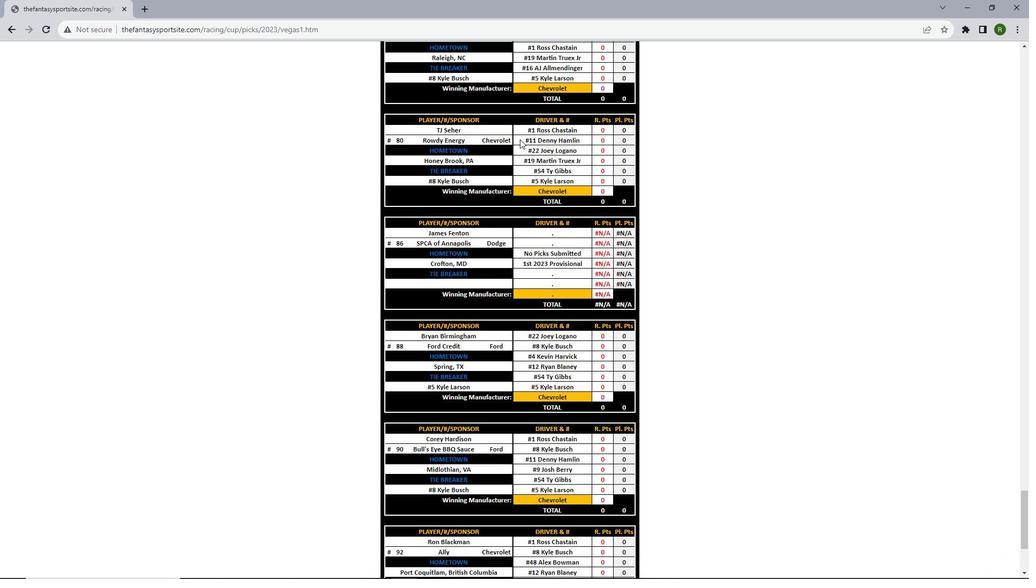 
Action: Mouse scrolled (520, 138) with delta (0, 0)
Screenshot: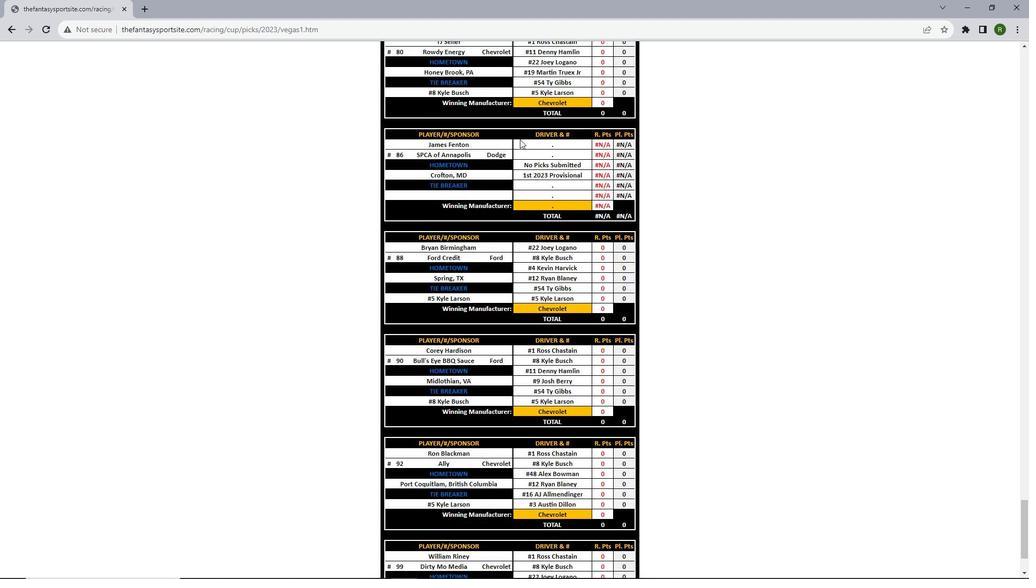 
Action: Mouse scrolled (520, 138) with delta (0, 0)
Screenshot: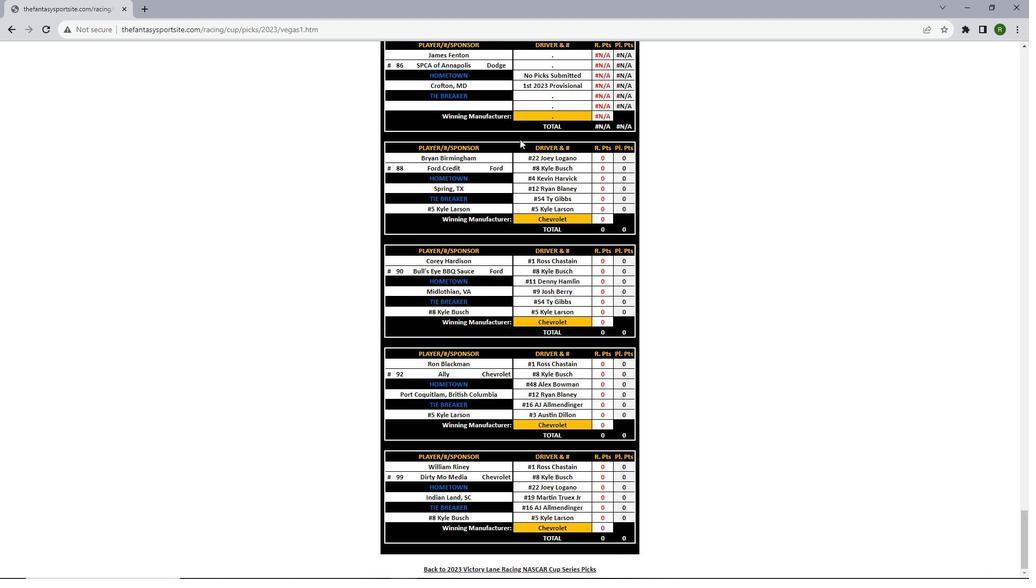 
Action: Mouse scrolled (520, 138) with delta (0, 0)
Screenshot: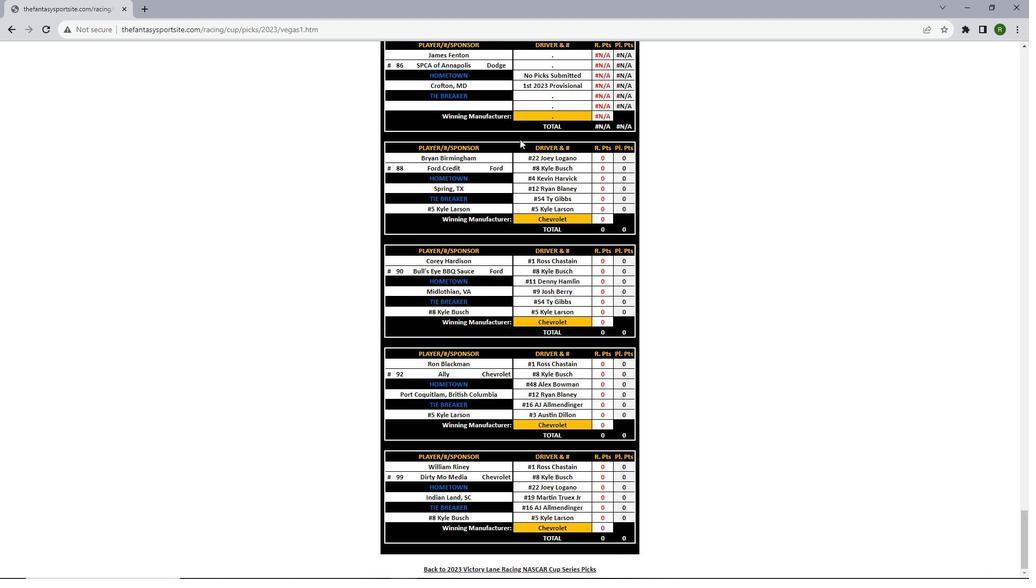 
Action: Mouse scrolled (520, 138) with delta (0, 0)
Screenshot: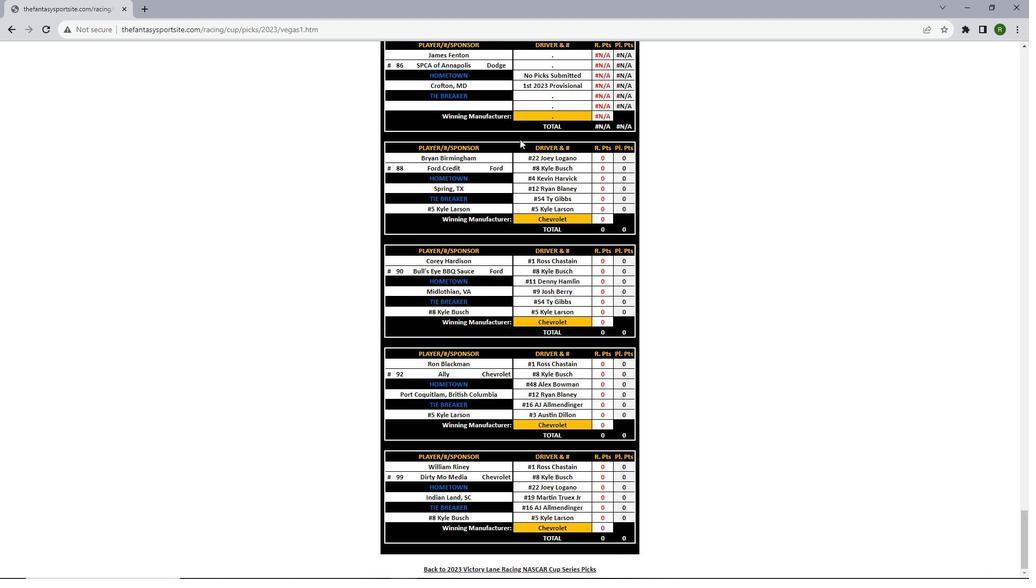 
Action: Mouse scrolled (520, 138) with delta (0, 0)
Screenshot: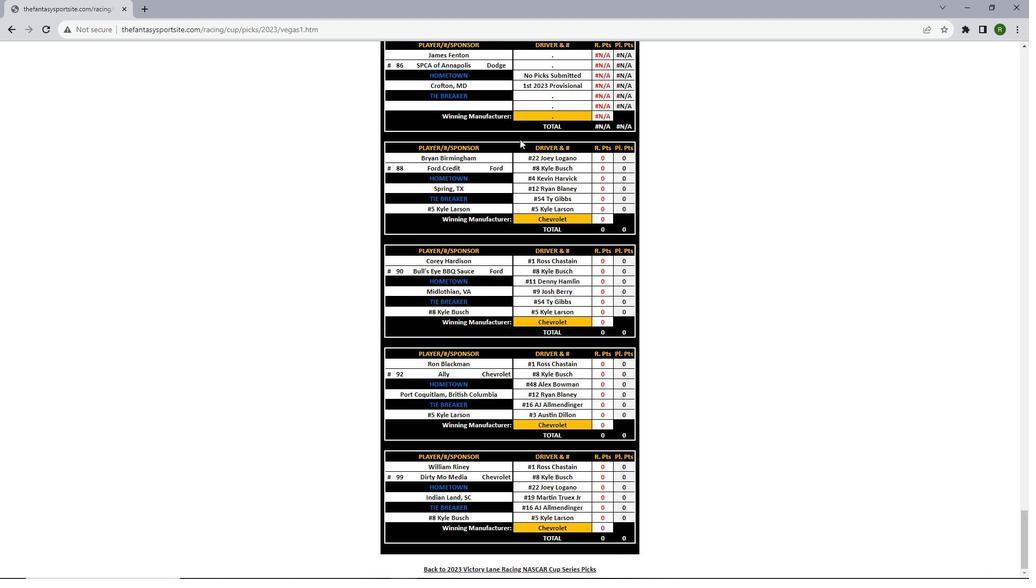 
Action: Mouse scrolled (520, 138) with delta (0, 0)
Screenshot: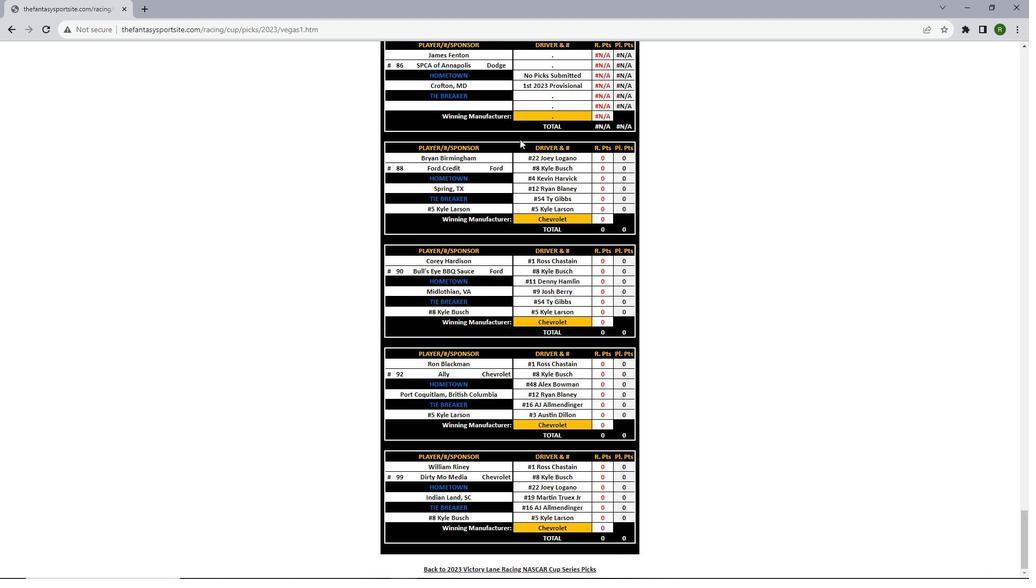 
Action: Mouse scrolled (520, 138) with delta (0, 0)
Screenshot: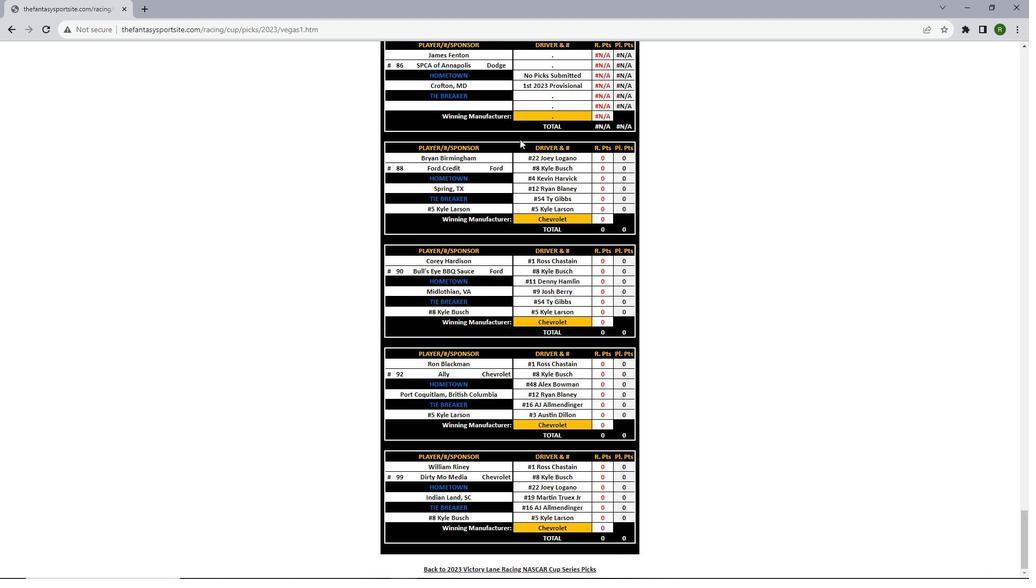 
Action: Mouse scrolled (520, 138) with delta (0, 0)
Screenshot: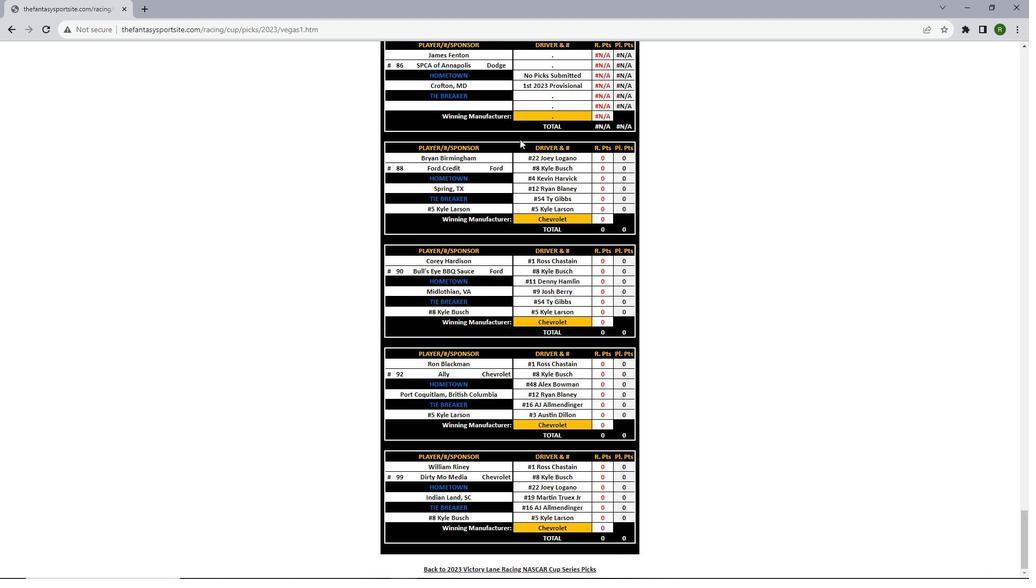 
Action: Mouse moved to (395, 319)
Screenshot: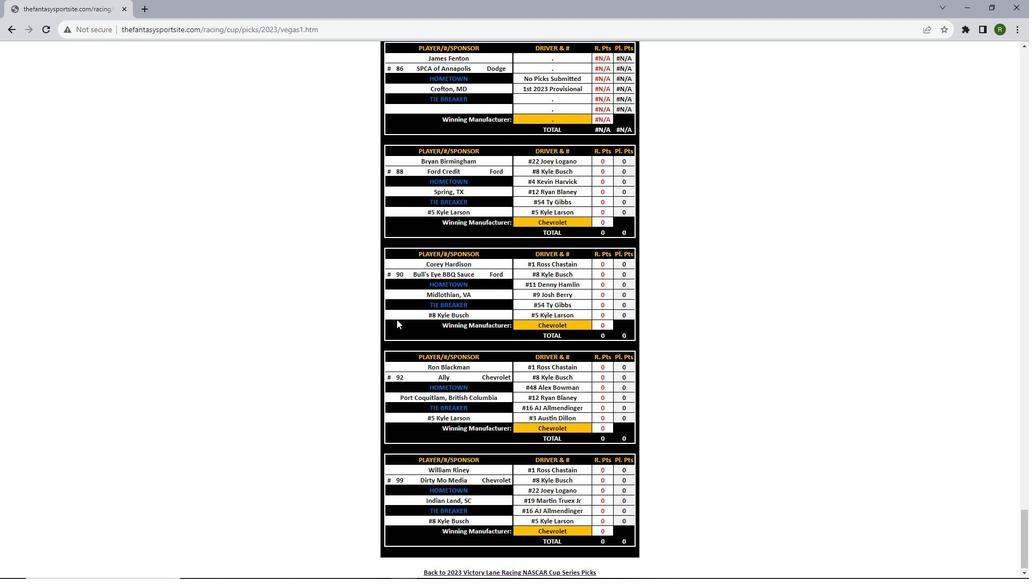 
Action: Mouse scrolled (395, 320) with delta (0, 0)
Screenshot: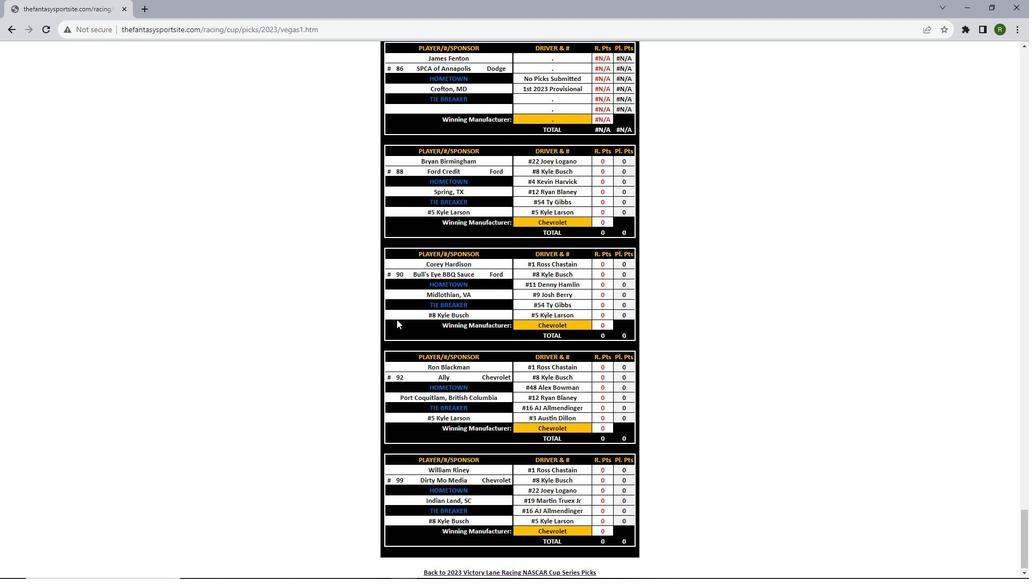 
Action: Mouse moved to (396, 319)
Screenshot: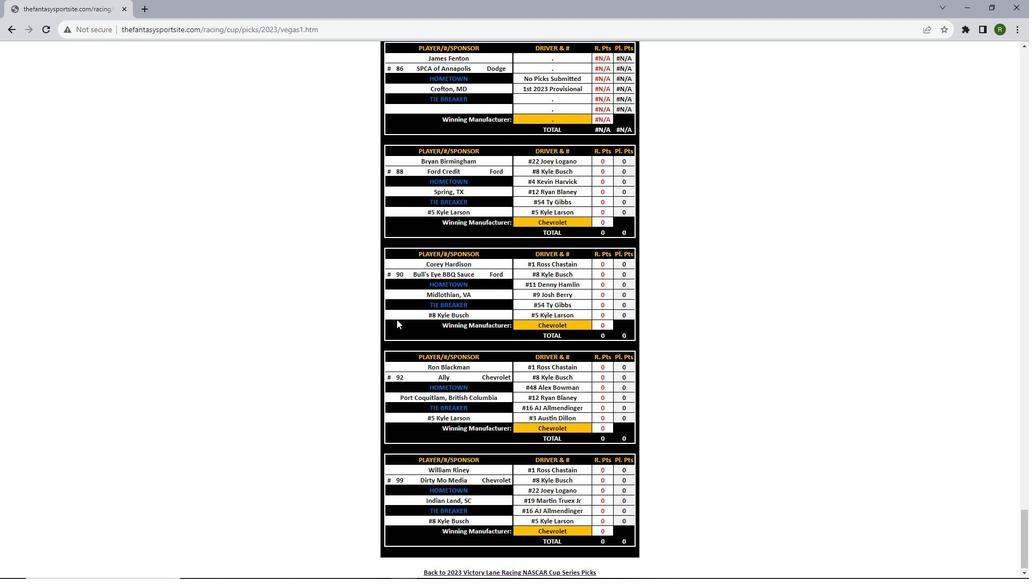 
Action: Mouse scrolled (396, 320) with delta (0, 0)
Screenshot: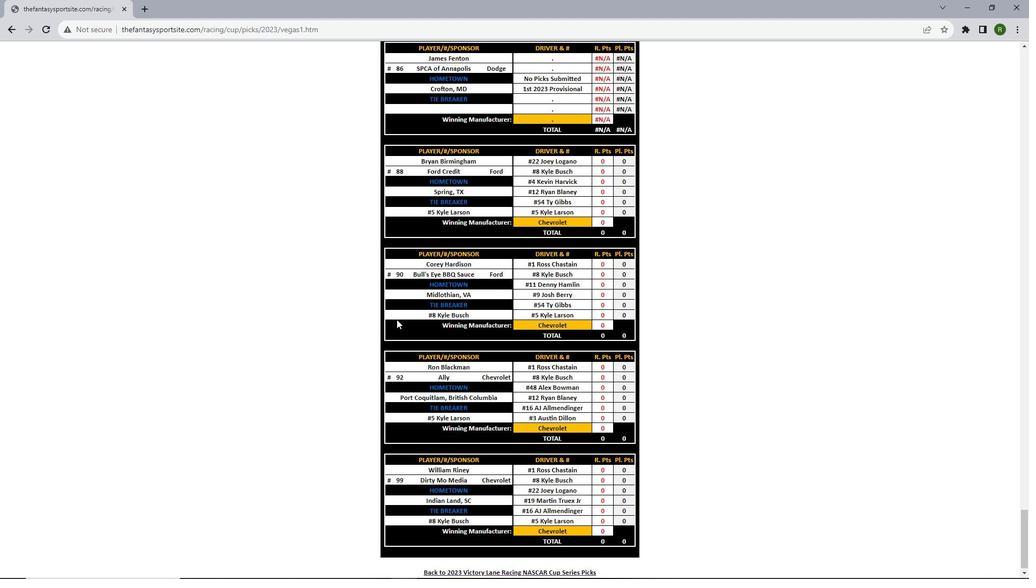 
Action: Mouse scrolled (396, 320) with delta (0, 0)
Screenshot: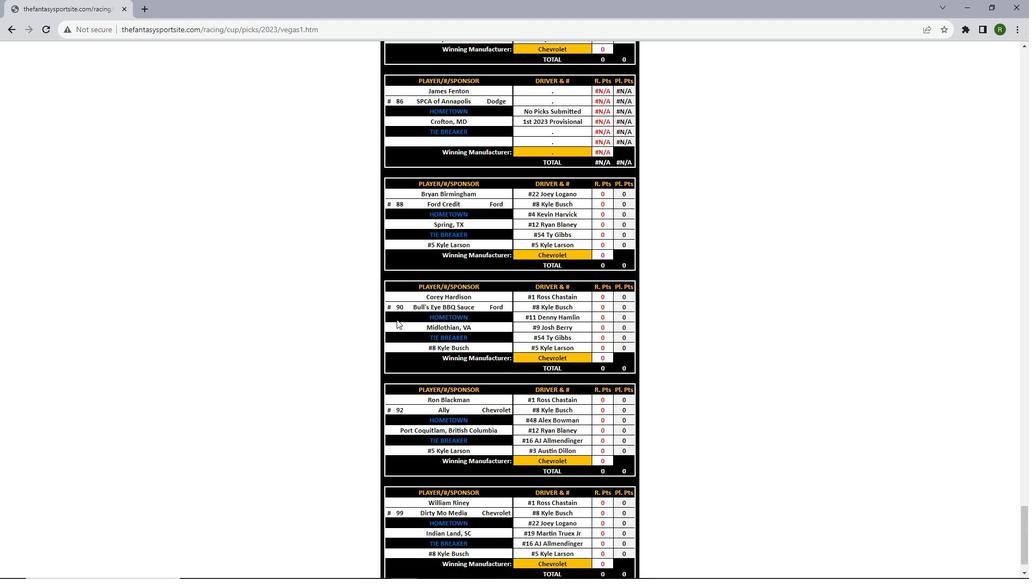 
Action: Mouse scrolled (396, 320) with delta (0, 0)
Screenshot: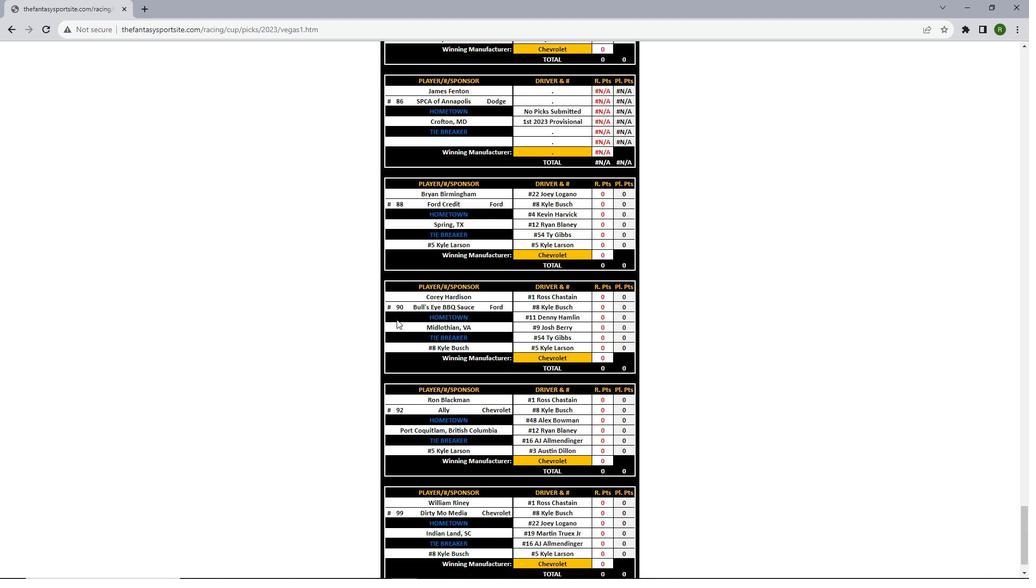 
Action: Mouse scrolled (396, 320) with delta (0, 0)
Screenshot: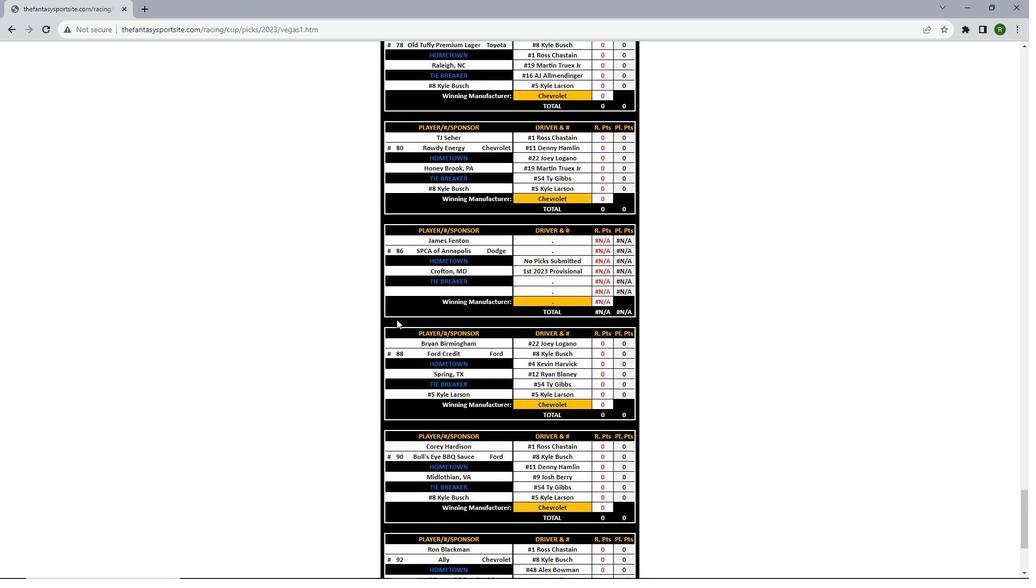 
Action: Mouse scrolled (396, 320) with delta (0, 0)
Screenshot: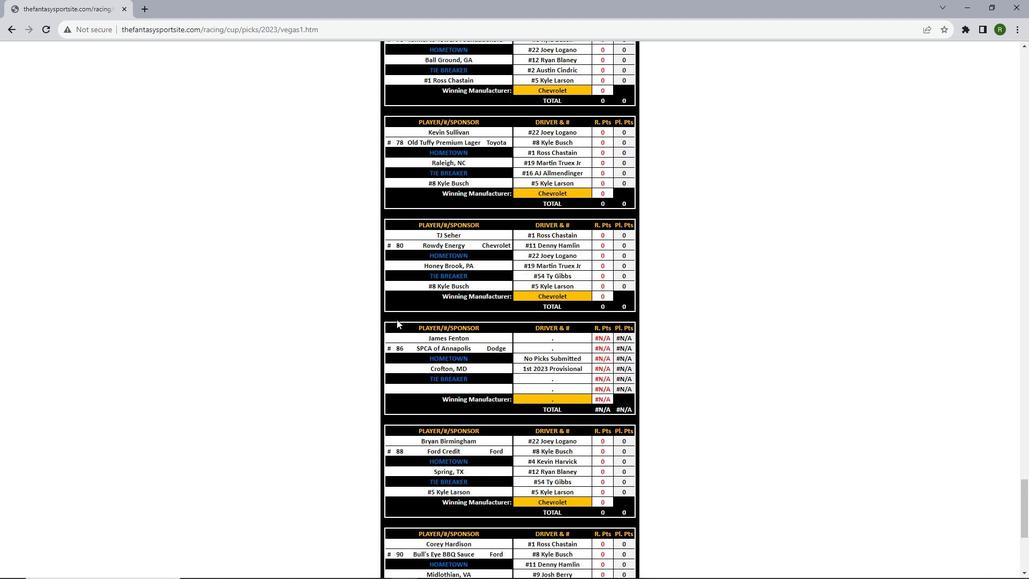 
Action: Mouse scrolled (396, 320) with delta (0, 0)
Screenshot: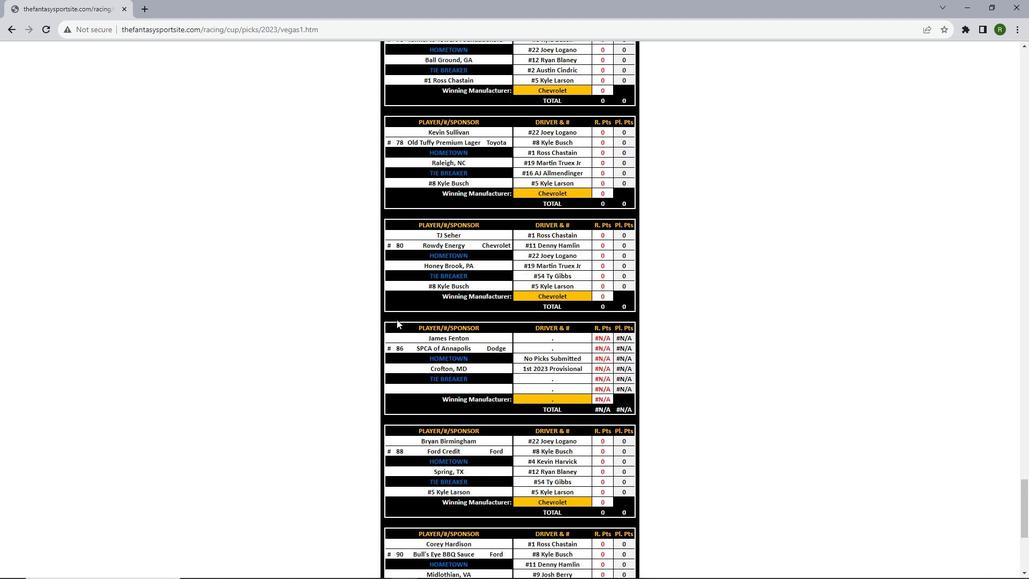 
Action: Mouse scrolled (396, 320) with delta (0, 0)
Screenshot: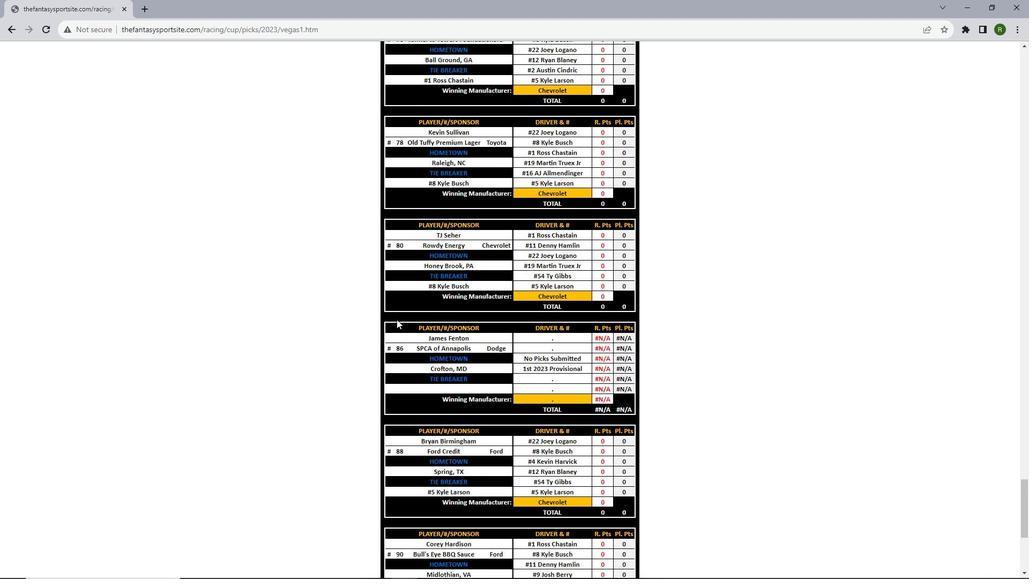 
Action: Mouse scrolled (396, 320) with delta (0, 0)
Screenshot: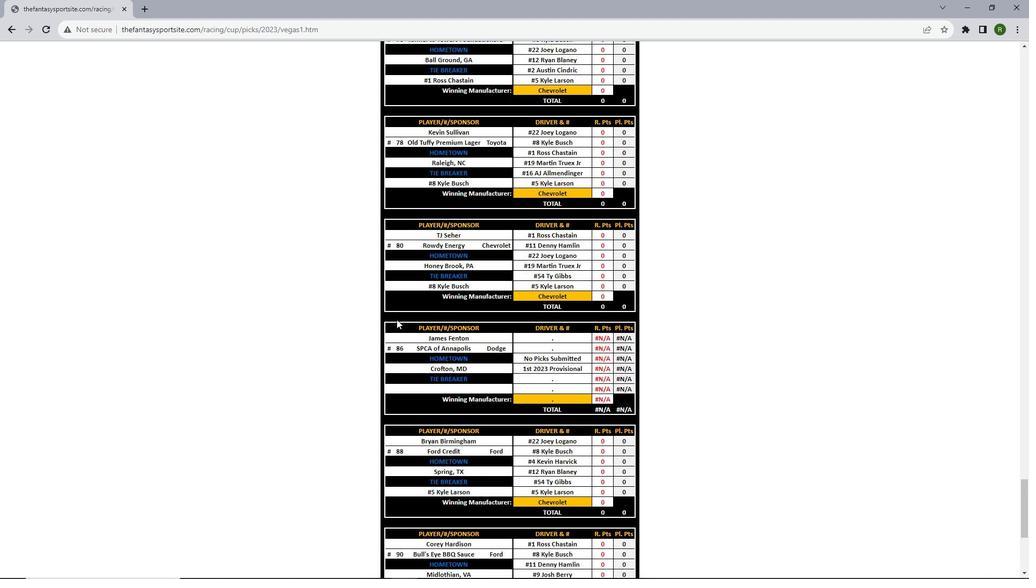 
Action: Mouse scrolled (396, 320) with delta (0, 0)
Screenshot: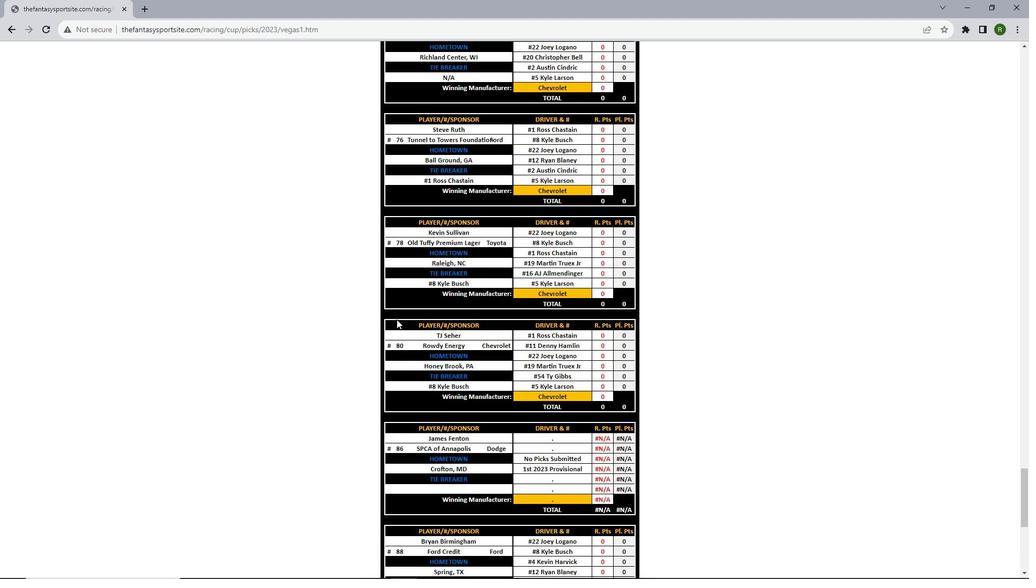
